 Task: Find a one-way flight from Tyler to Raleigh on Saturday, 5 August for 3 adults in business class with 1 checked bag.
Action: Mouse moved to (265, 131)
Screenshot: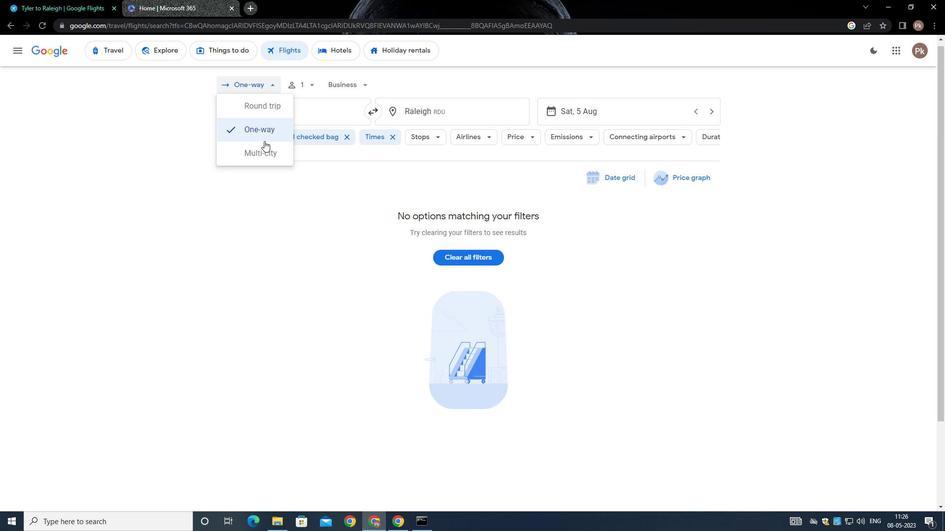 
Action: Mouse pressed left at (265, 131)
Screenshot: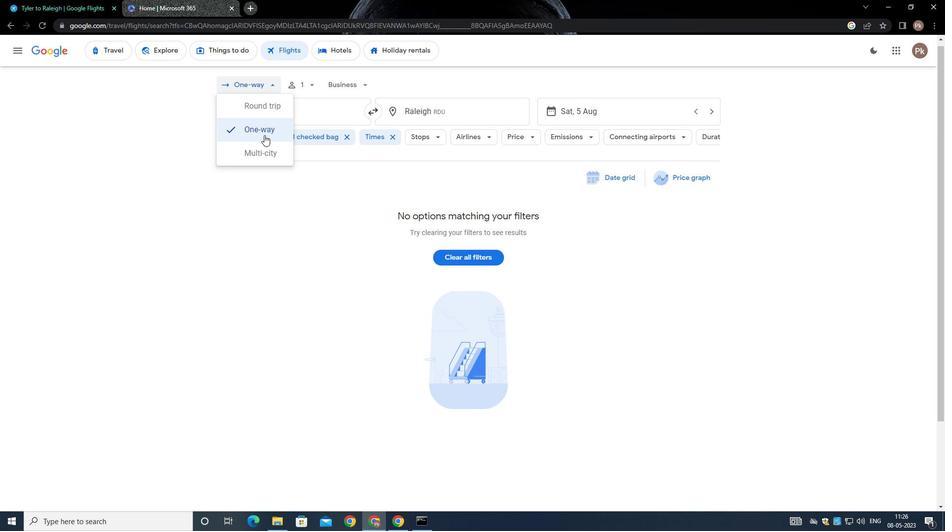 
Action: Mouse moved to (316, 83)
Screenshot: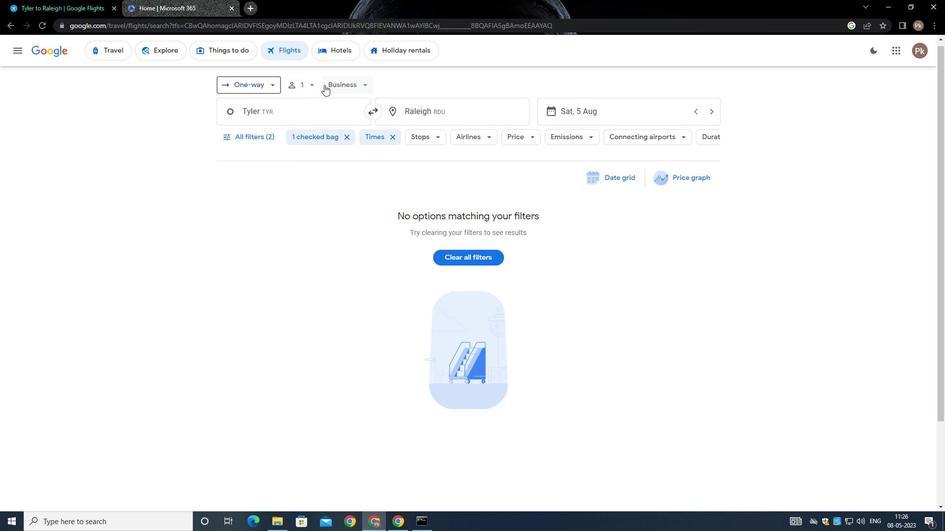
Action: Mouse pressed left at (316, 83)
Screenshot: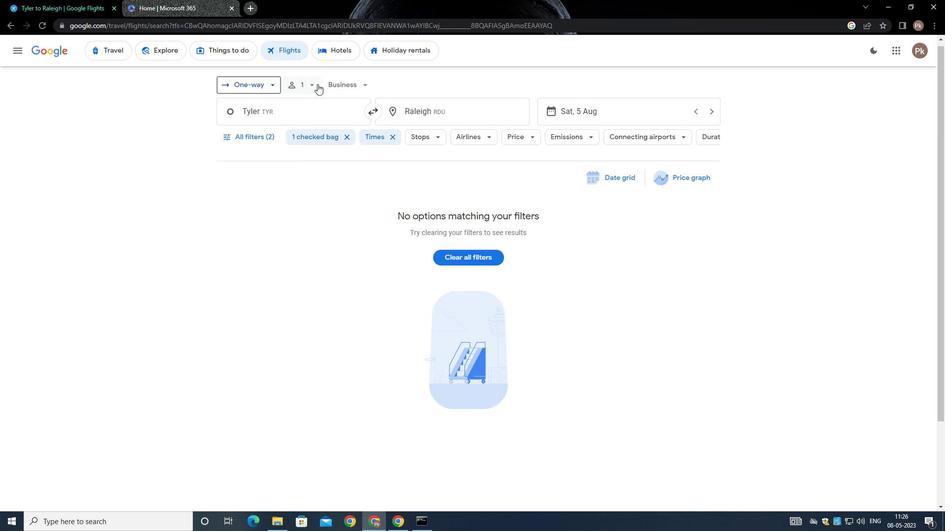 
Action: Mouse moved to (383, 109)
Screenshot: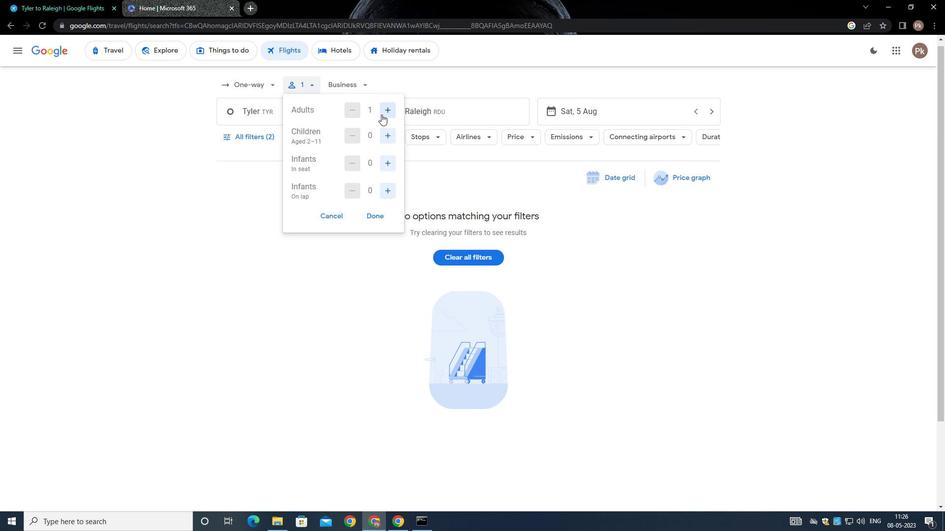 
Action: Mouse pressed left at (383, 109)
Screenshot: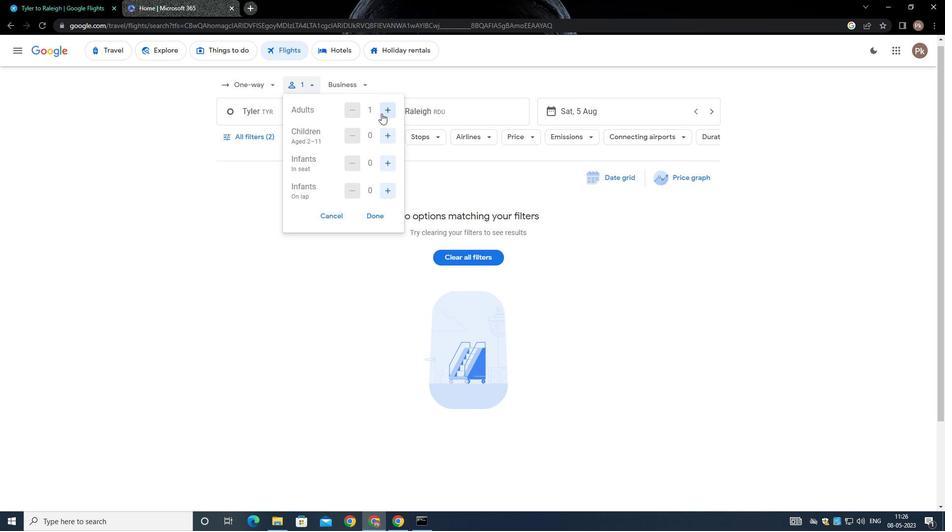 
Action: Mouse moved to (384, 109)
Screenshot: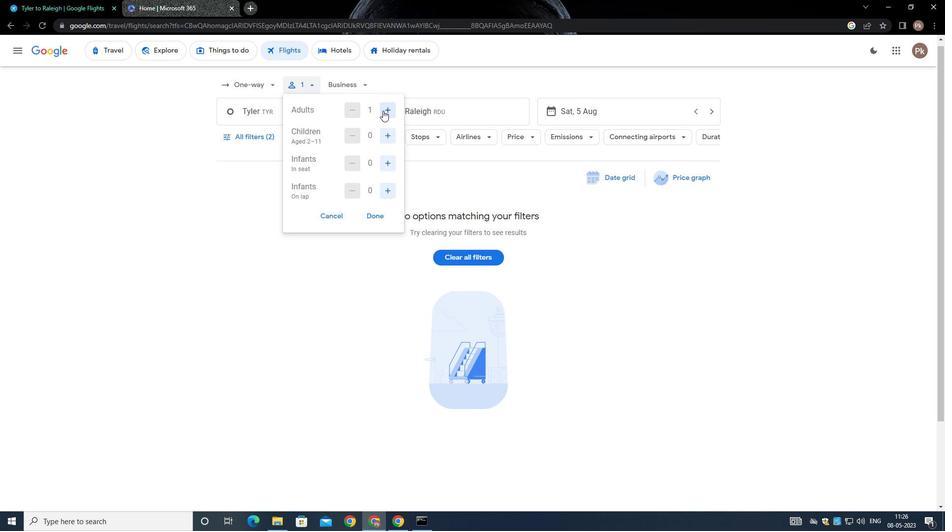 
Action: Mouse pressed left at (384, 109)
Screenshot: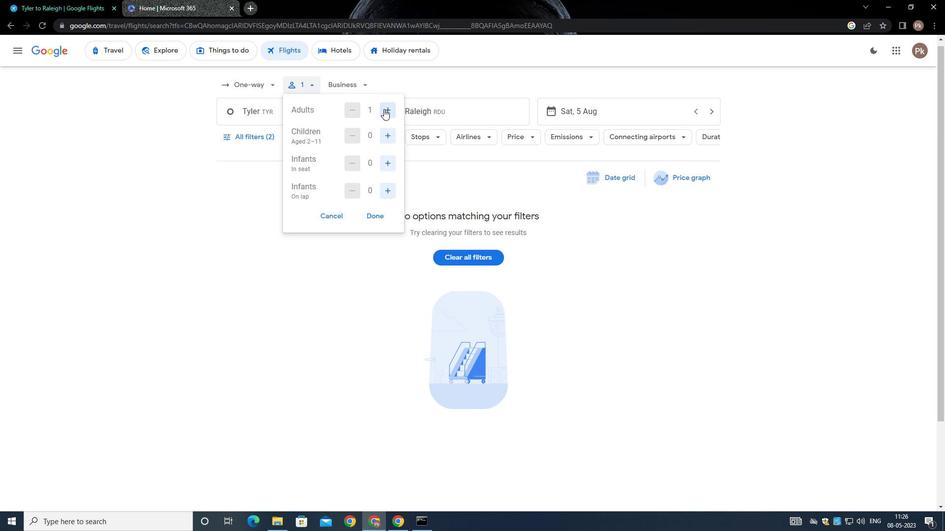 
Action: Mouse moved to (382, 131)
Screenshot: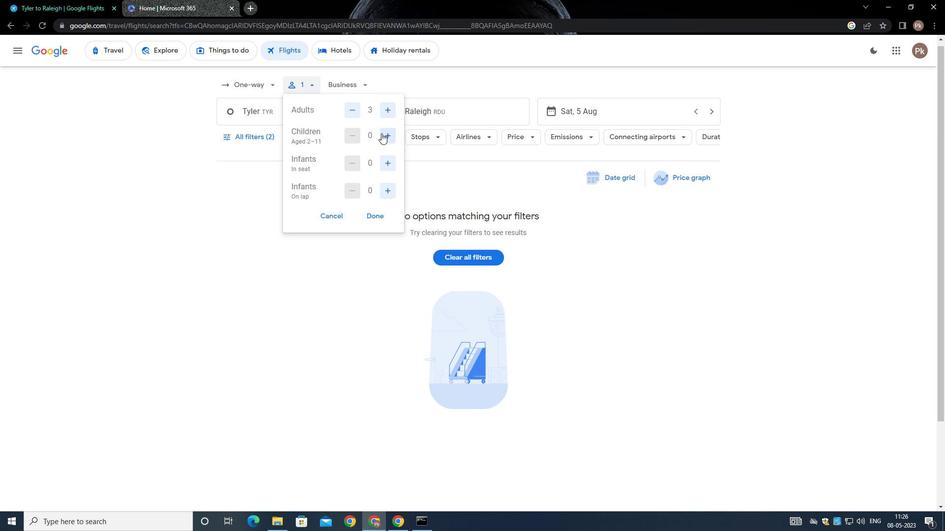 
Action: Mouse pressed left at (382, 131)
Screenshot: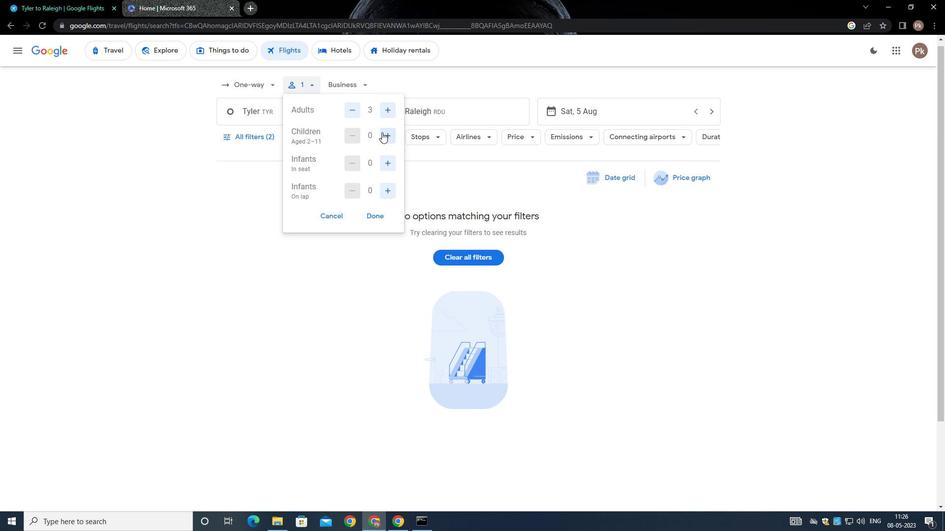 
Action: Mouse moved to (382, 130)
Screenshot: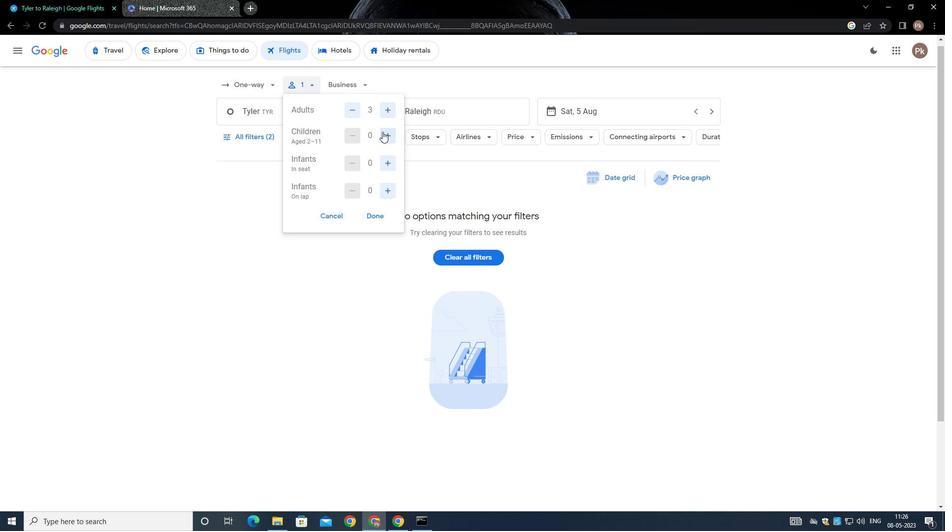 
Action: Mouse pressed left at (382, 130)
Screenshot: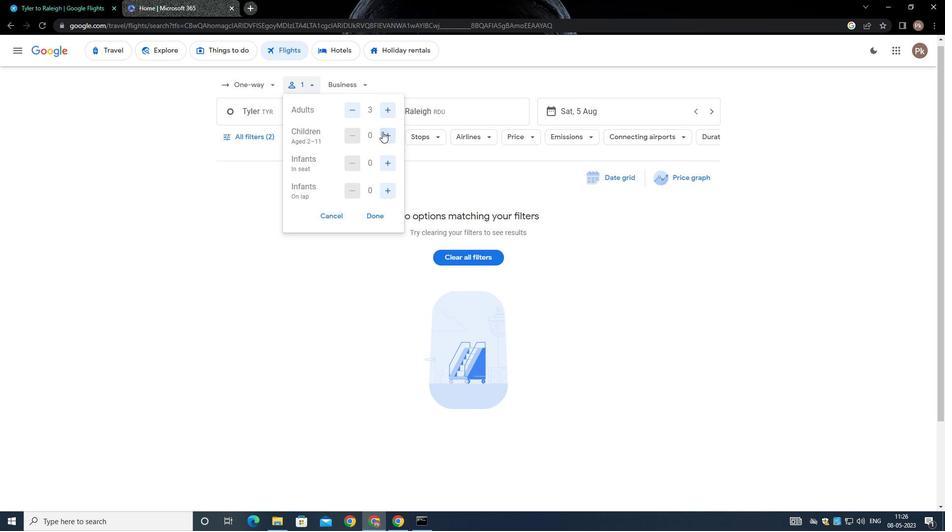 
Action: Mouse moved to (382, 130)
Screenshot: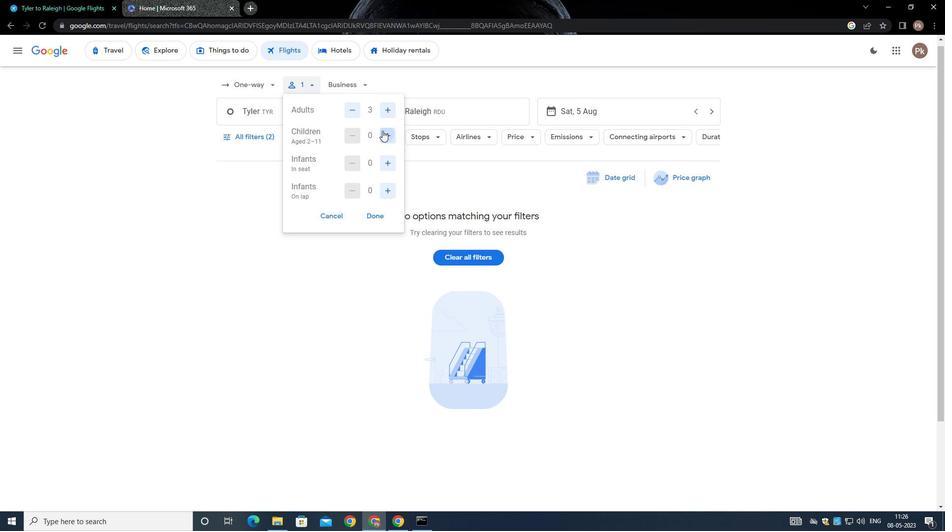 
Action: Mouse pressed left at (382, 130)
Screenshot: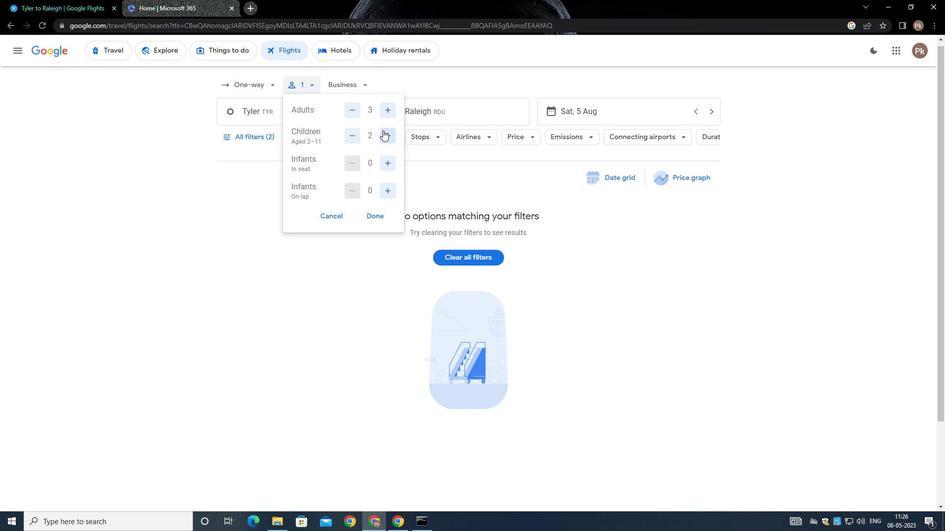 
Action: Mouse moved to (376, 215)
Screenshot: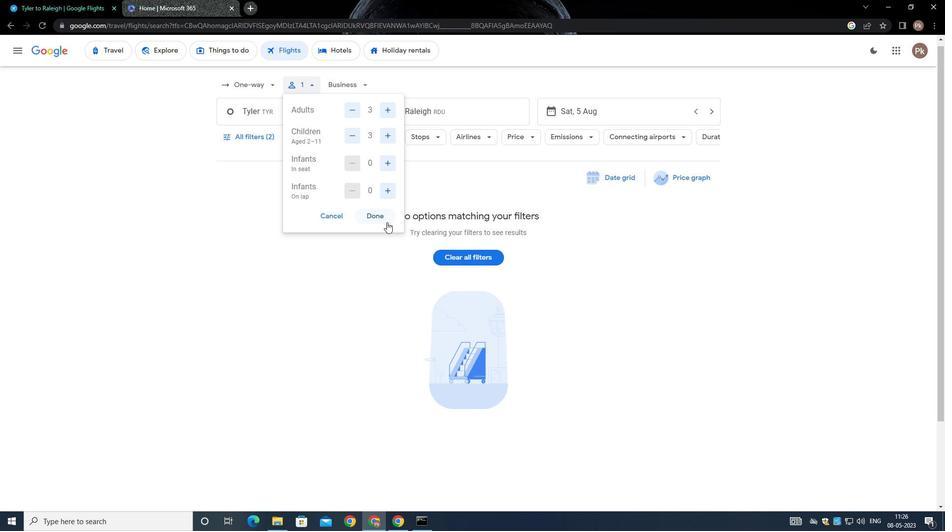 
Action: Mouse pressed left at (376, 215)
Screenshot: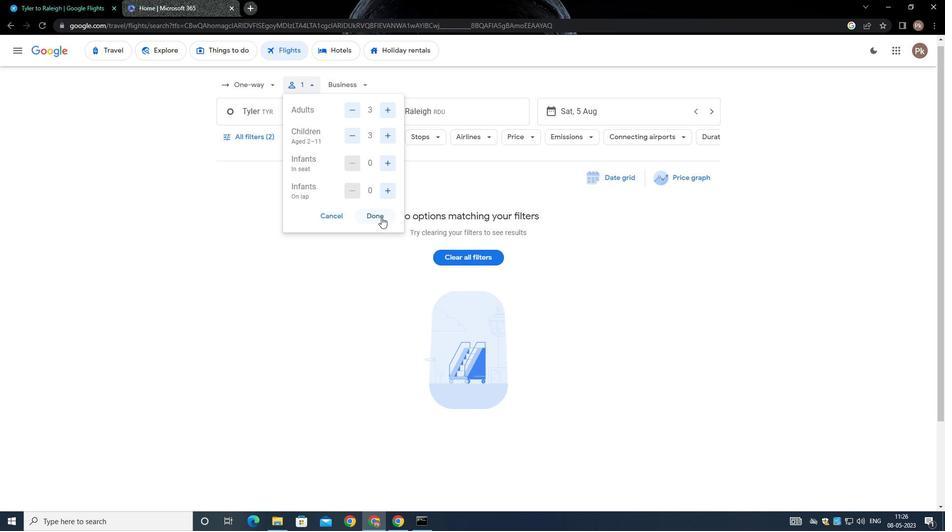 
Action: Mouse moved to (352, 76)
Screenshot: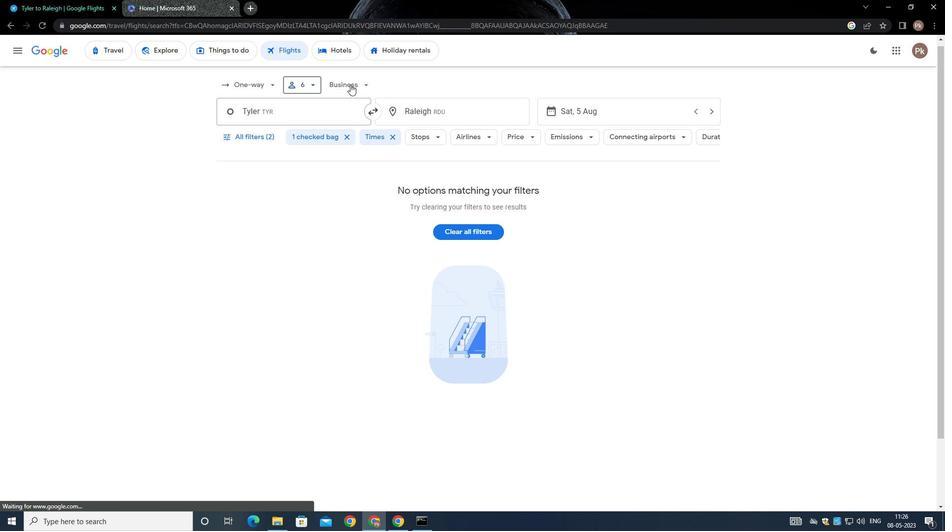
Action: Mouse pressed left at (352, 76)
Screenshot: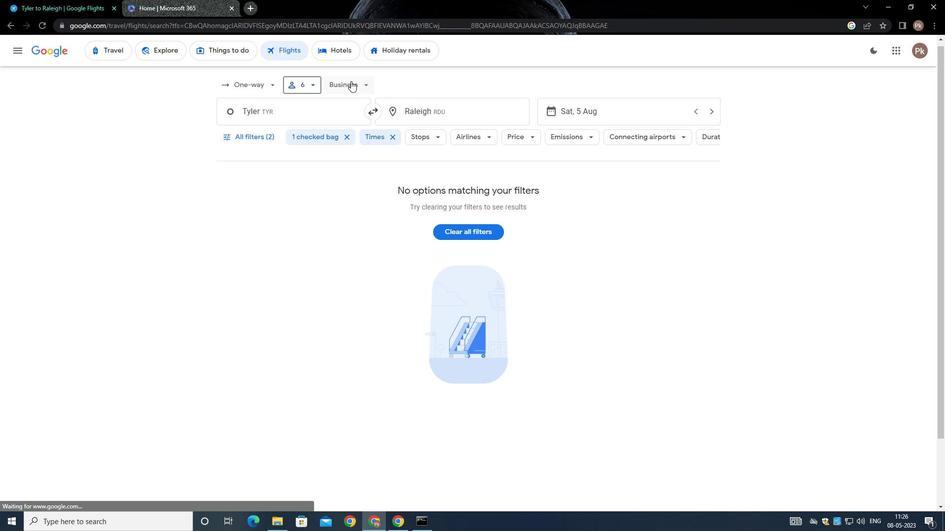 
Action: Mouse moved to (374, 129)
Screenshot: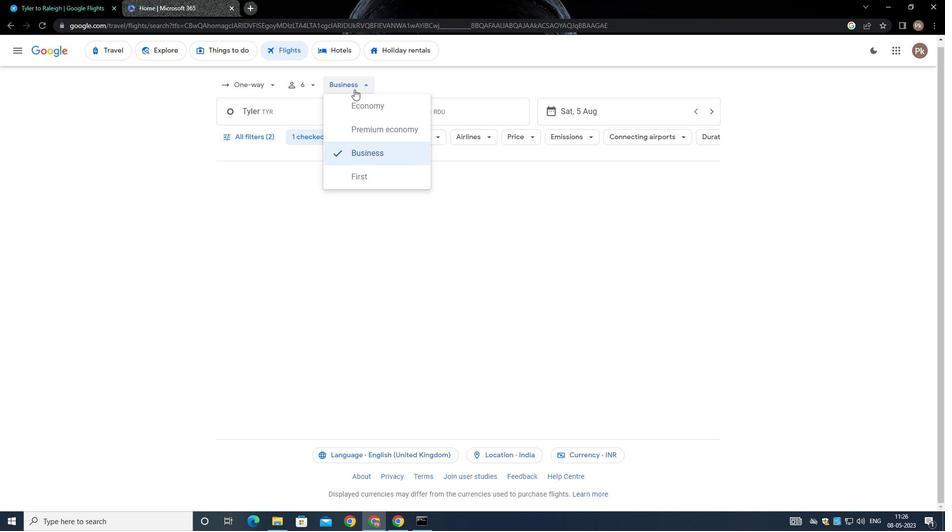 
Action: Mouse pressed left at (374, 129)
Screenshot: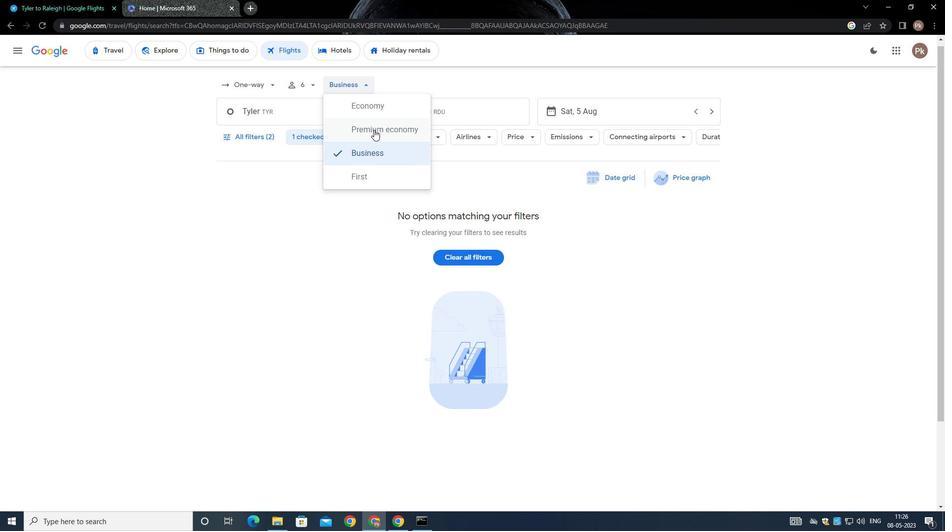 
Action: Mouse moved to (284, 115)
Screenshot: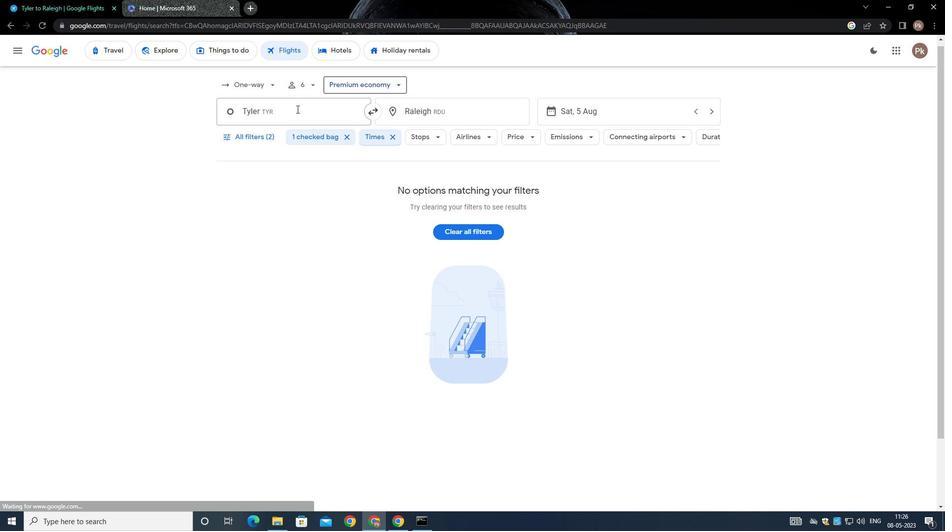 
Action: Mouse pressed left at (284, 115)
Screenshot: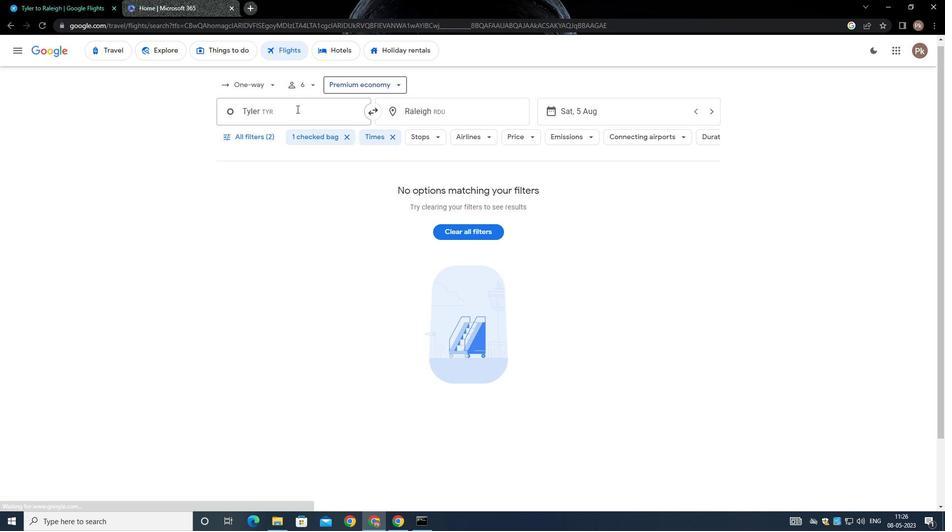 
Action: Mouse moved to (301, 217)
Screenshot: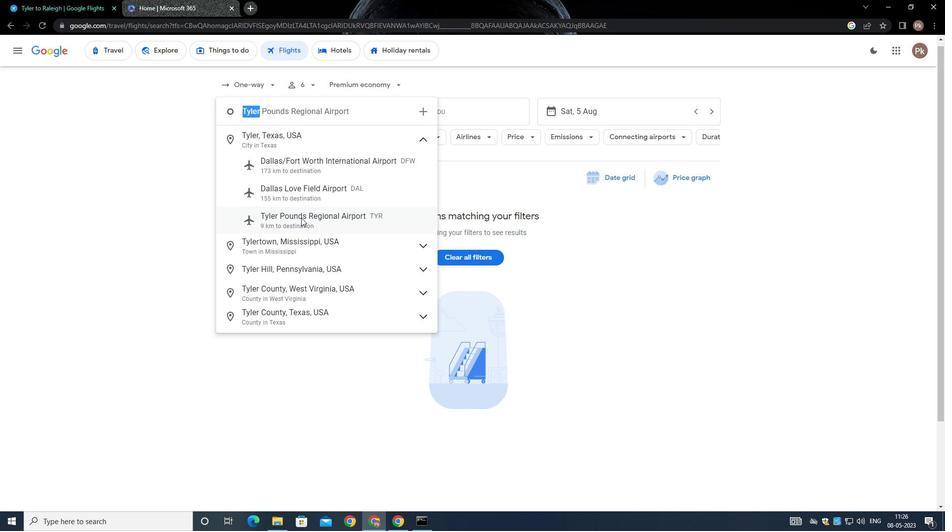 
Action: Mouse pressed left at (301, 217)
Screenshot: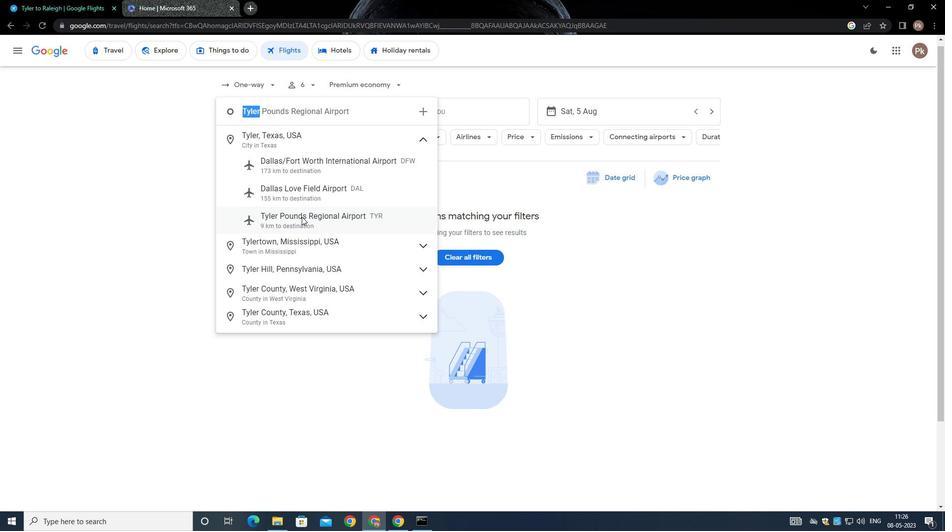 
Action: Mouse moved to (437, 107)
Screenshot: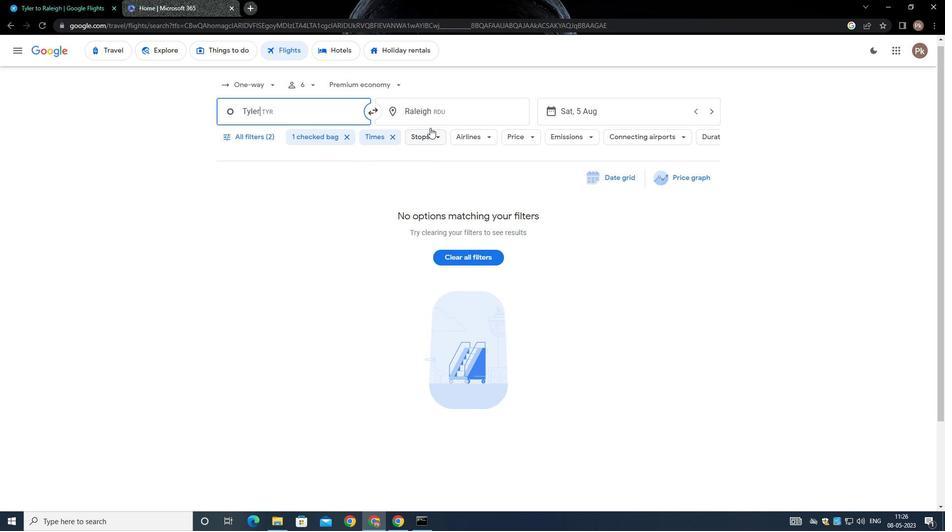 
Action: Mouse pressed left at (437, 107)
Screenshot: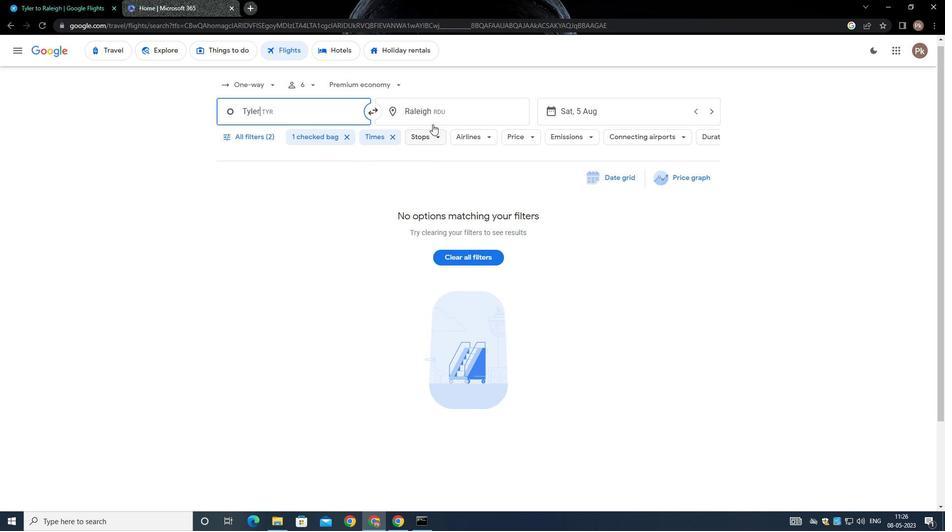 
Action: Mouse moved to (437, 108)
Screenshot: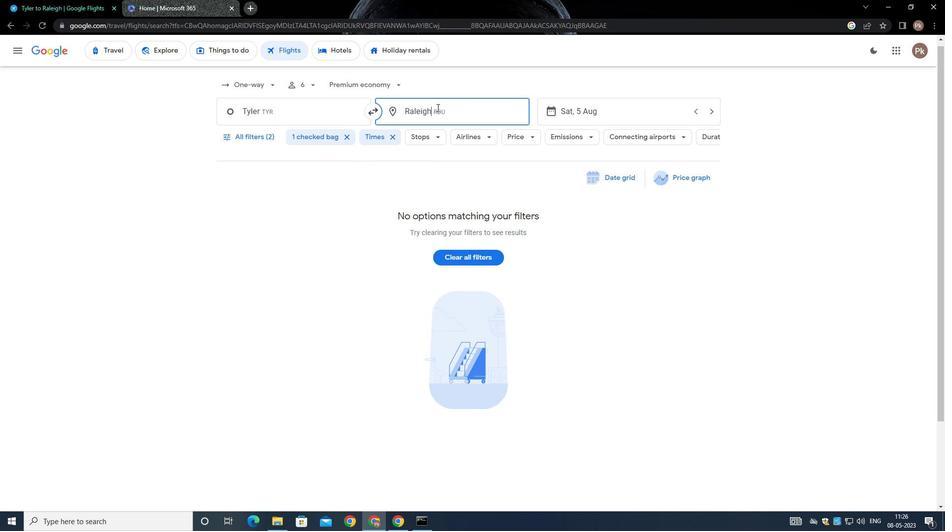 
Action: Key pressed <Key.backspace><Key.shift>SOUTHWEST<Key.space><Key.shift>W
Screenshot: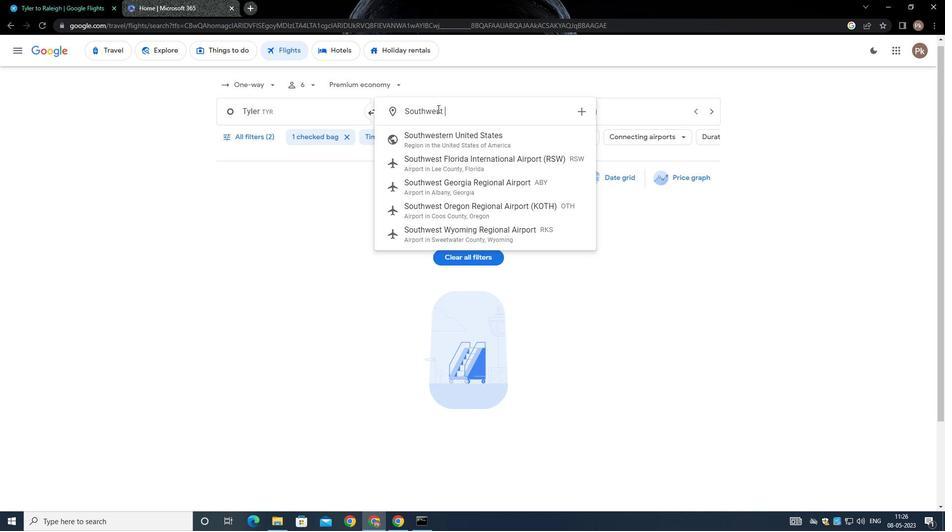 
Action: Mouse moved to (459, 141)
Screenshot: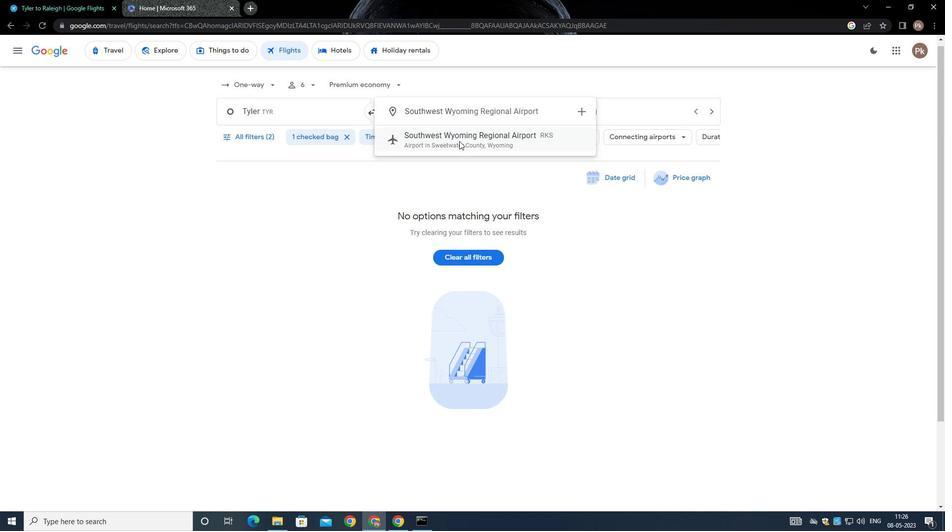 
Action: Mouse pressed left at (459, 141)
Screenshot: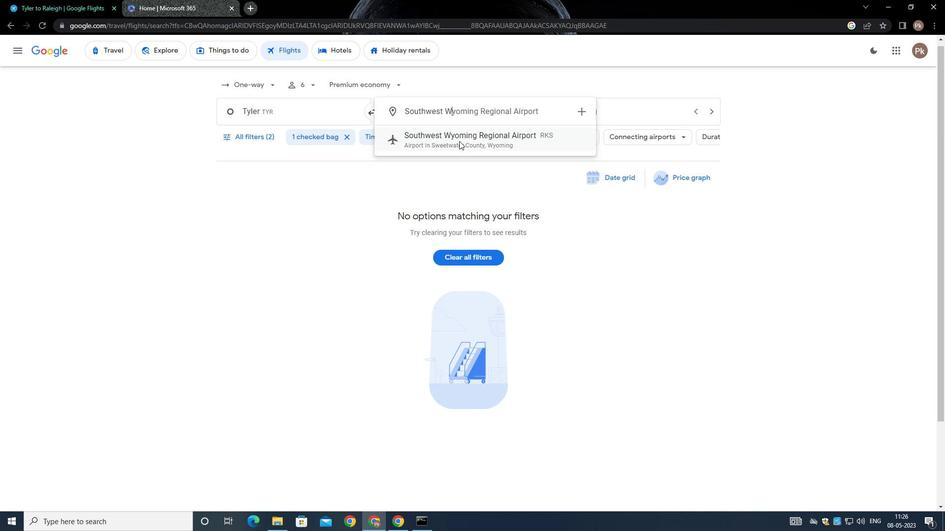 
Action: Mouse moved to (617, 114)
Screenshot: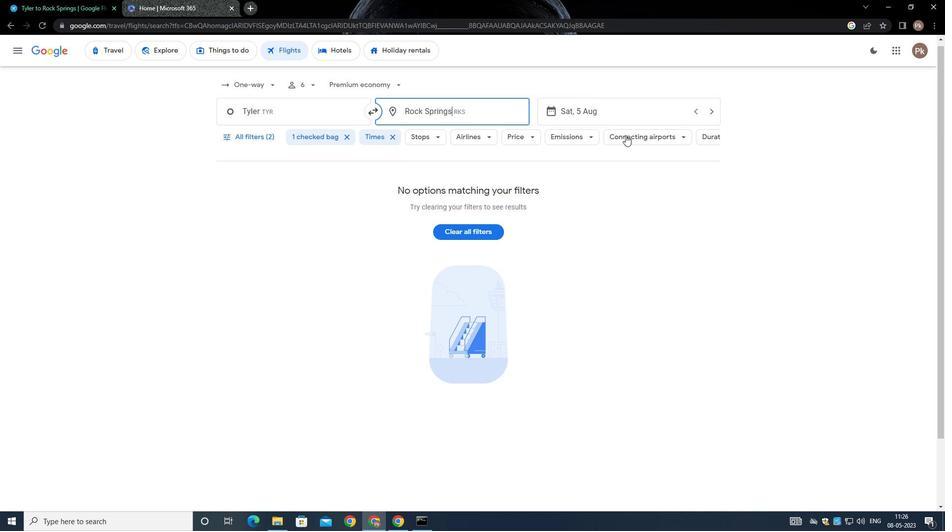 
Action: Mouse pressed left at (617, 114)
Screenshot: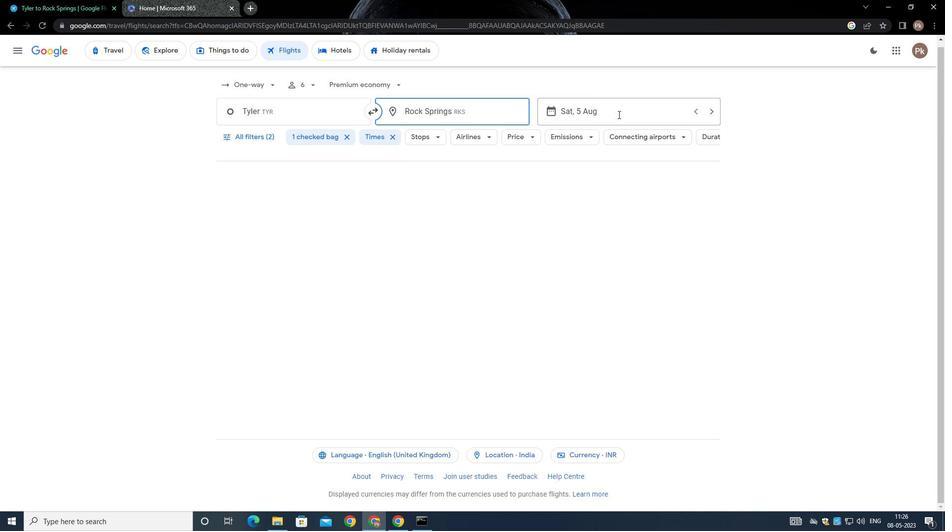 
Action: Mouse moved to (519, 191)
Screenshot: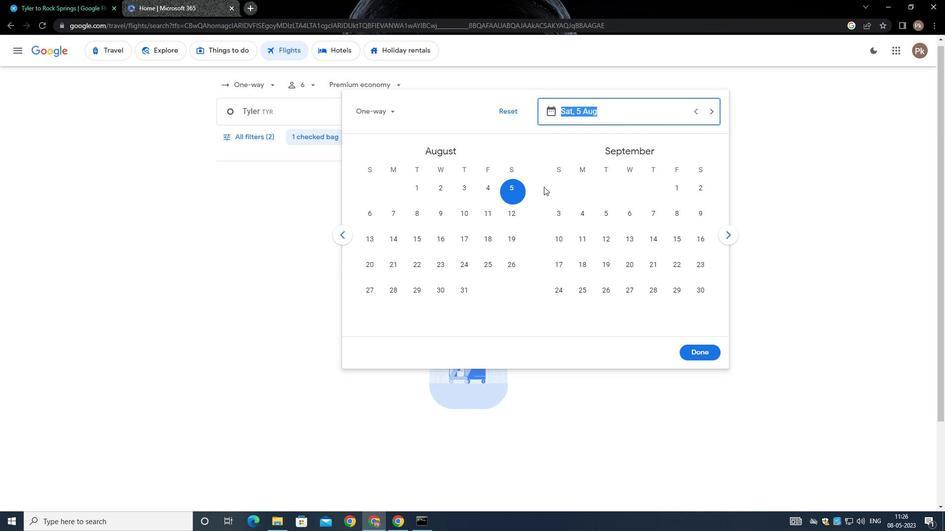 
Action: Mouse pressed left at (519, 191)
Screenshot: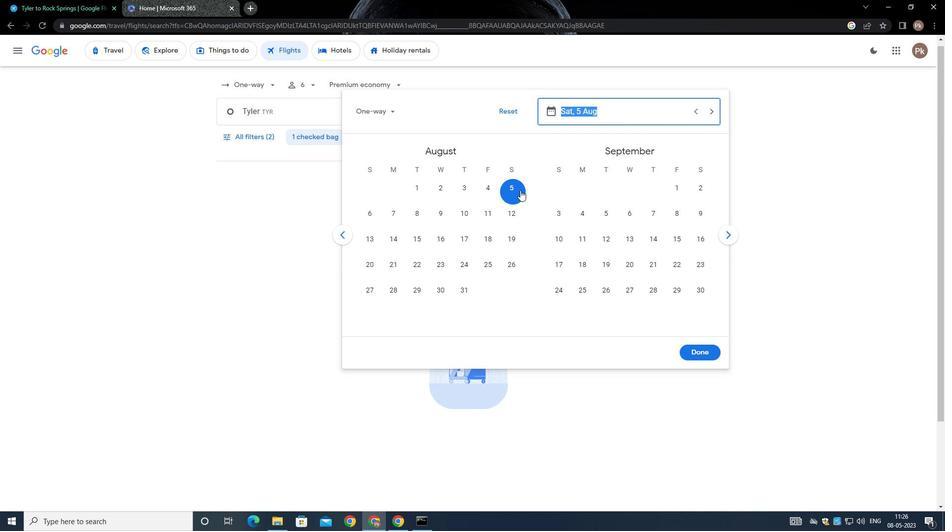 
Action: Mouse moved to (704, 346)
Screenshot: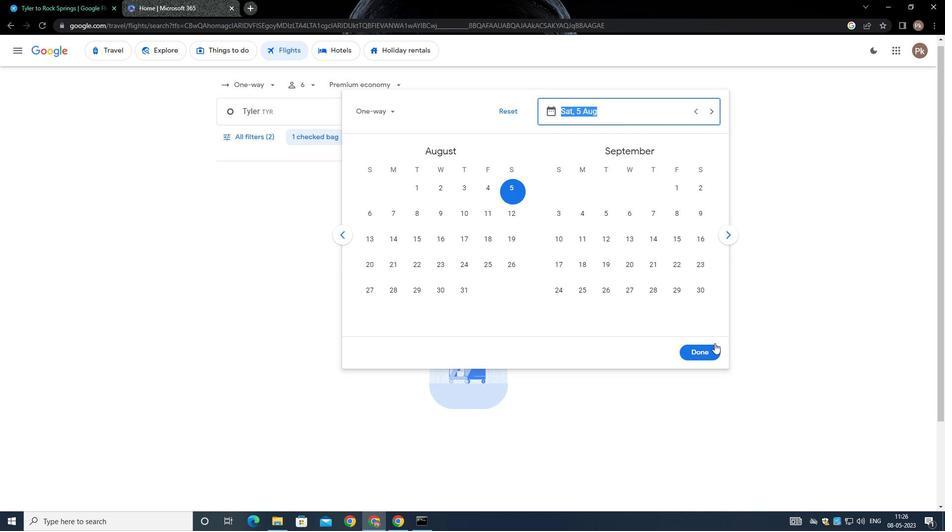 
Action: Mouse pressed left at (704, 346)
Screenshot: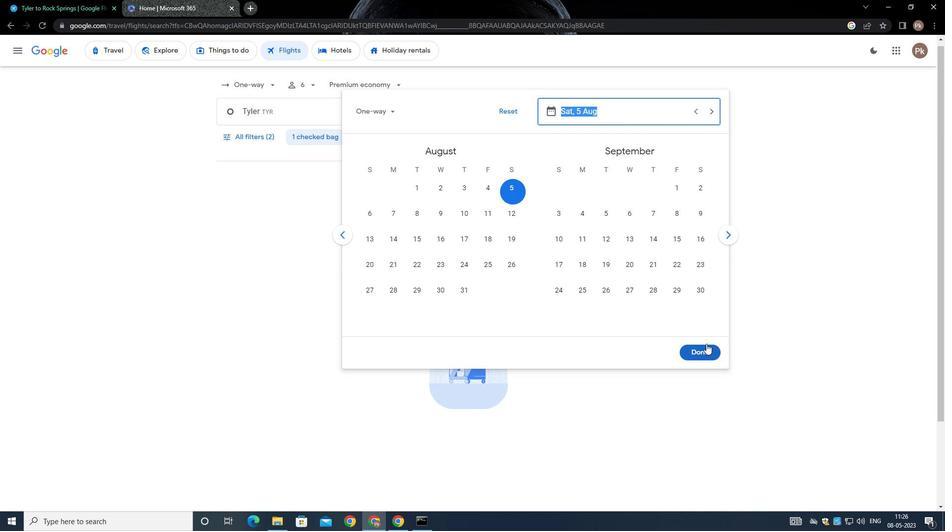 
Action: Mouse moved to (247, 144)
Screenshot: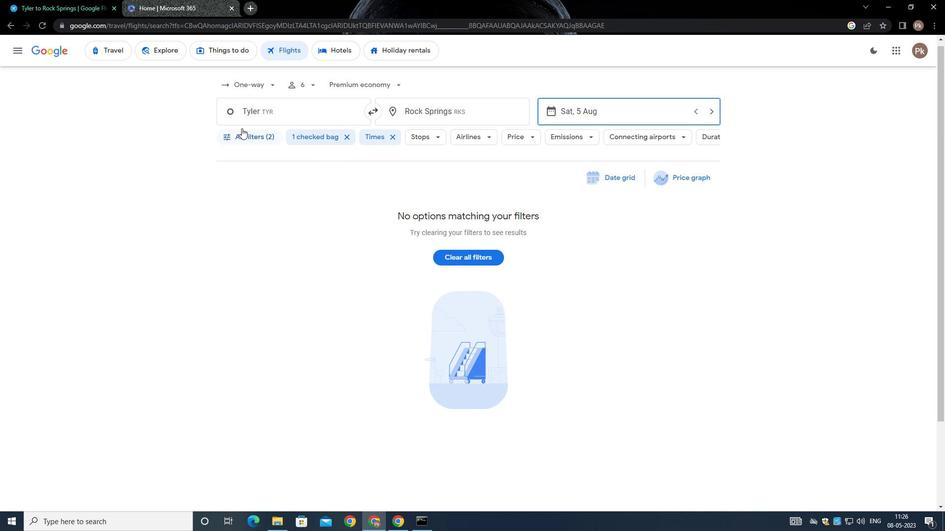 
Action: Mouse pressed left at (247, 144)
Screenshot: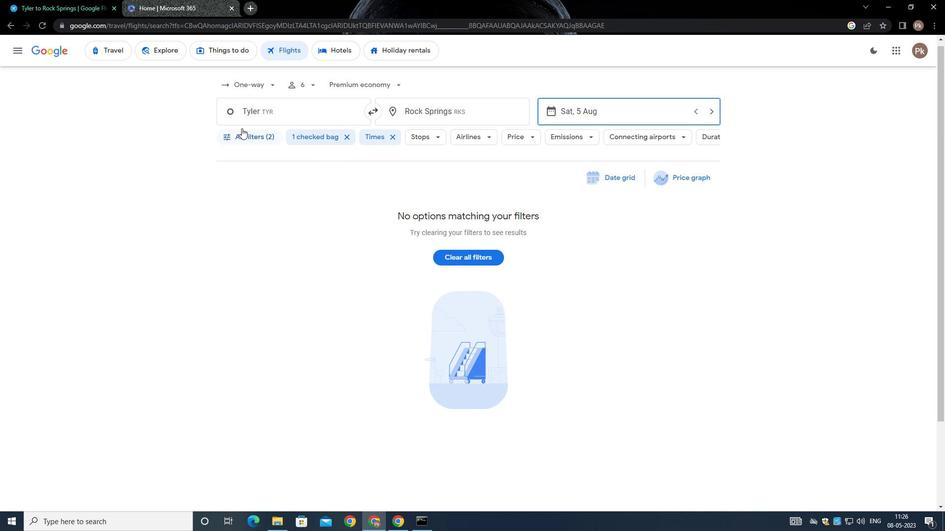 
Action: Mouse moved to (355, 348)
Screenshot: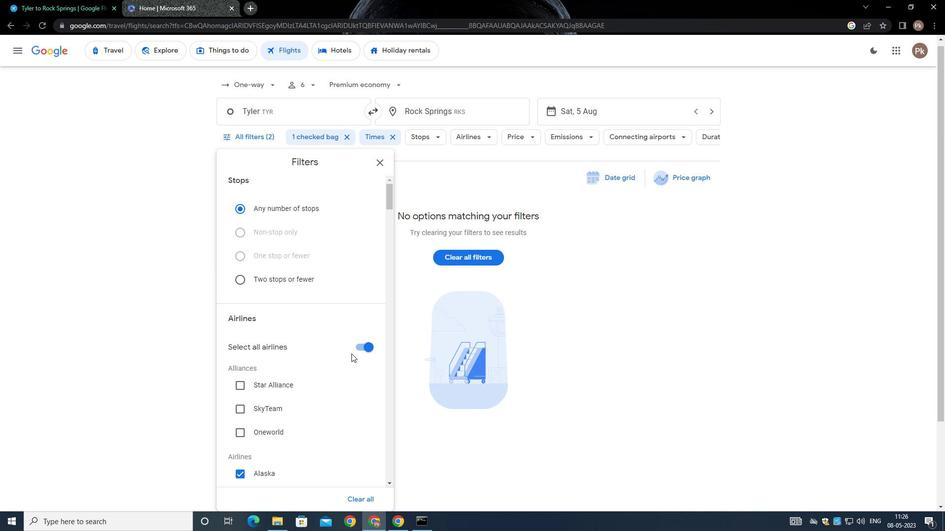 
Action: Mouse pressed left at (355, 348)
Screenshot: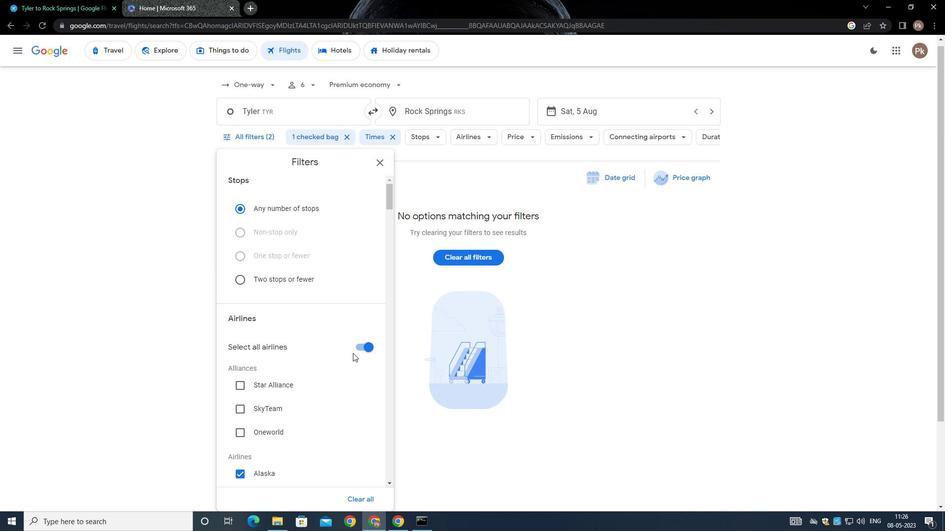 
Action: Mouse moved to (361, 347)
Screenshot: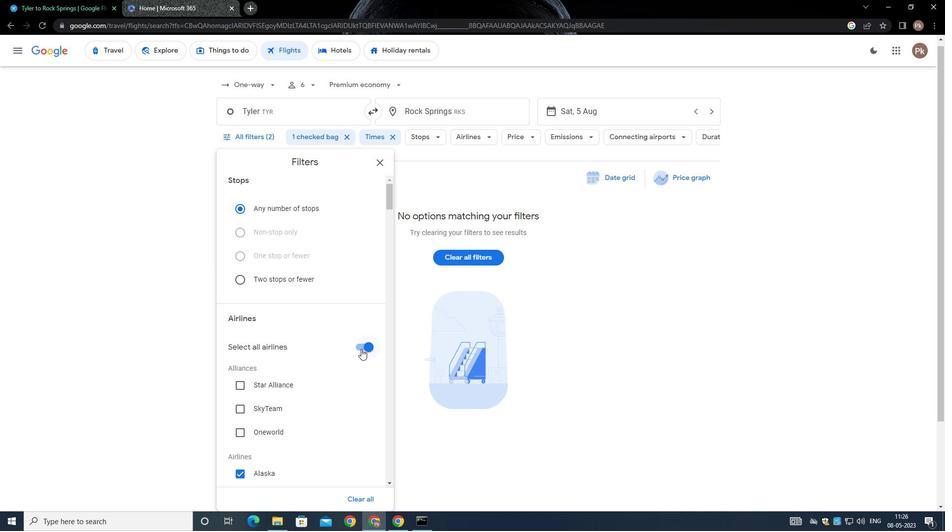 
Action: Mouse pressed left at (361, 347)
Screenshot: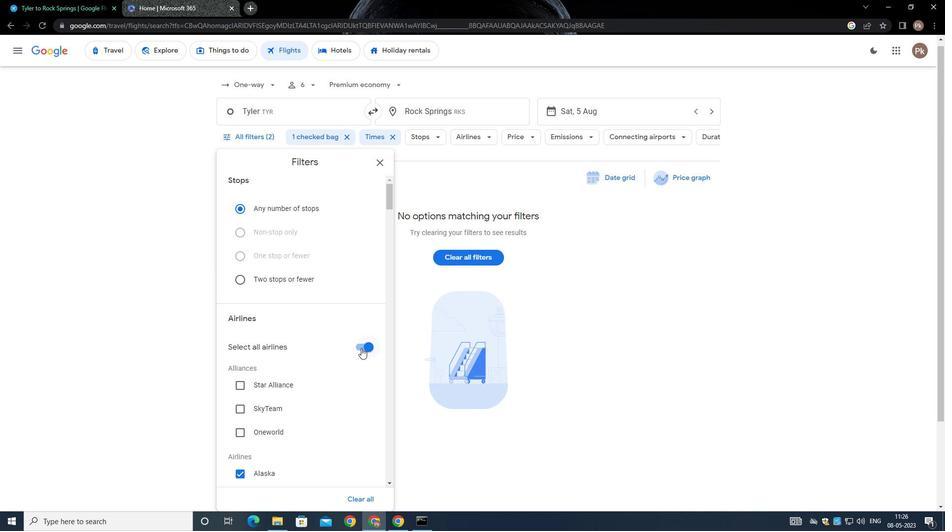 
Action: Mouse moved to (358, 346)
Screenshot: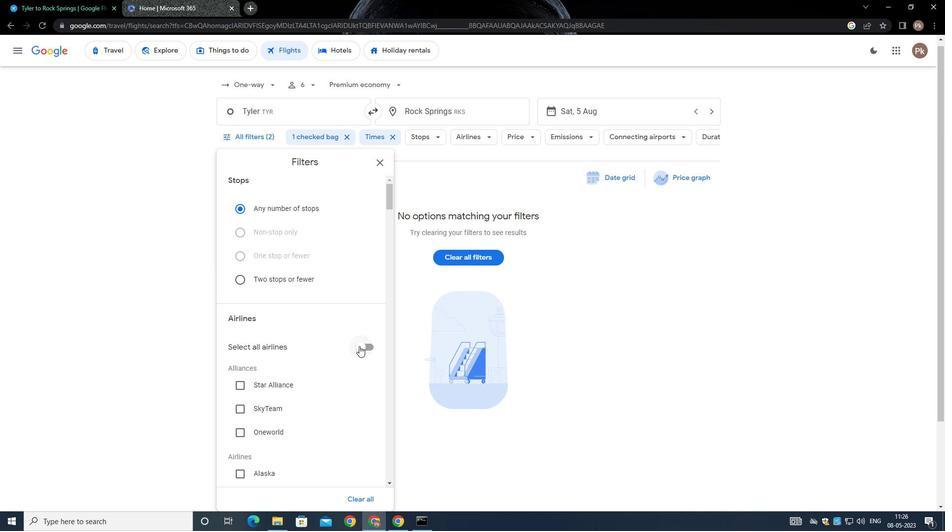 
Action: Mouse scrolled (358, 346) with delta (0, 0)
Screenshot: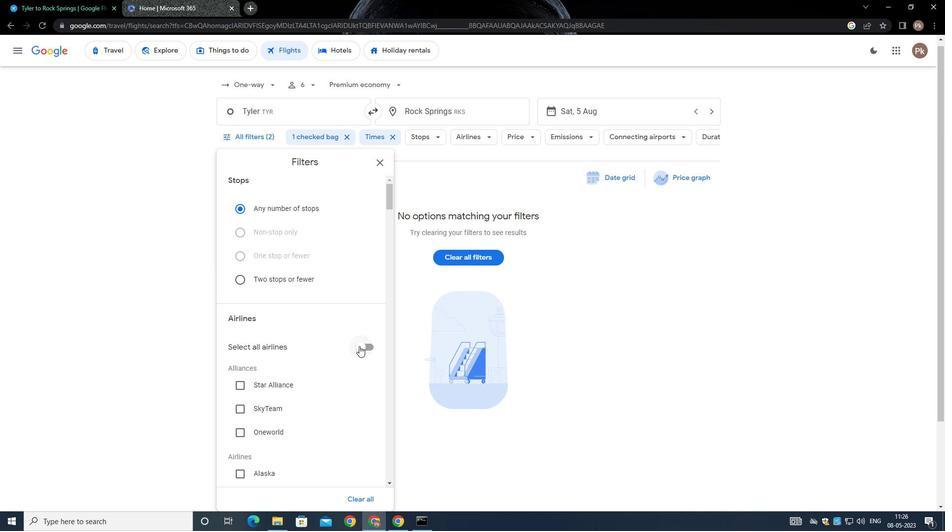 
Action: Mouse moved to (357, 347)
Screenshot: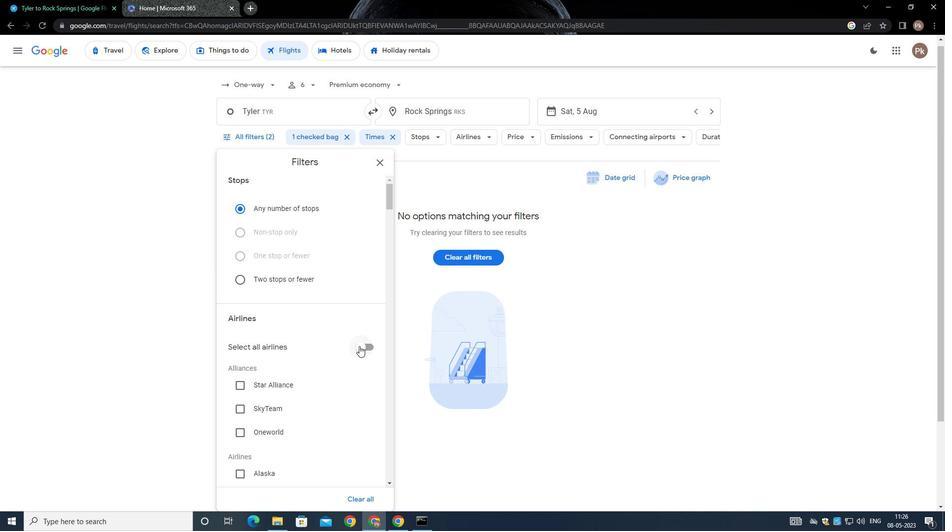 
Action: Mouse scrolled (357, 346) with delta (0, 0)
Screenshot: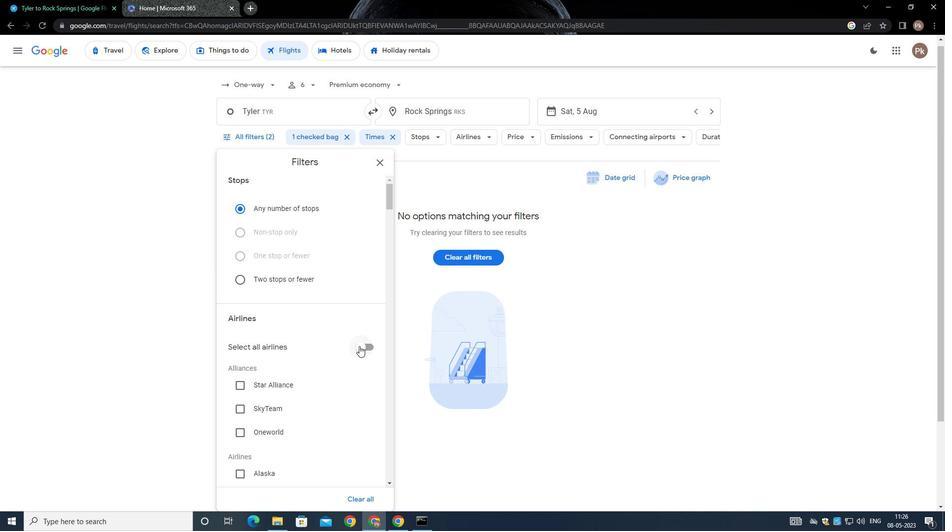 
Action: Mouse scrolled (357, 346) with delta (0, 0)
Screenshot: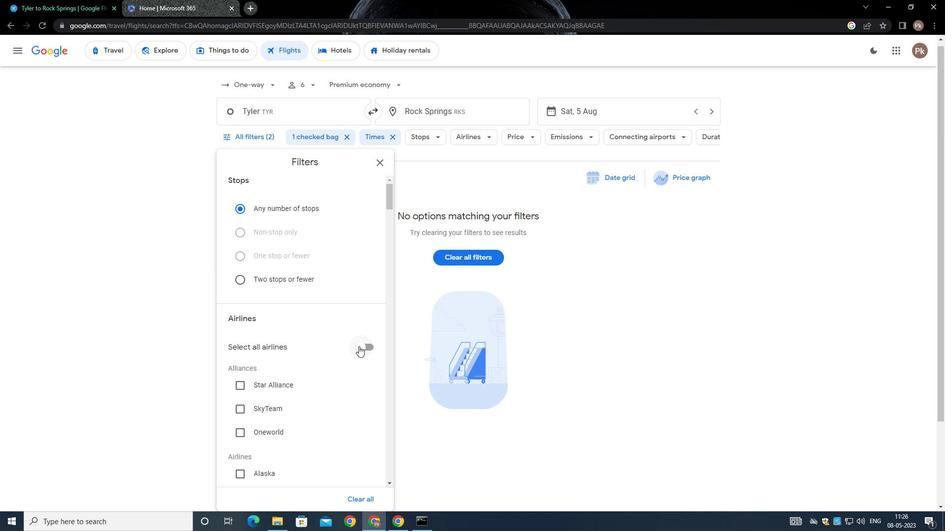 
Action: Mouse scrolled (357, 346) with delta (0, 0)
Screenshot: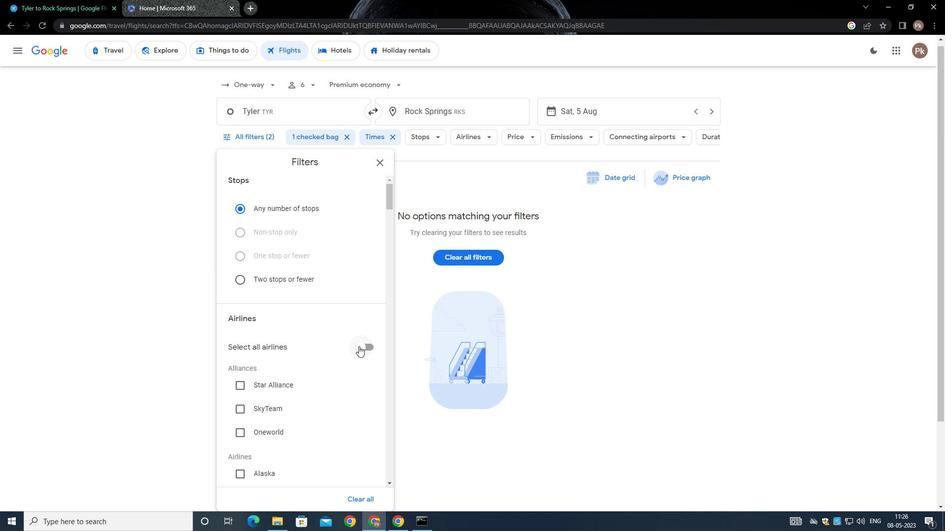 
Action: Mouse scrolled (357, 346) with delta (0, 0)
Screenshot: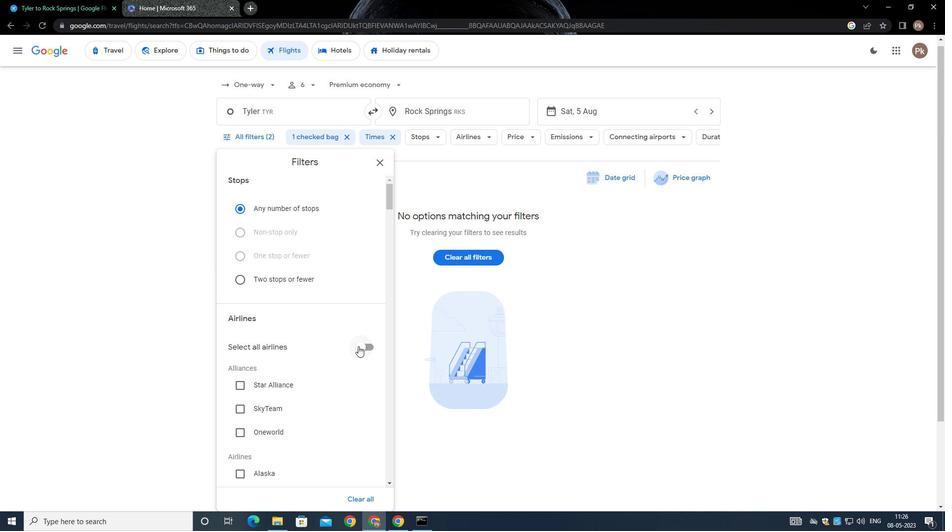 
Action: Mouse scrolled (357, 346) with delta (0, 0)
Screenshot: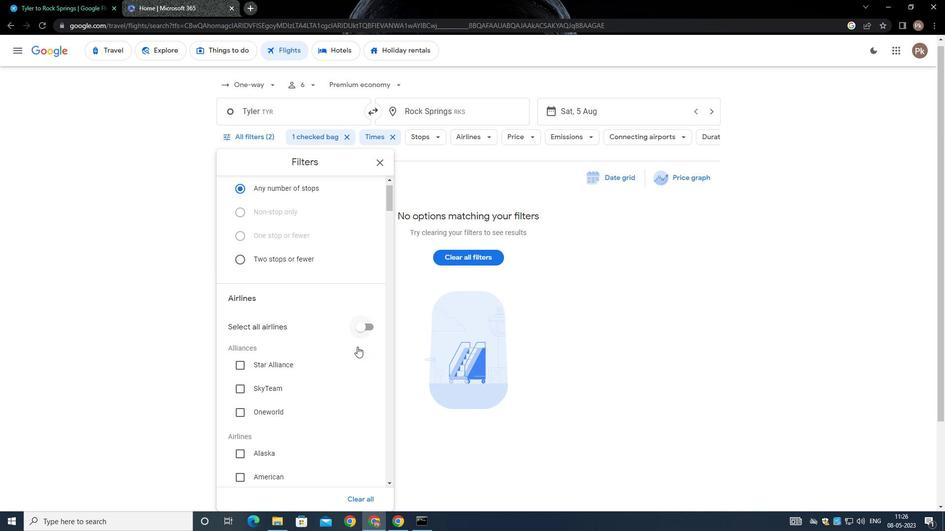 
Action: Mouse moved to (365, 383)
Screenshot: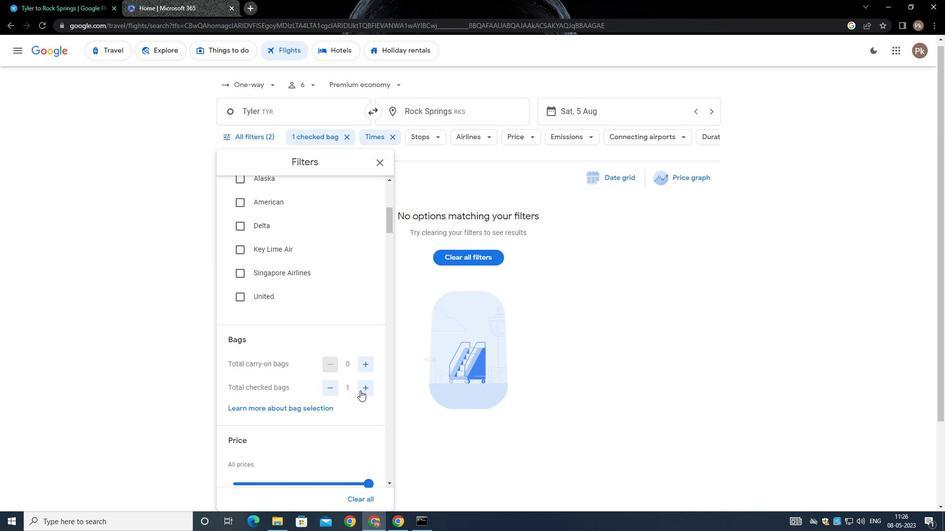 
Action: Mouse pressed left at (365, 383)
Screenshot: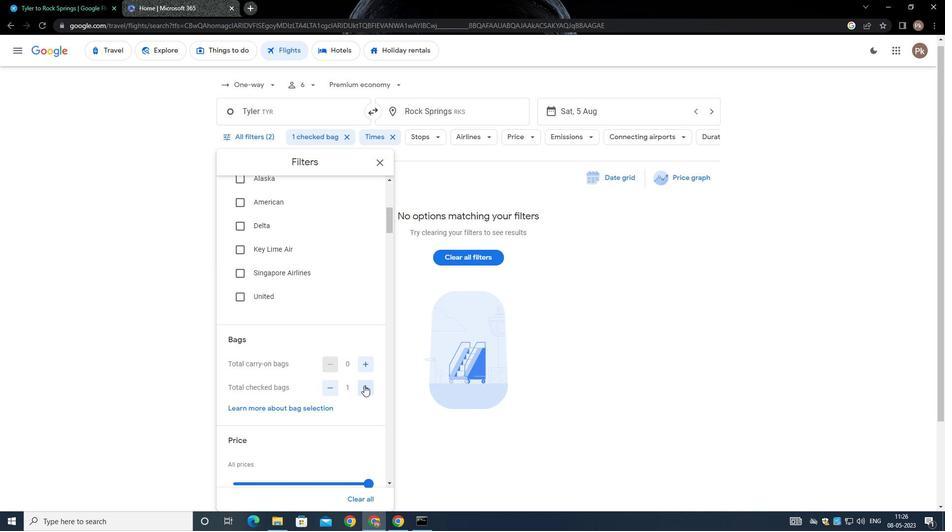 
Action: Mouse pressed left at (365, 383)
Screenshot: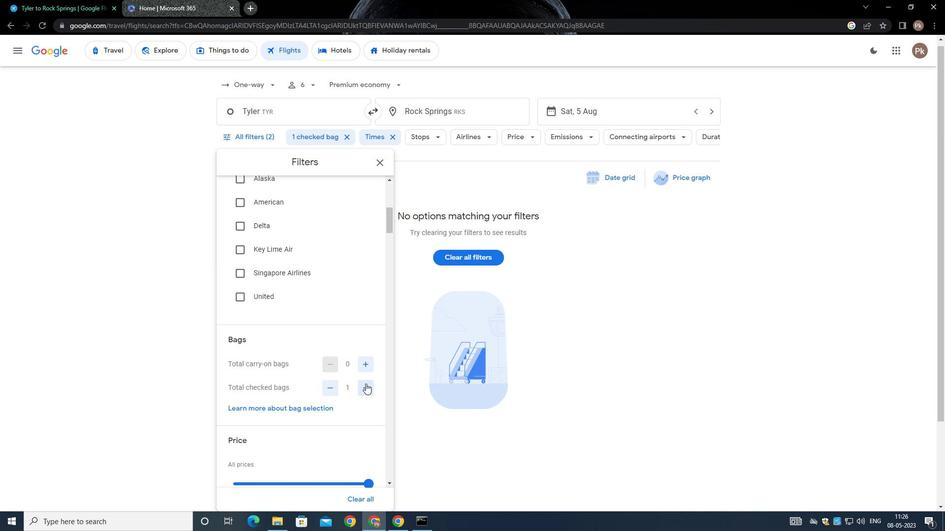 
Action: Mouse pressed left at (365, 383)
Screenshot: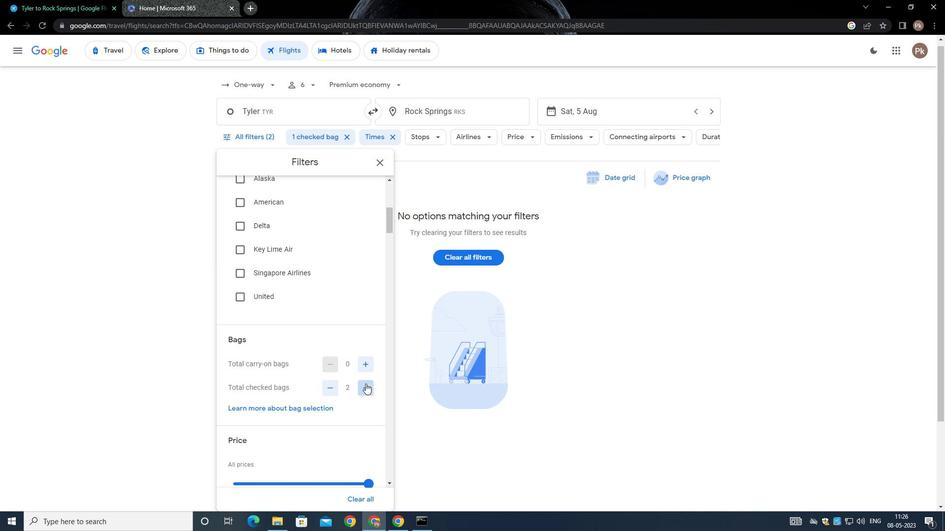 
Action: Mouse pressed left at (365, 383)
Screenshot: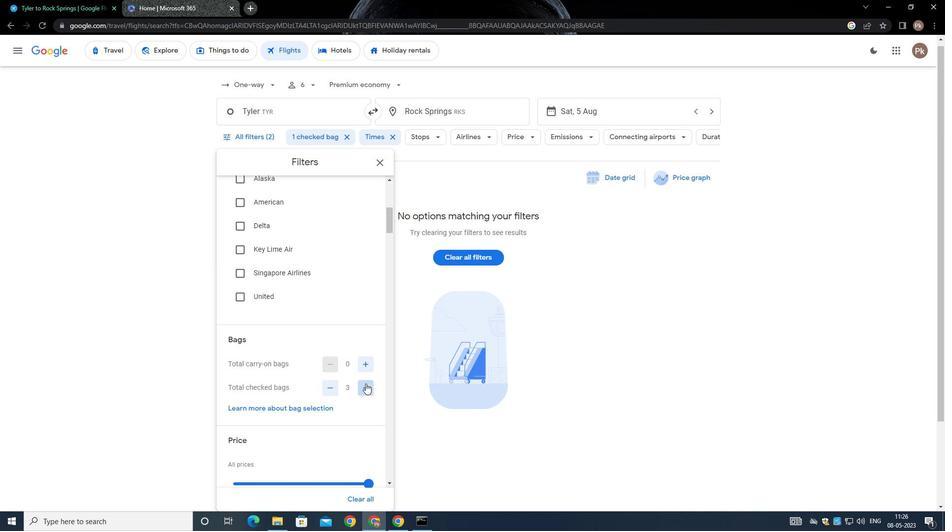 
Action: Mouse pressed left at (365, 383)
Screenshot: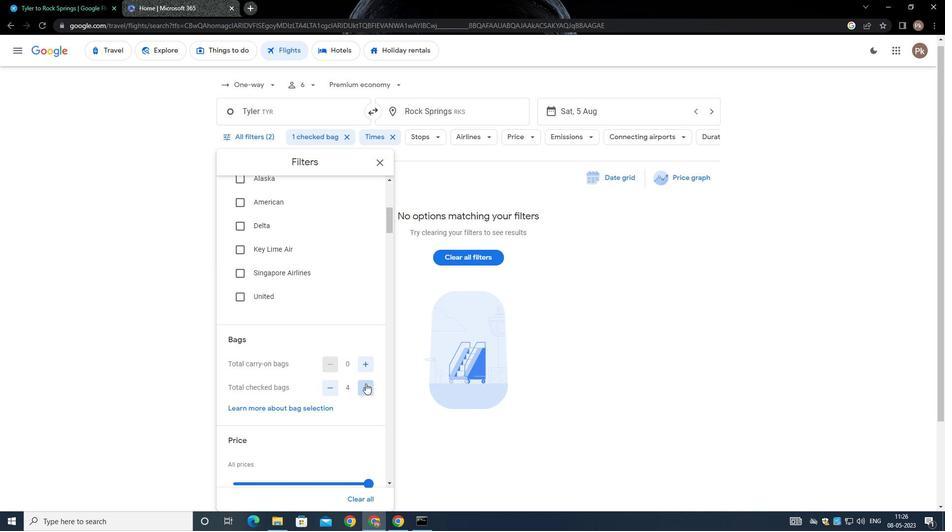 
Action: Mouse moved to (345, 406)
Screenshot: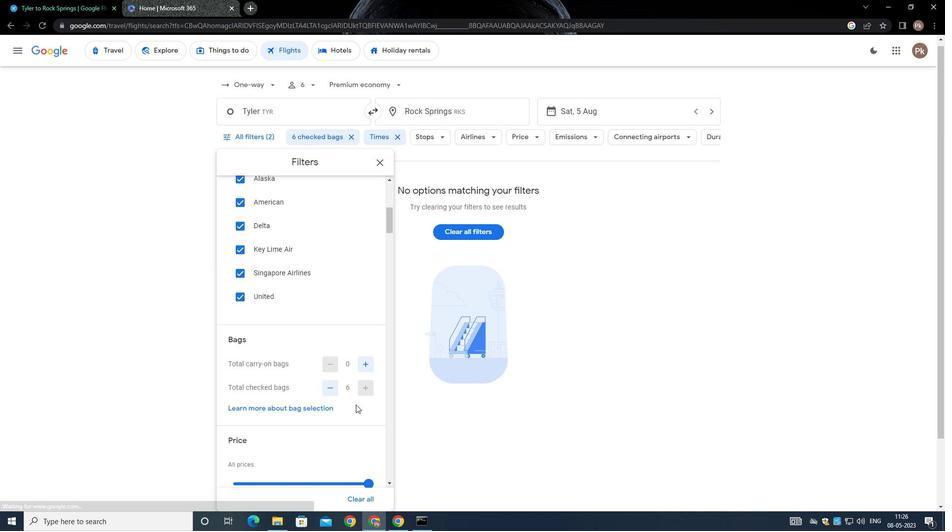 
Action: Mouse scrolled (345, 405) with delta (0, 0)
Screenshot: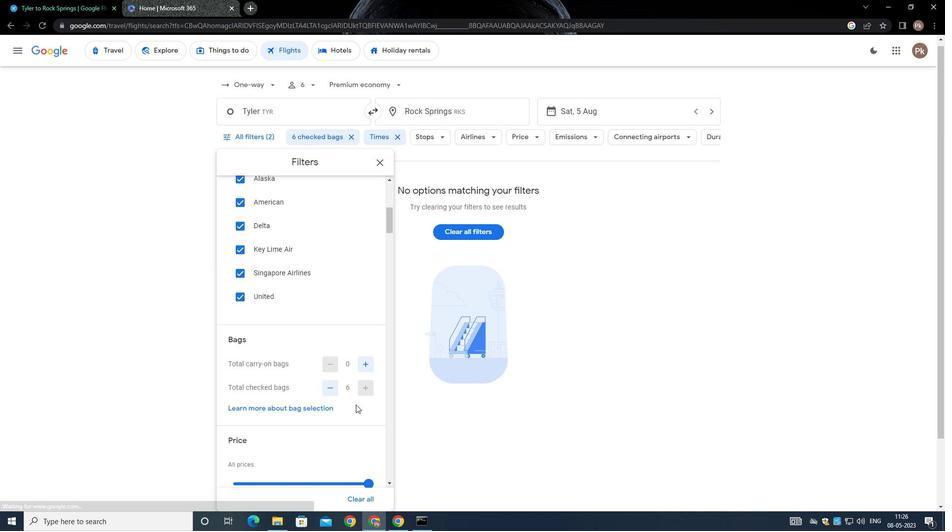
Action: Mouse scrolled (345, 405) with delta (0, 0)
Screenshot: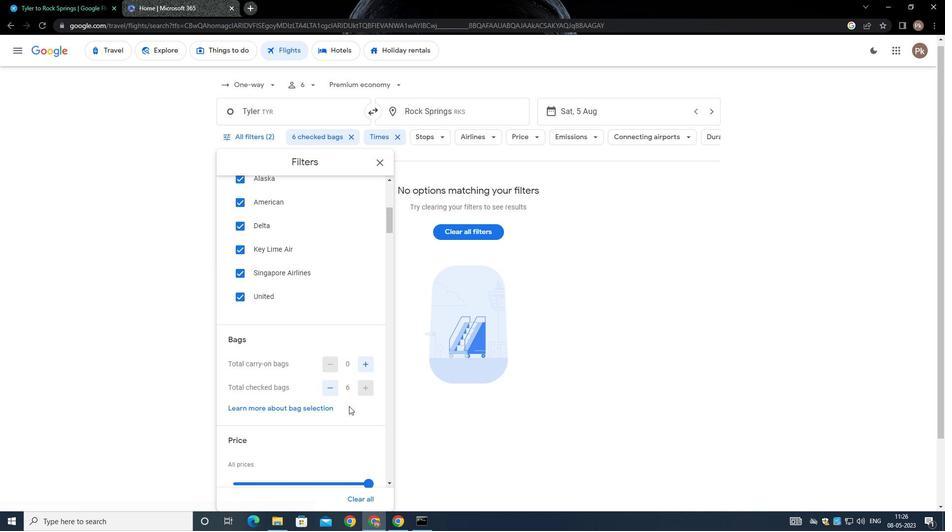 
Action: Mouse moved to (370, 388)
Screenshot: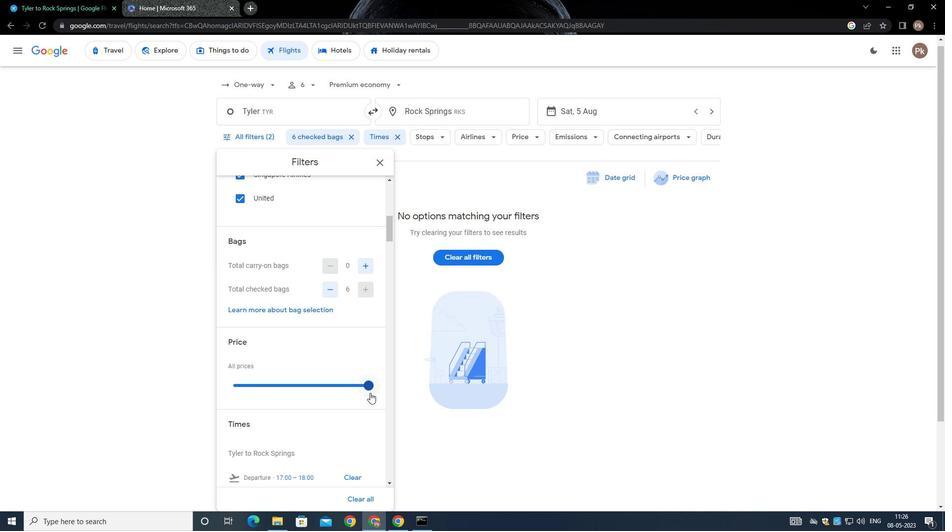 
Action: Mouse pressed left at (370, 388)
Screenshot: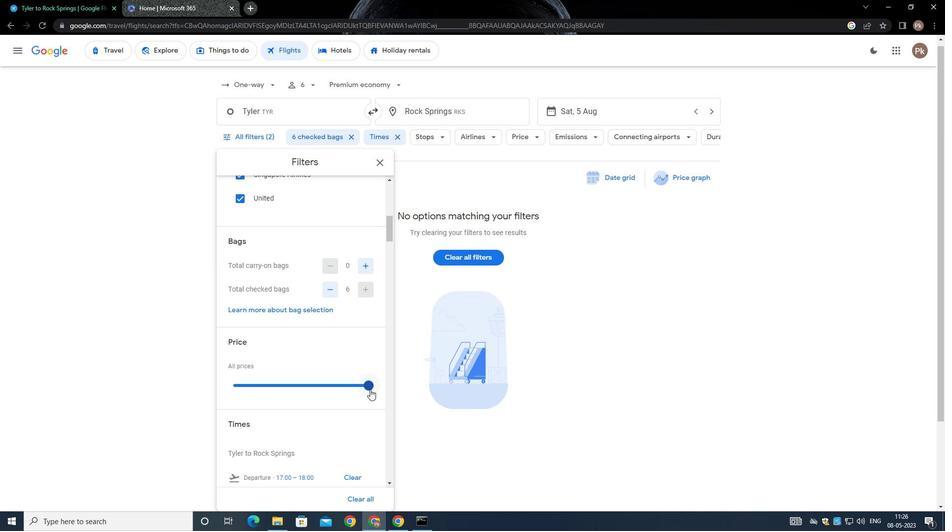 
Action: Mouse moved to (346, 388)
Screenshot: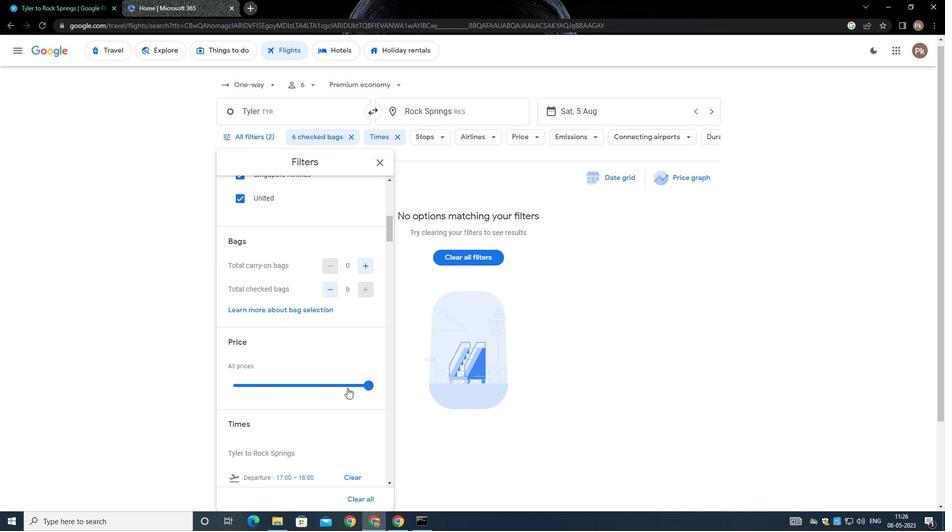 
Action: Mouse scrolled (346, 387) with delta (0, 0)
Screenshot: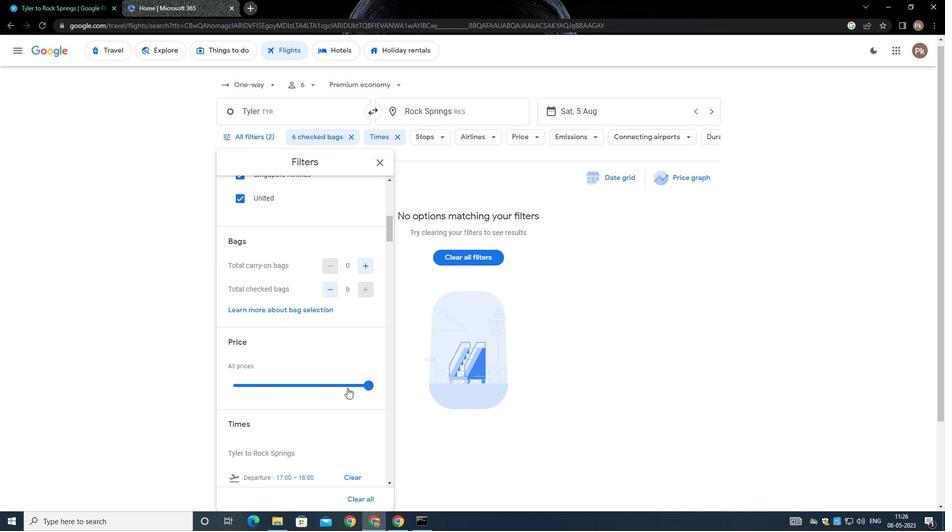 
Action: Mouse moved to (345, 388)
Screenshot: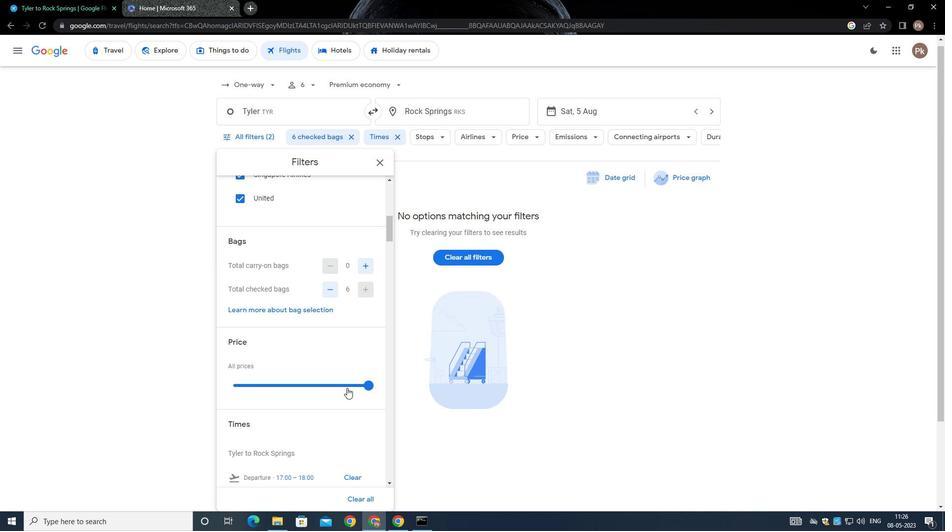 
Action: Mouse scrolled (345, 388) with delta (0, 0)
Screenshot: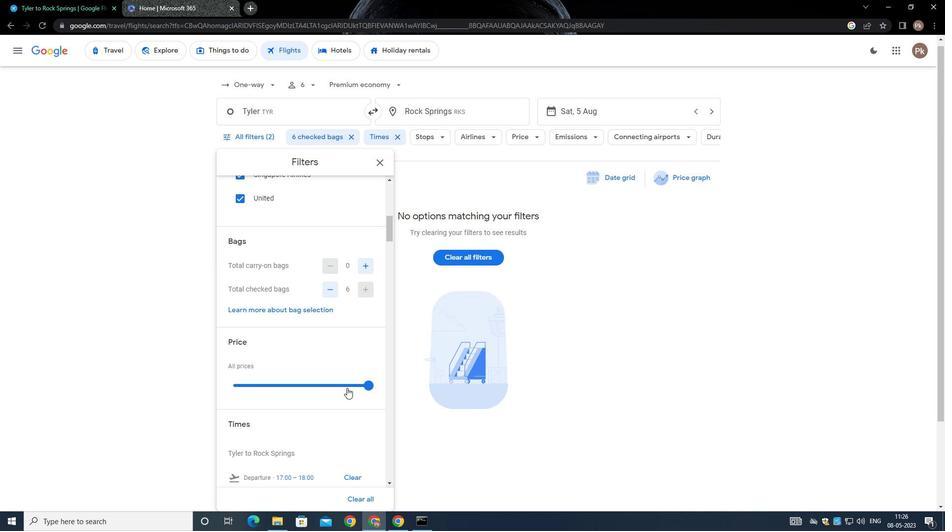 
Action: Mouse moved to (344, 388)
Screenshot: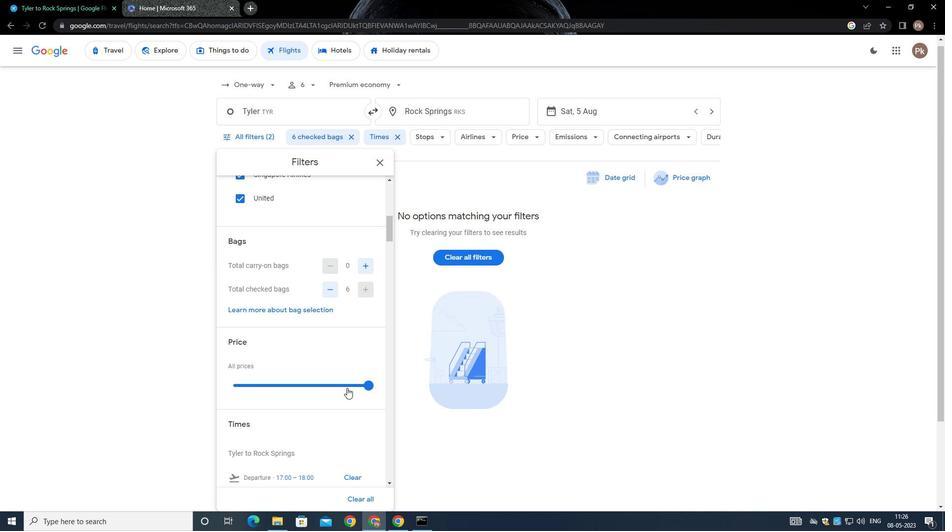 
Action: Mouse scrolled (344, 388) with delta (0, 0)
Screenshot: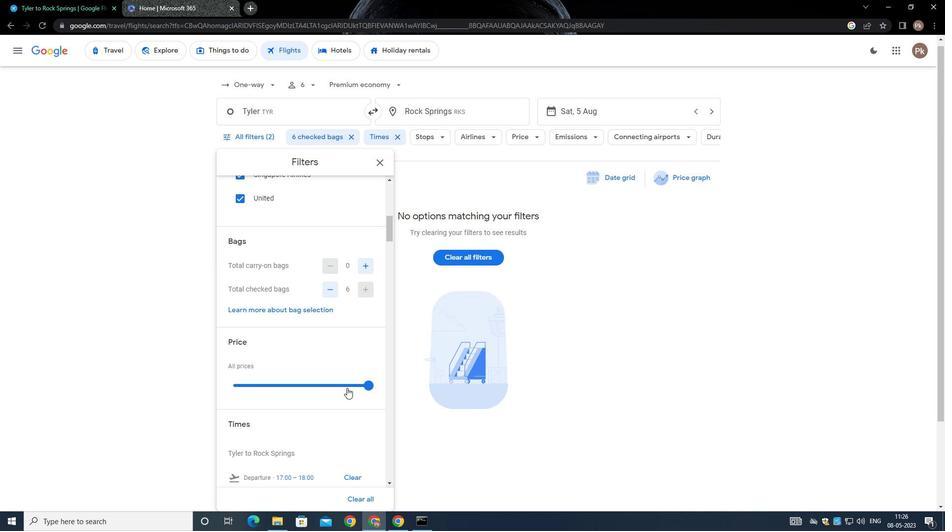 
Action: Mouse moved to (343, 388)
Screenshot: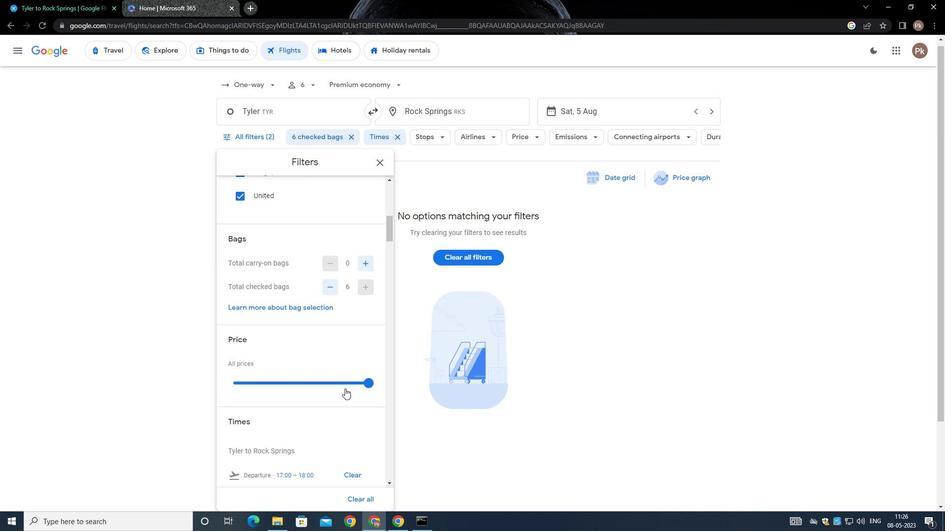 
Action: Mouse scrolled (343, 388) with delta (0, 0)
Screenshot: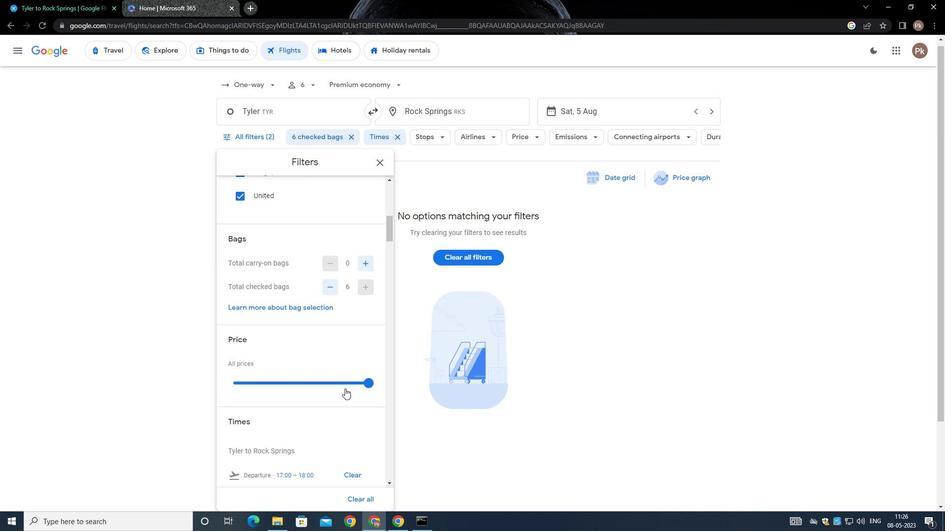 
Action: Mouse moved to (342, 388)
Screenshot: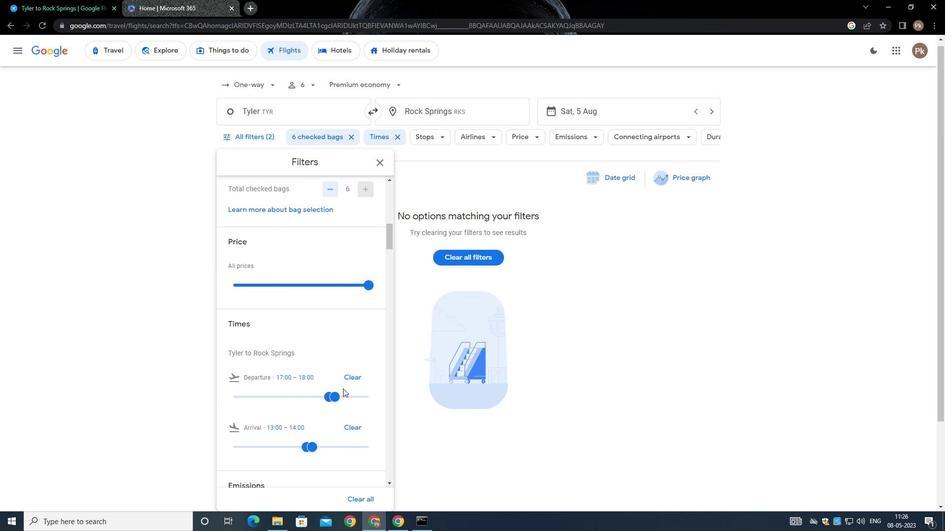 
Action: Mouse scrolled (342, 388) with delta (0, 0)
Screenshot: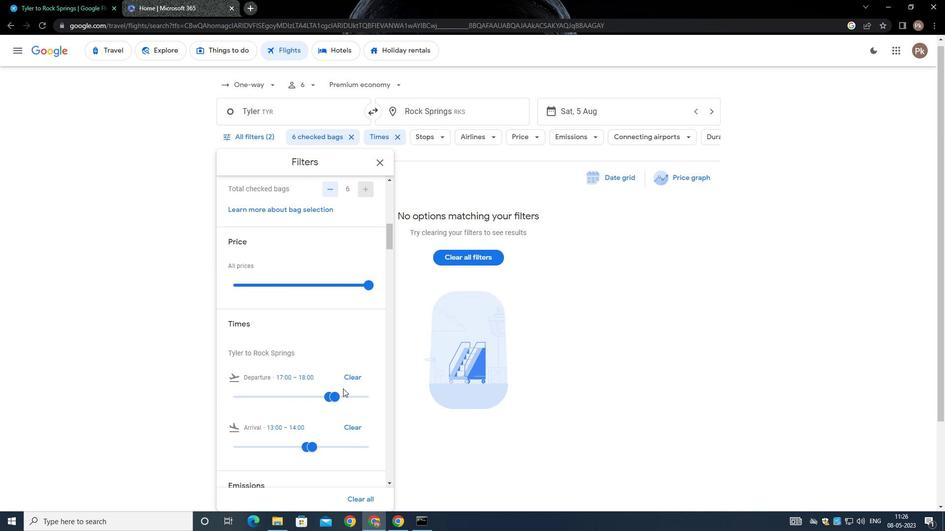 
Action: Mouse moved to (347, 253)
Screenshot: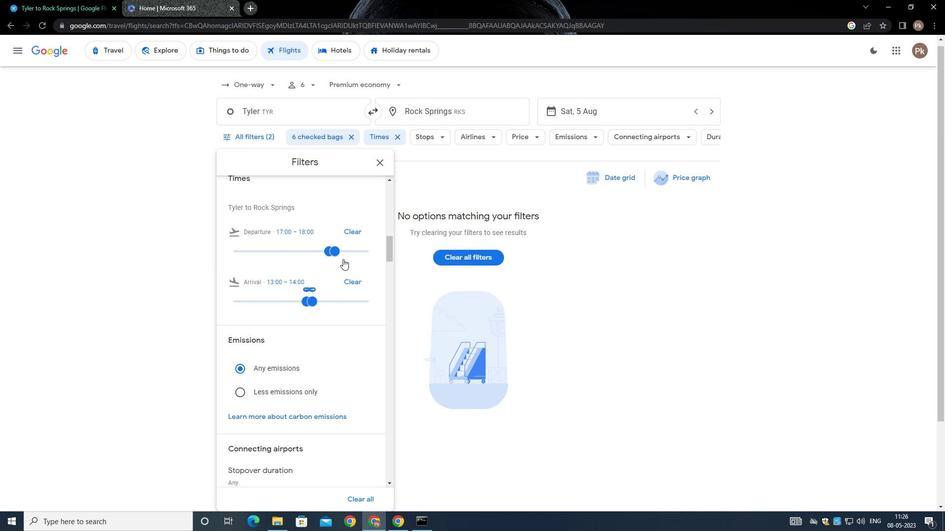 
Action: Mouse pressed left at (347, 253)
Screenshot: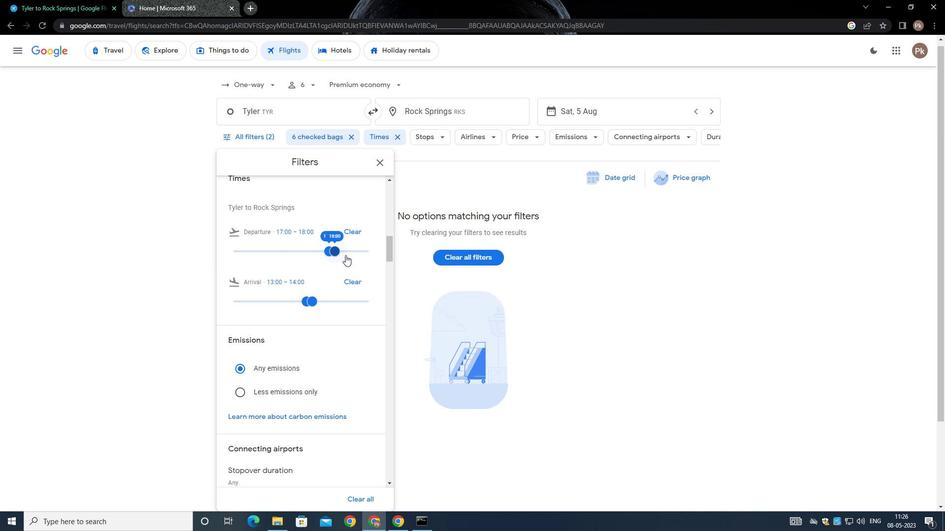 
Action: Mouse moved to (326, 248)
Screenshot: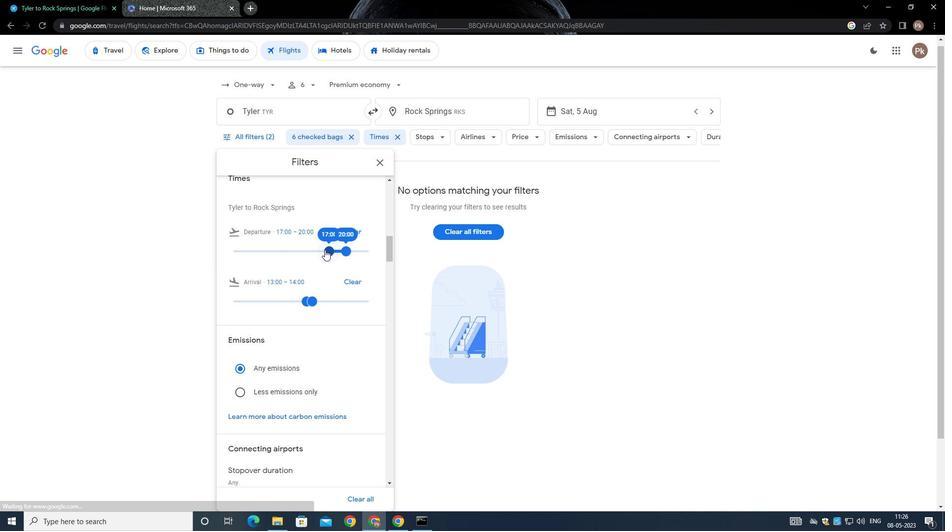 
Action: Mouse pressed left at (326, 248)
Screenshot: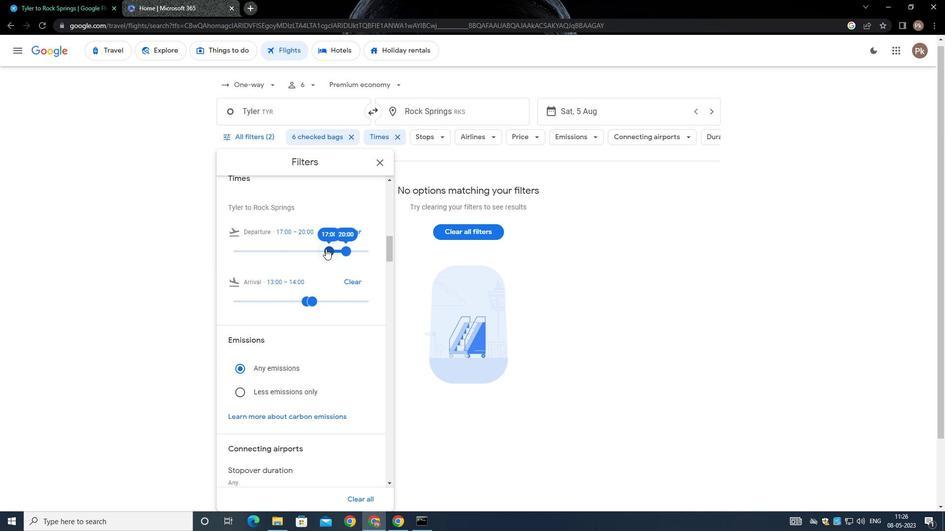
Action: Mouse moved to (348, 250)
Screenshot: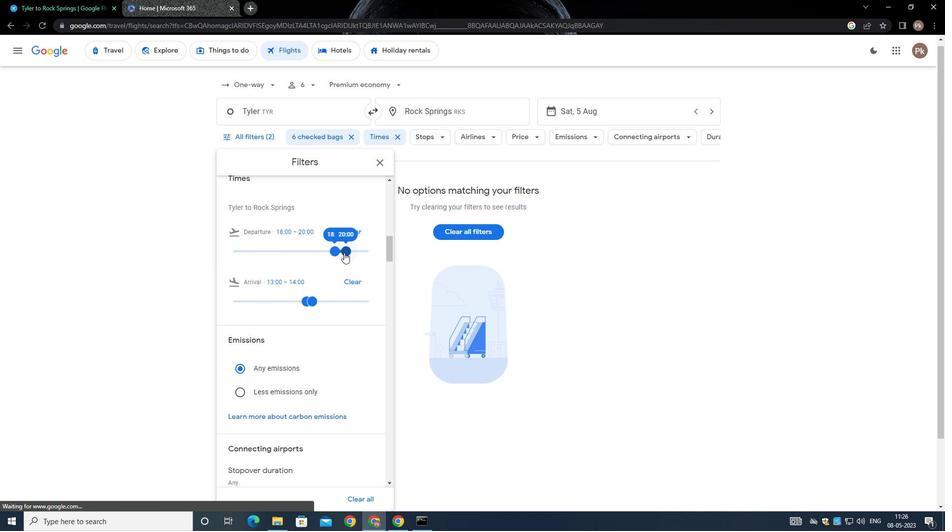 
Action: Mouse pressed left at (348, 250)
Screenshot: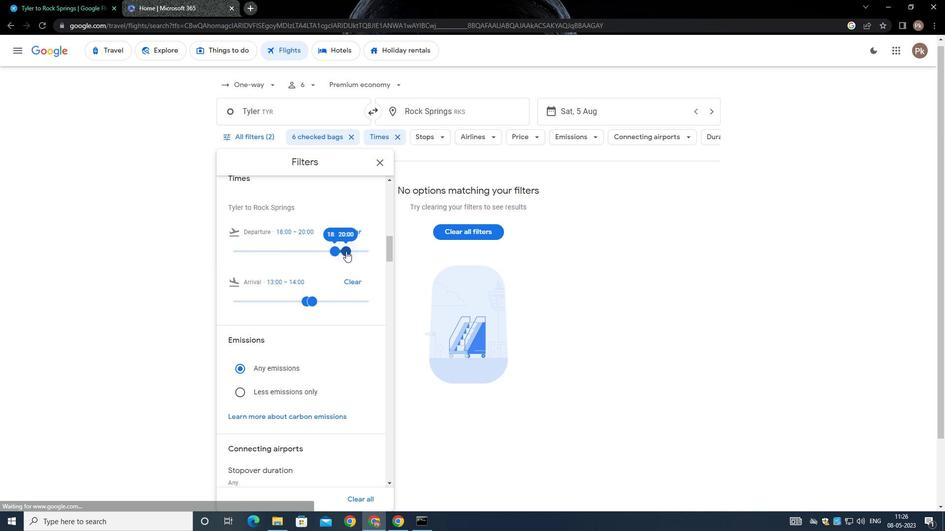 
Action: Mouse moved to (327, 292)
Screenshot: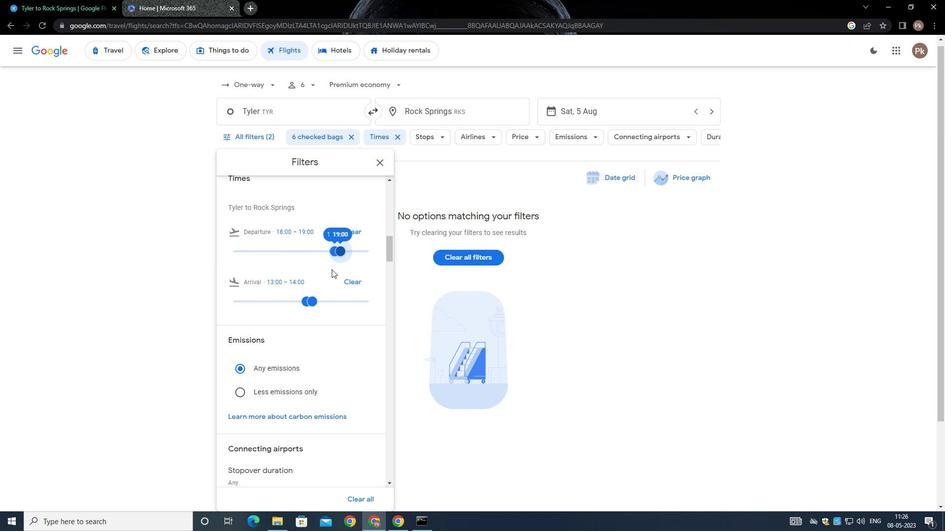 
Action: Mouse scrolled (327, 292) with delta (0, 0)
Screenshot: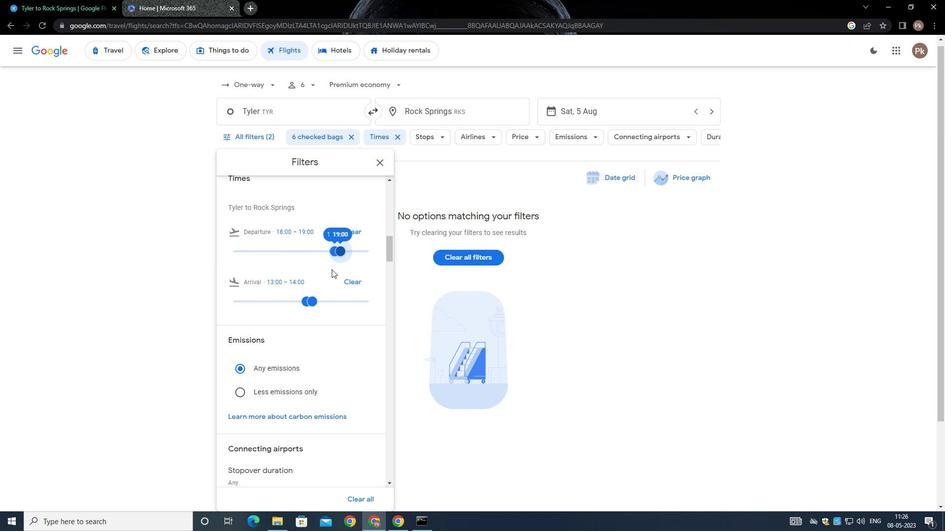 
Action: Mouse moved to (320, 315)
Screenshot: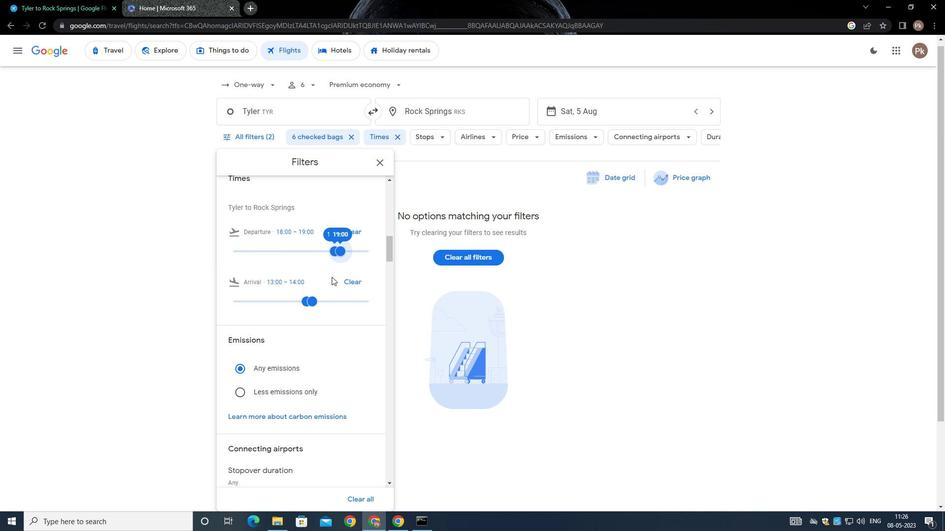 
Action: Mouse scrolled (320, 314) with delta (0, 0)
Screenshot: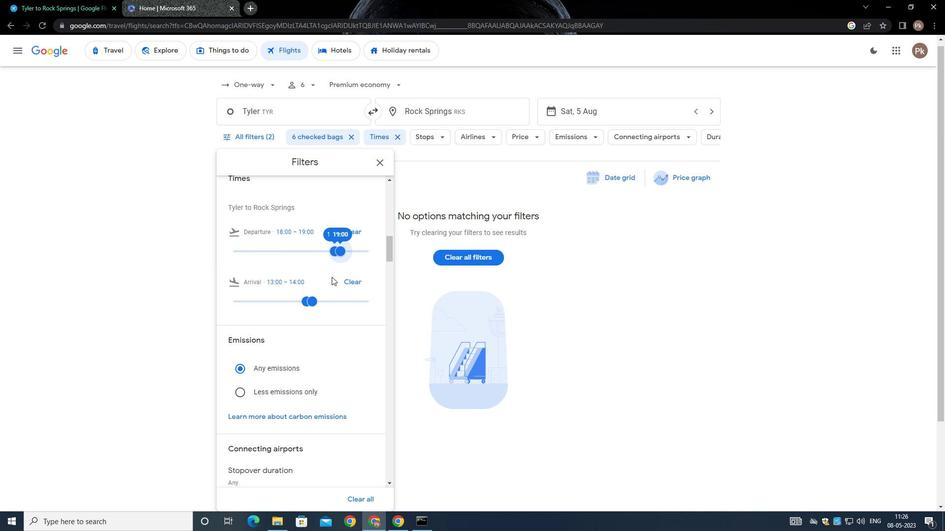 
Action: Mouse moved to (318, 319)
Screenshot: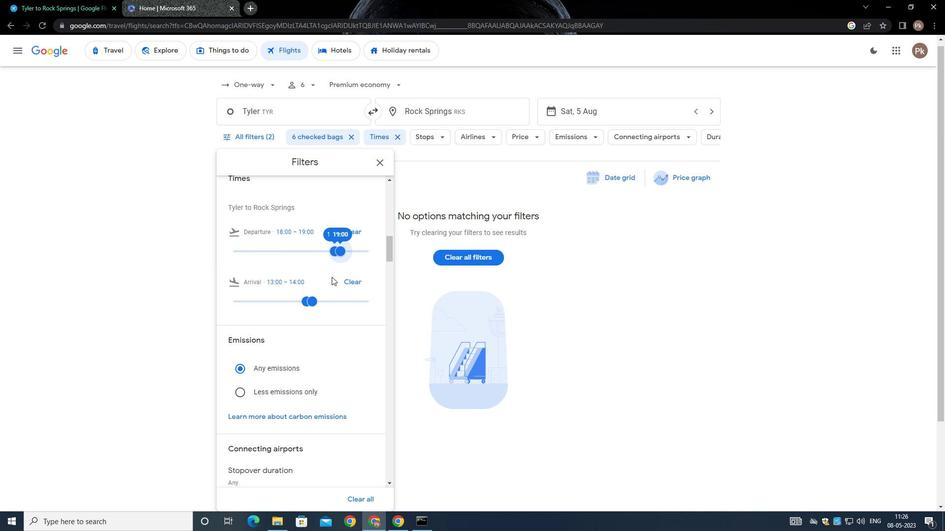 
Action: Mouse scrolled (318, 319) with delta (0, 0)
Screenshot: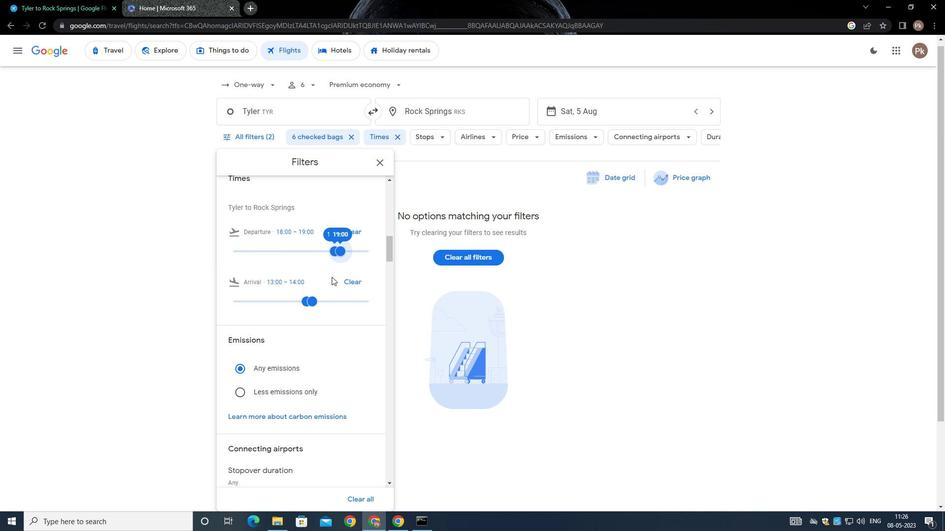 
Action: Mouse moved to (317, 323)
Screenshot: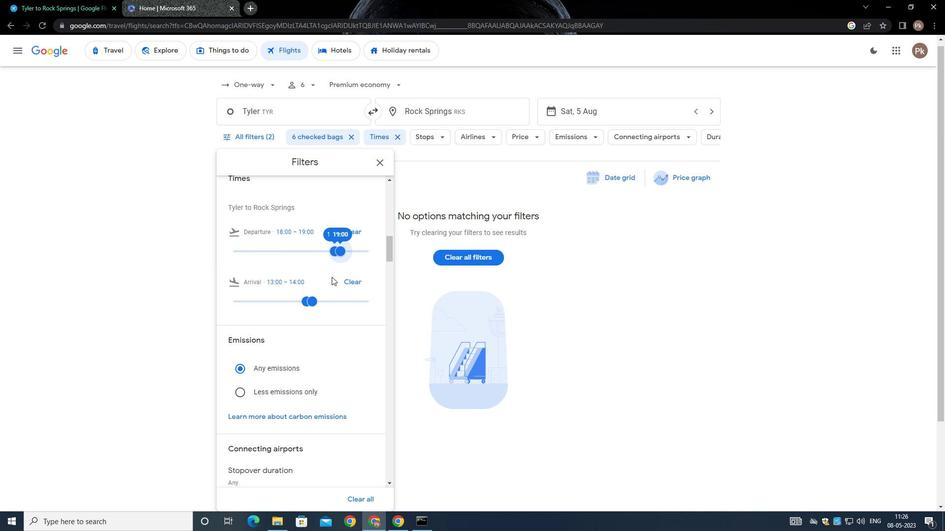 
Action: Mouse scrolled (317, 323) with delta (0, 0)
Screenshot: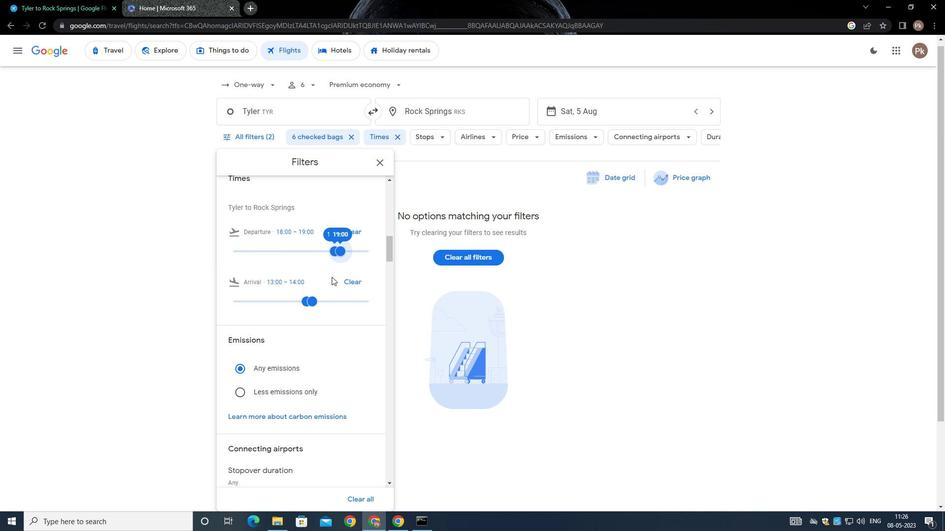 
Action: Mouse moved to (316, 325)
Screenshot: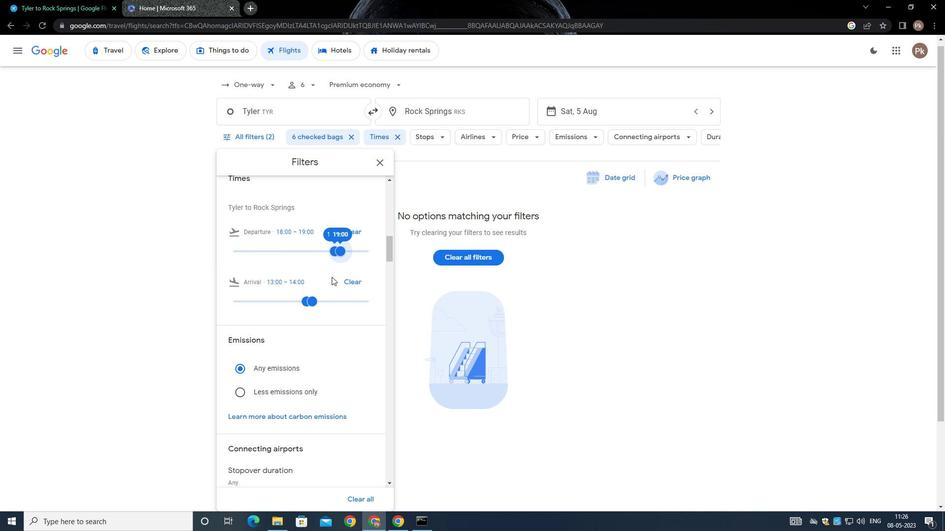 
Action: Mouse scrolled (316, 324) with delta (0, 0)
Screenshot: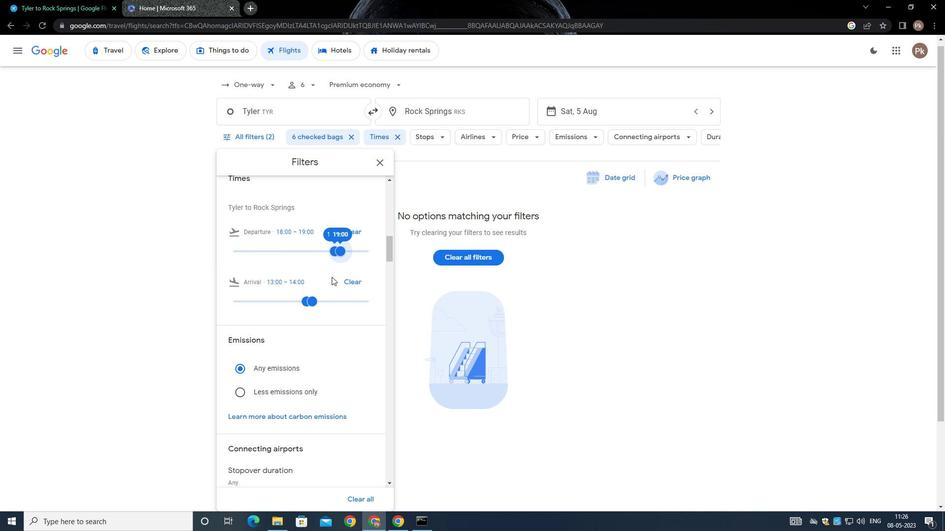 
Action: Mouse moved to (315, 326)
Screenshot: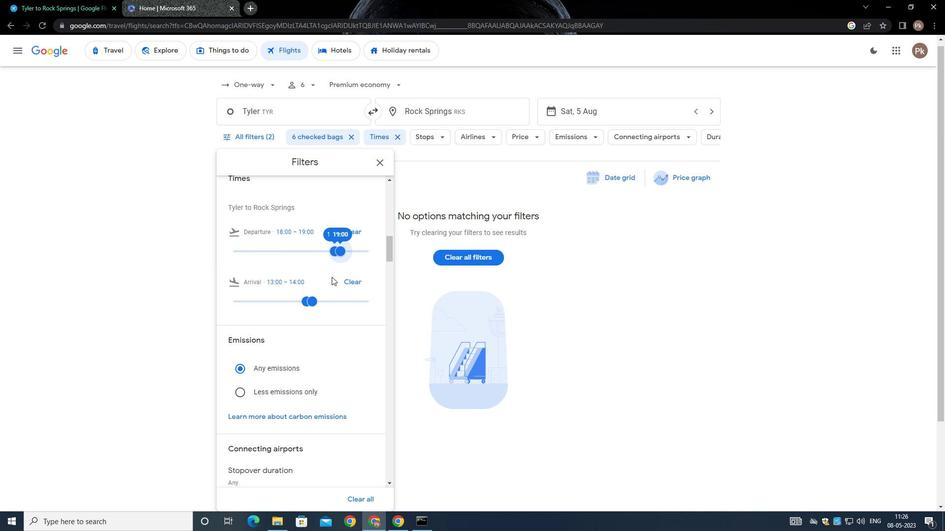 
Action: Mouse scrolled (315, 325) with delta (0, 0)
Screenshot: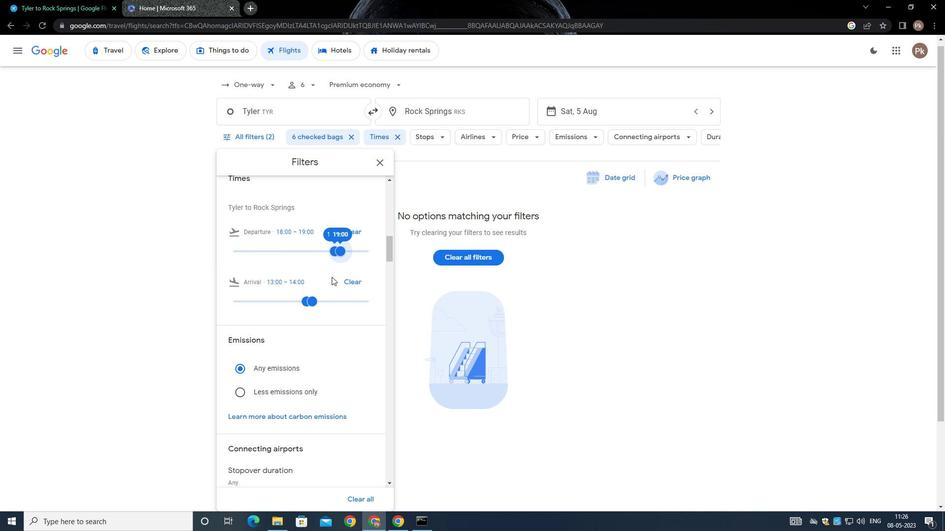 
Action: Mouse moved to (315, 327)
Screenshot: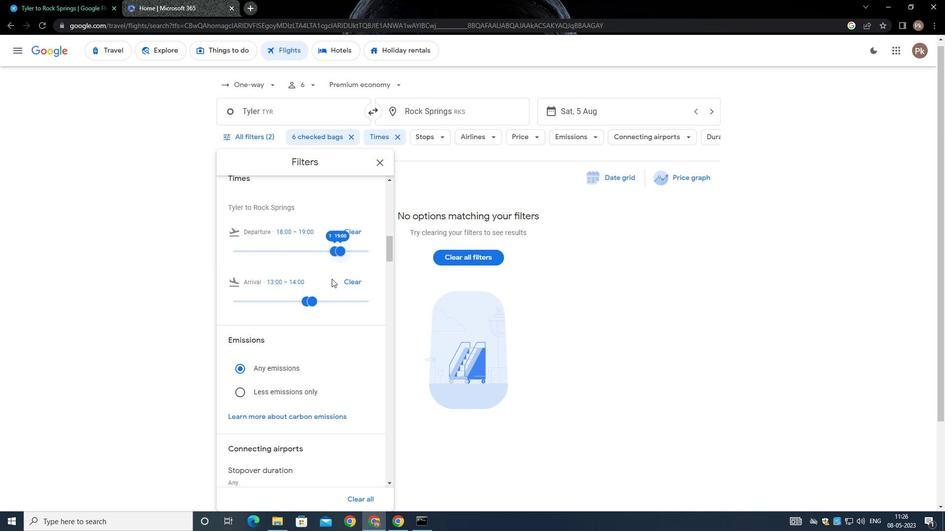 
Action: Mouse scrolled (315, 326) with delta (0, 0)
Screenshot: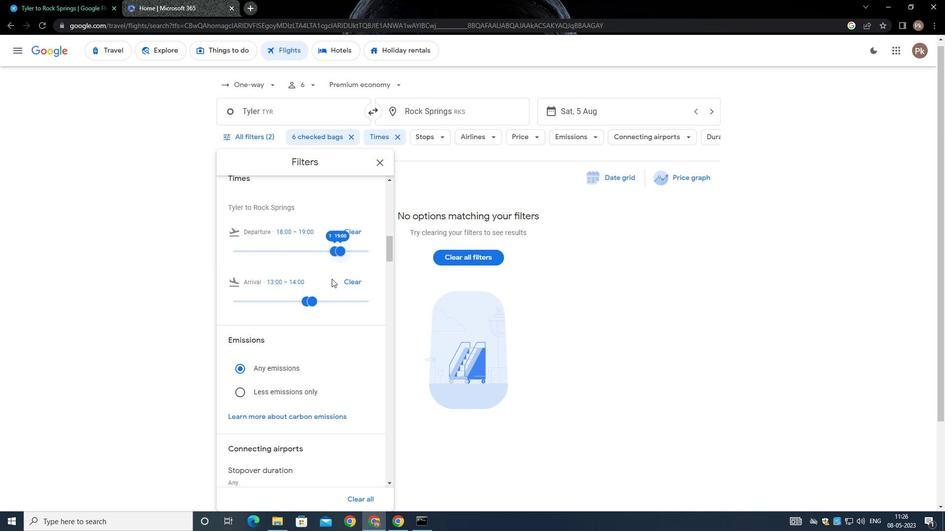 
Action: Mouse moved to (294, 341)
Screenshot: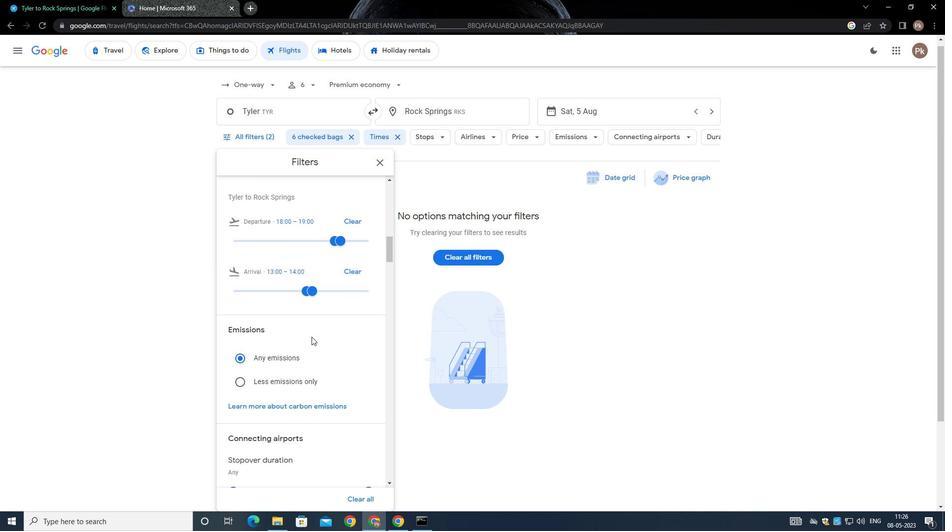 
Action: Mouse scrolled (294, 341) with delta (0, 0)
Screenshot: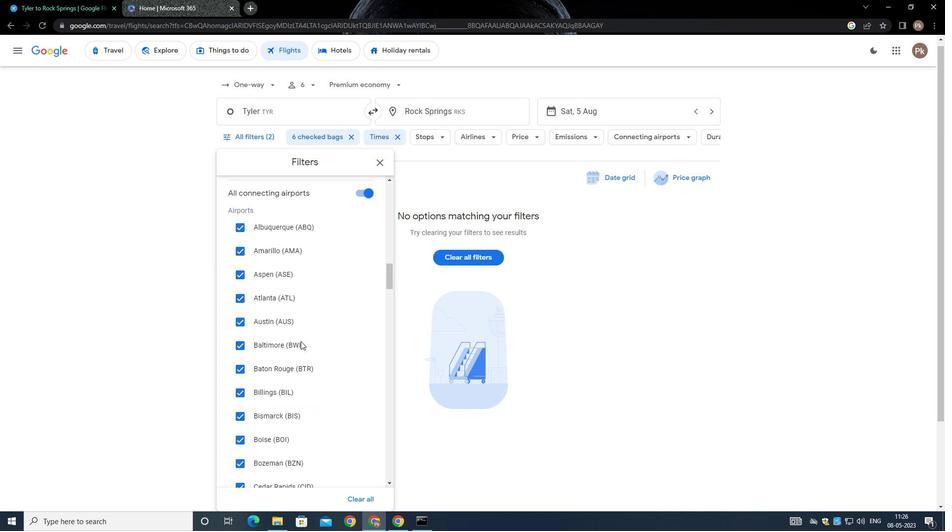 
Action: Mouse moved to (294, 343)
Screenshot: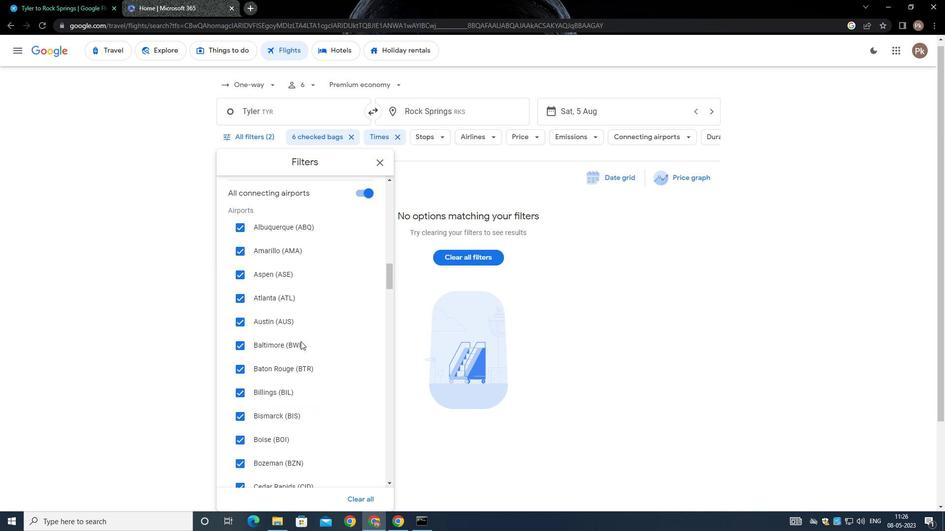 
Action: Mouse scrolled (294, 342) with delta (0, 0)
Screenshot: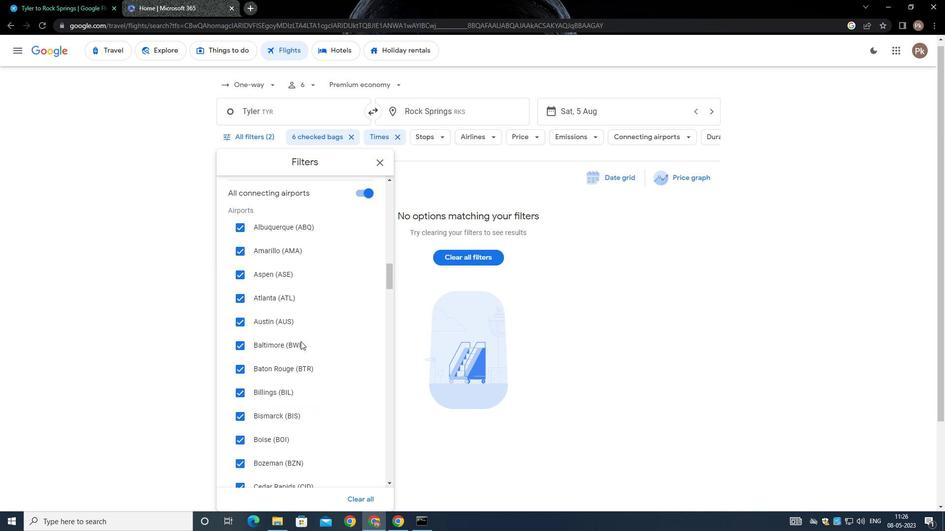 
Action: Mouse moved to (293, 344)
Screenshot: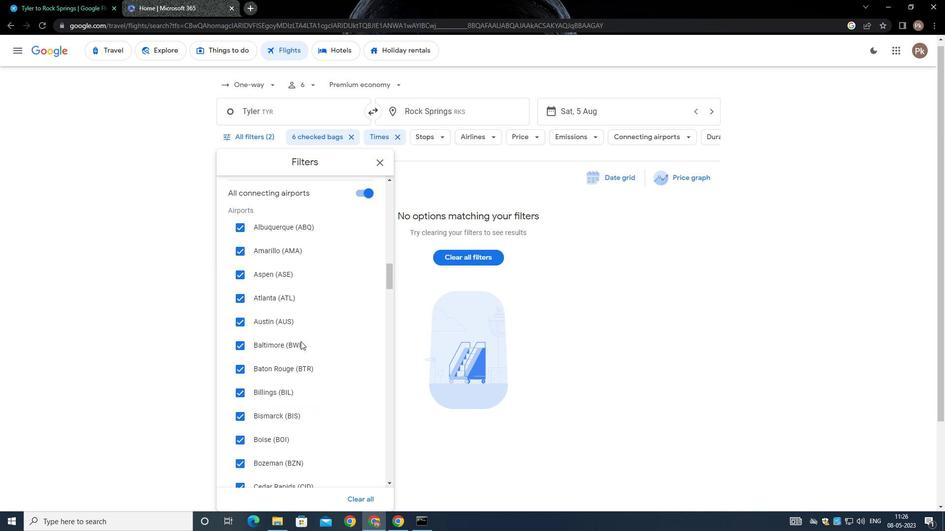 
Action: Mouse scrolled (293, 344) with delta (0, 0)
Screenshot: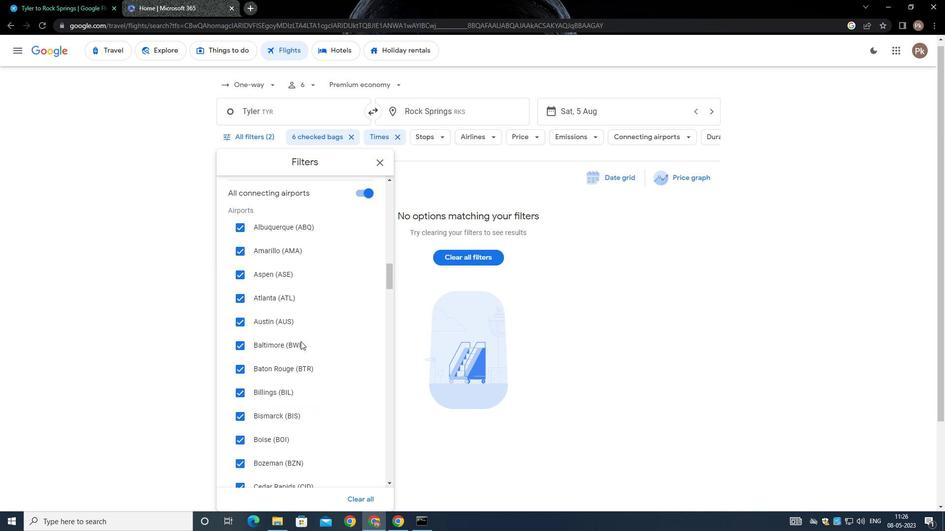
Action: Mouse moved to (293, 345)
Screenshot: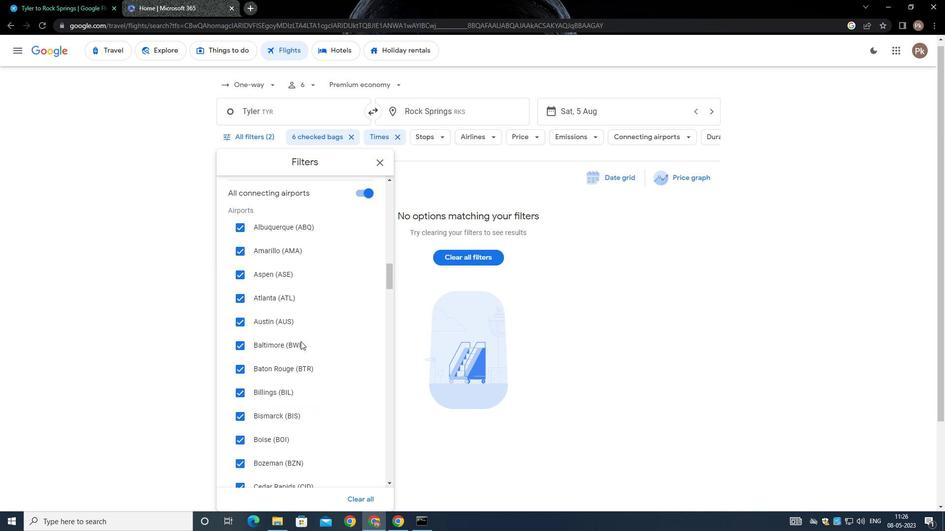 
Action: Mouse scrolled (293, 344) with delta (0, 0)
Screenshot: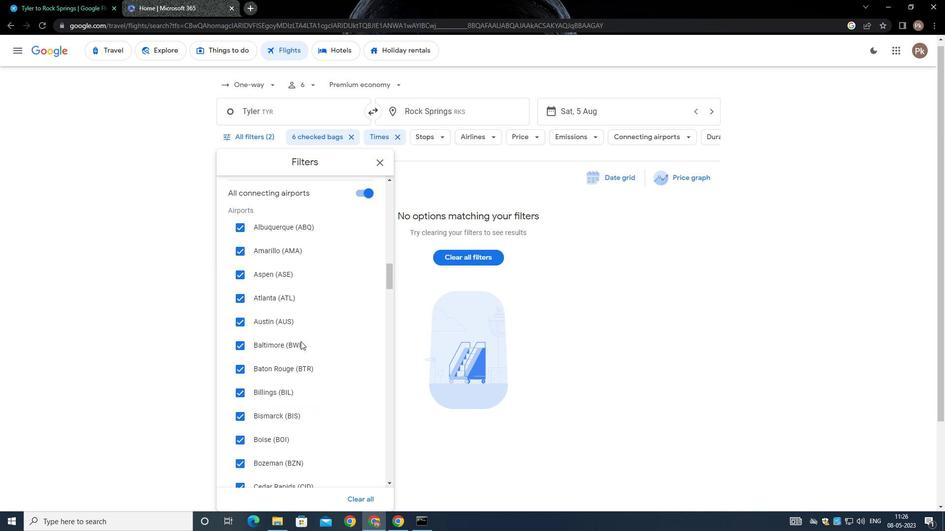 
Action: Mouse moved to (292, 345)
Screenshot: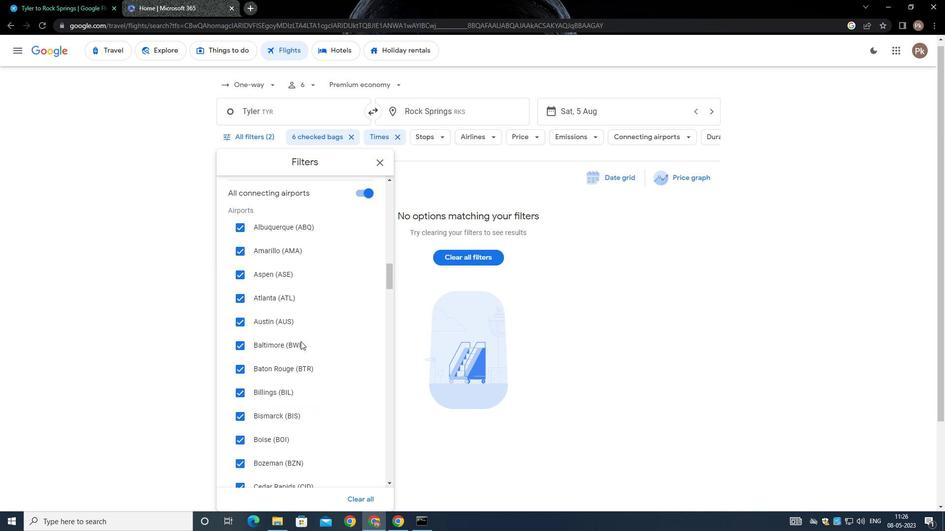 
Action: Mouse scrolled (292, 344) with delta (0, 0)
Screenshot: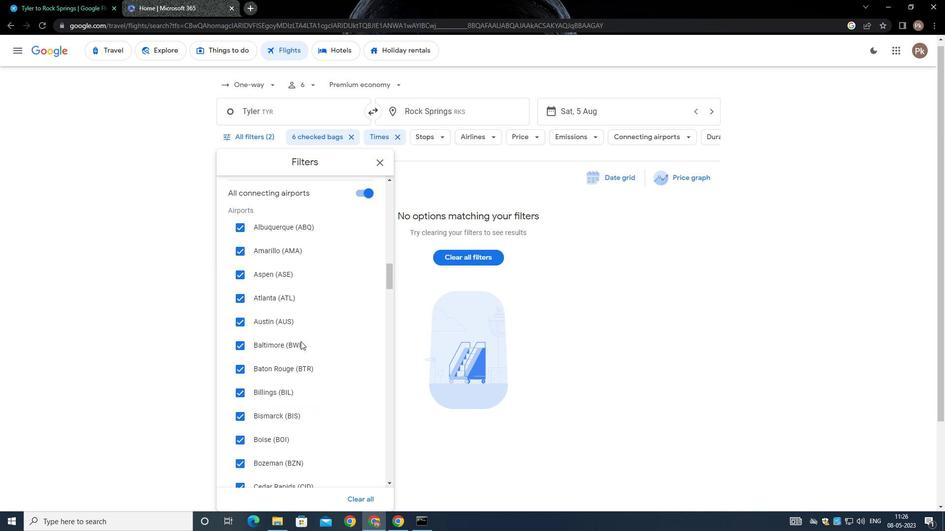 
Action: Mouse moved to (292, 346)
Screenshot: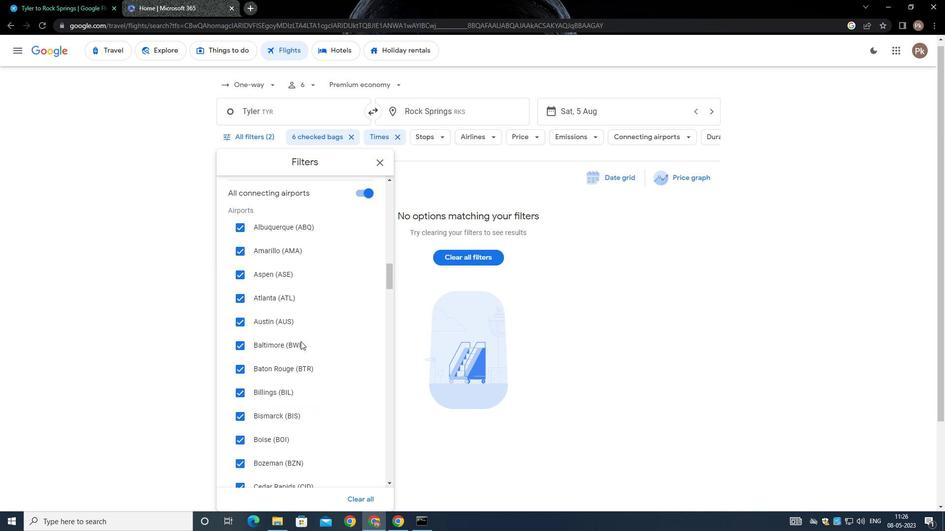 
Action: Mouse scrolled (292, 345) with delta (0, 0)
Screenshot: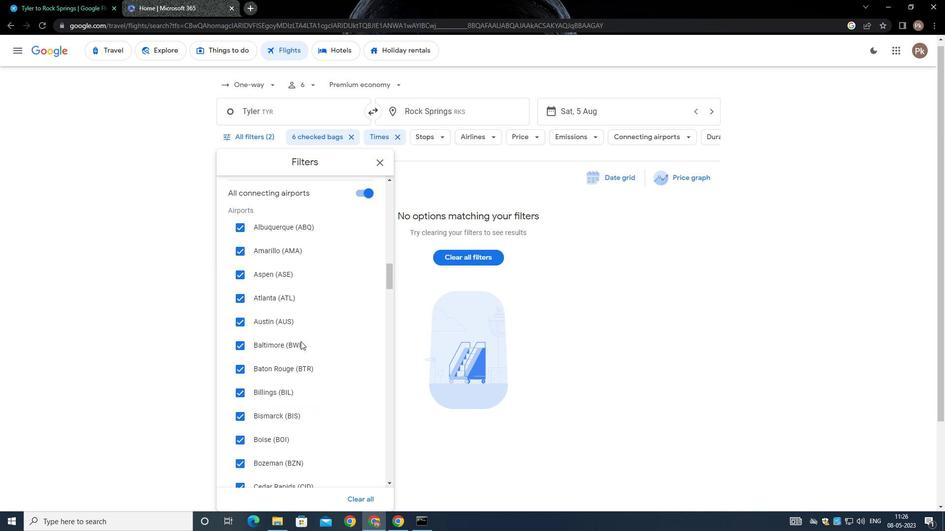 
Action: Mouse moved to (271, 352)
Screenshot: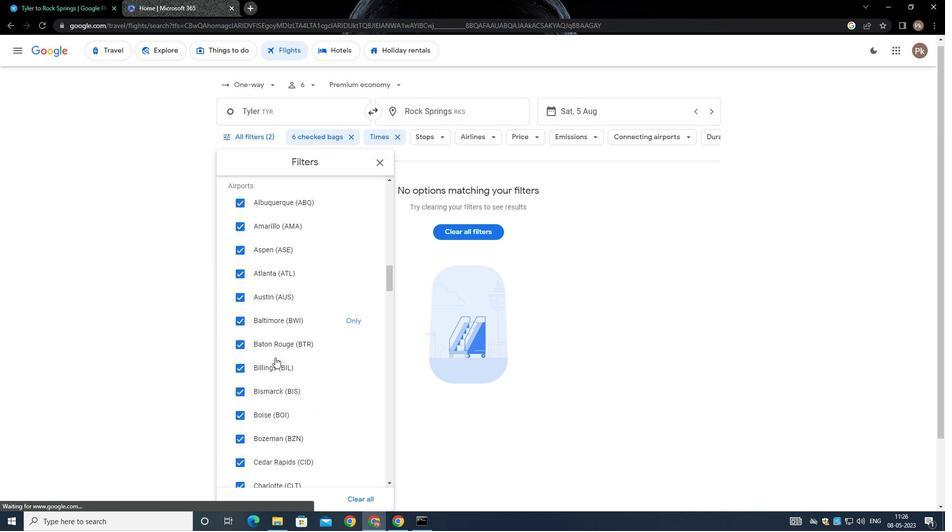 
Action: Mouse scrolled (271, 352) with delta (0, 0)
Screenshot: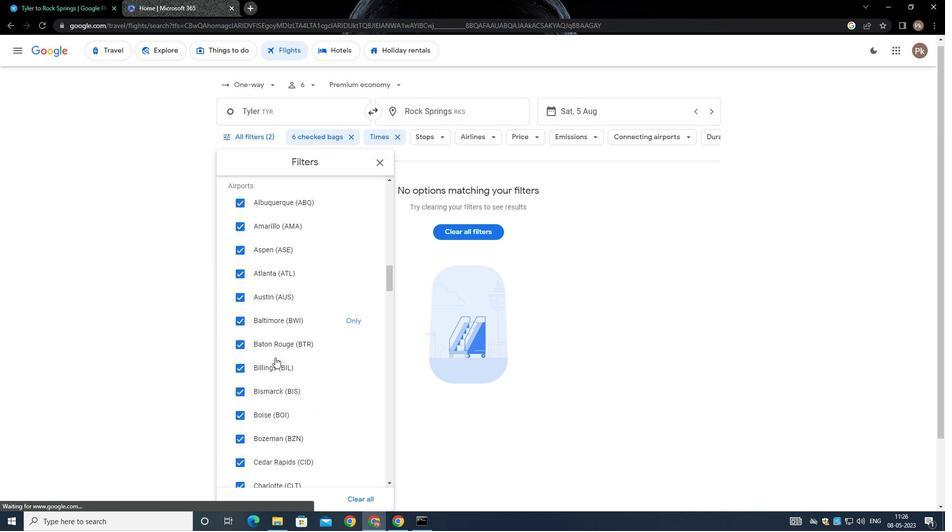 
Action: Mouse scrolled (271, 352) with delta (0, 0)
Screenshot: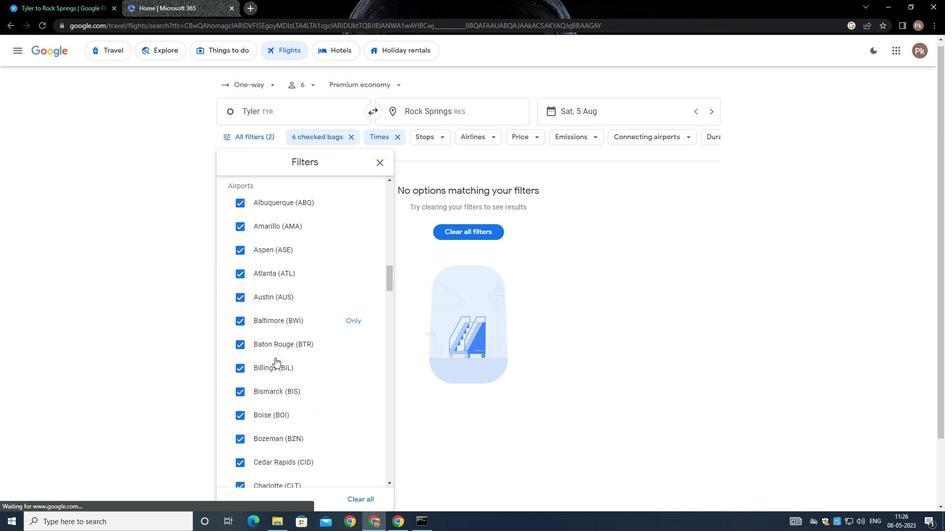 
Action: Mouse scrolled (271, 352) with delta (0, 0)
Screenshot: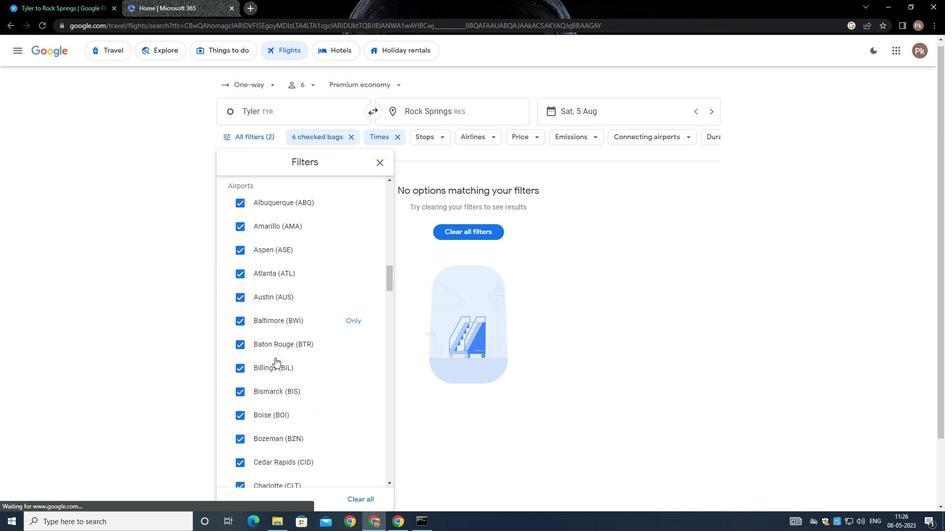 
Action: Mouse moved to (271, 352)
Screenshot: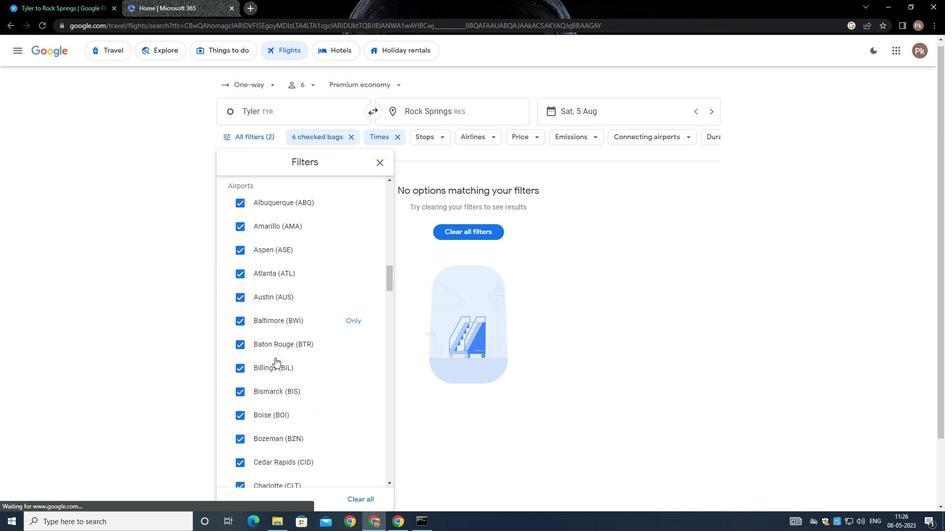 
Action: Mouse scrolled (271, 352) with delta (0, 0)
Screenshot: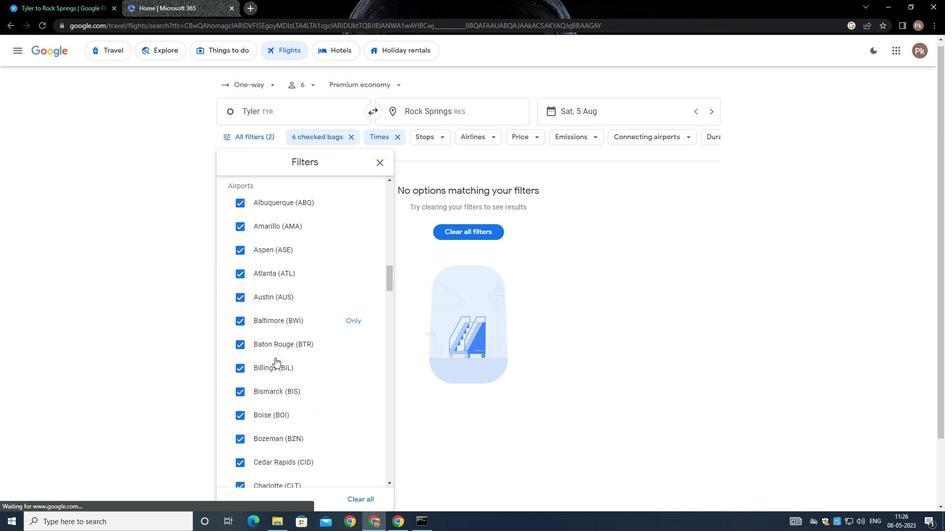 
Action: Mouse scrolled (271, 351) with delta (0, 0)
Screenshot: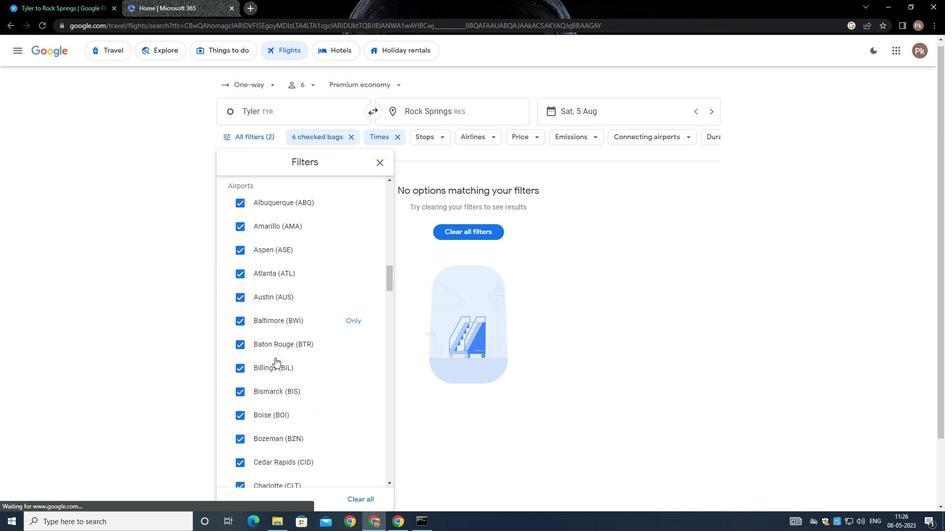 
Action: Mouse moved to (271, 352)
Screenshot: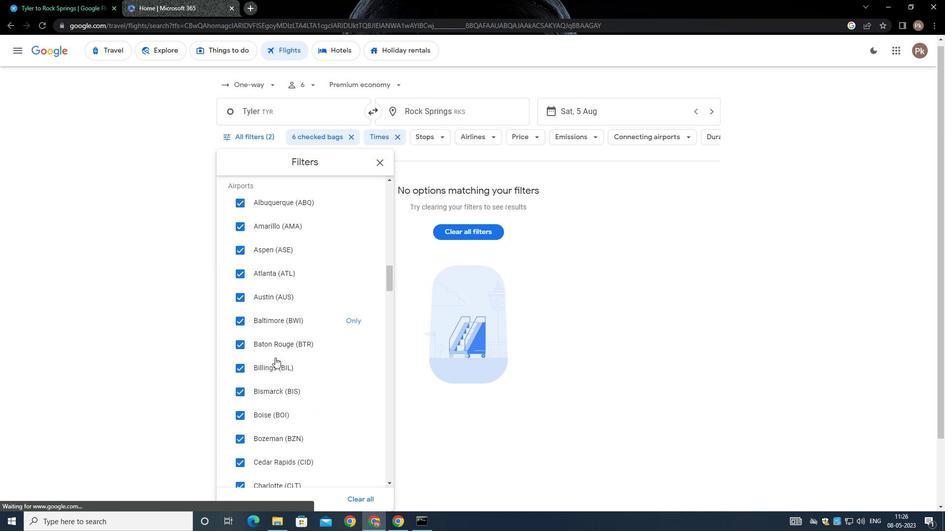 
Action: Mouse scrolled (271, 352) with delta (0, 0)
Screenshot: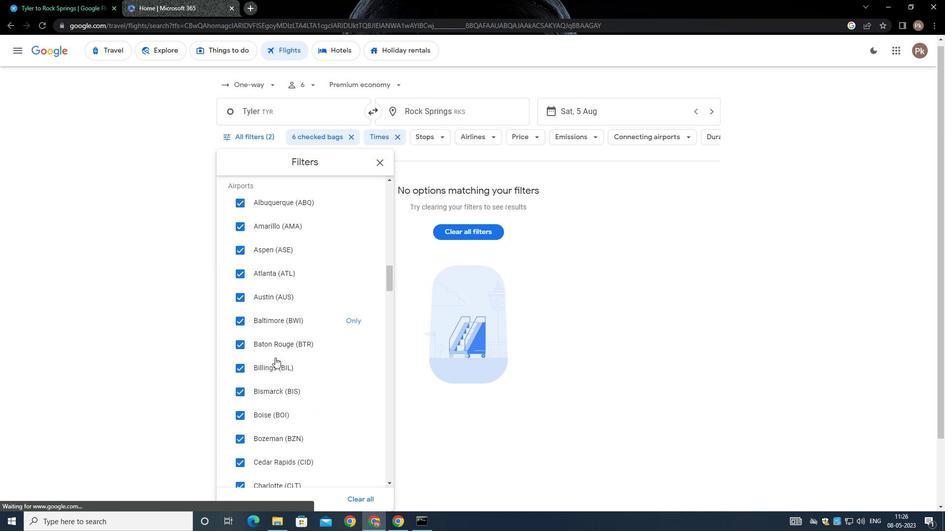 
Action: Mouse moved to (271, 350)
Screenshot: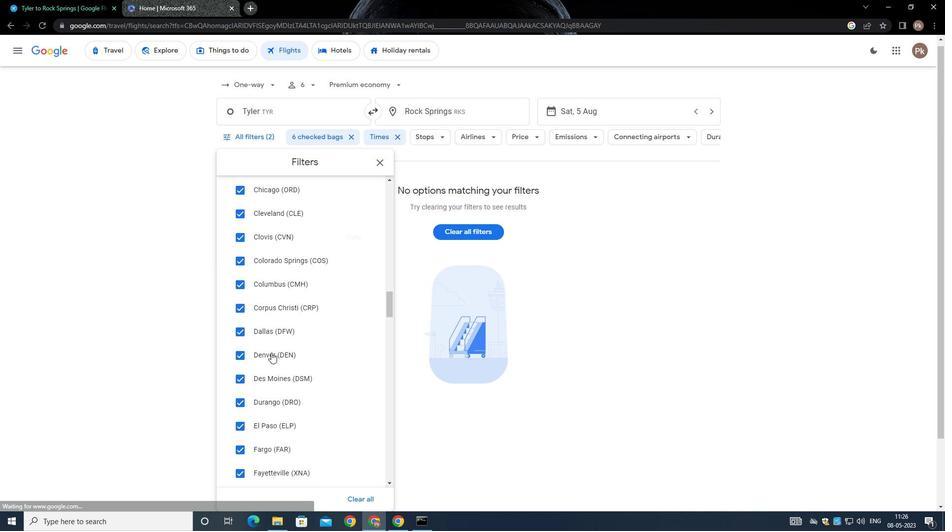 
Action: Mouse scrolled (271, 350) with delta (0, 0)
Screenshot: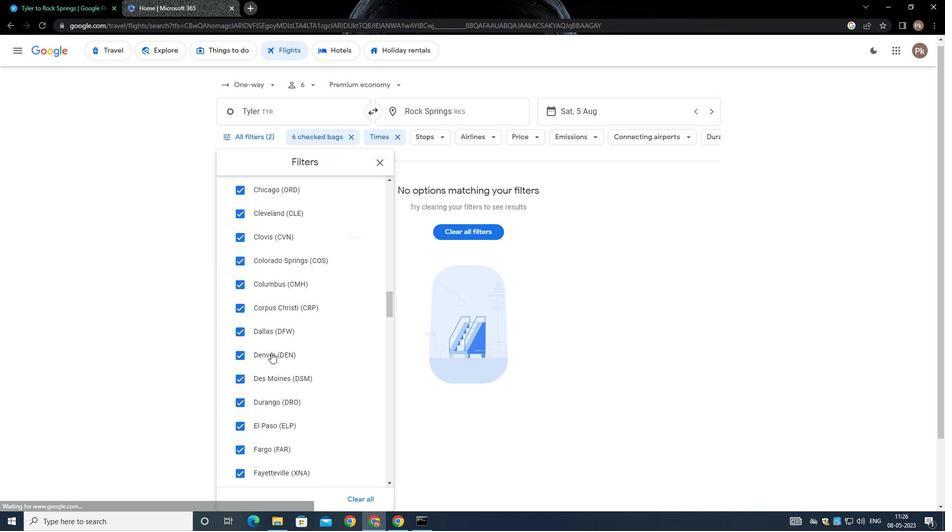 
Action: Mouse scrolled (271, 350) with delta (0, 0)
Screenshot: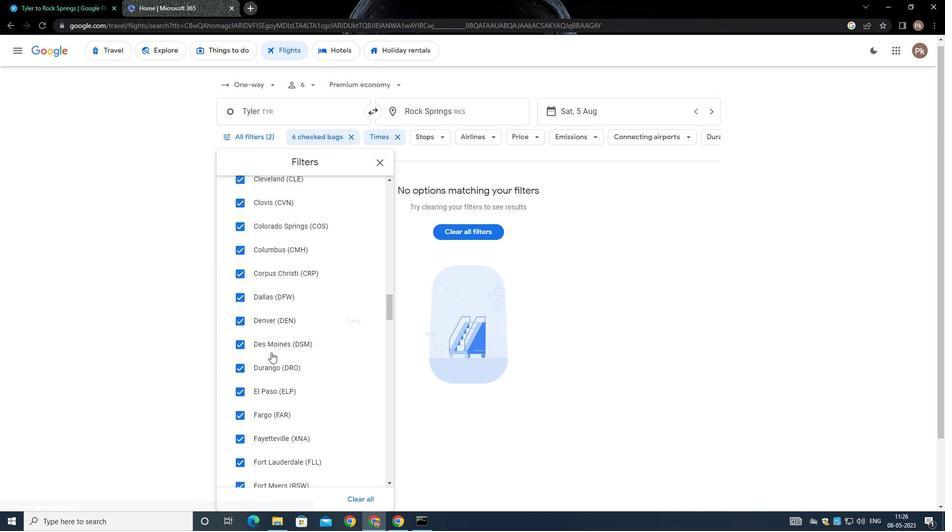 
Action: Mouse scrolled (271, 350) with delta (0, 0)
Screenshot: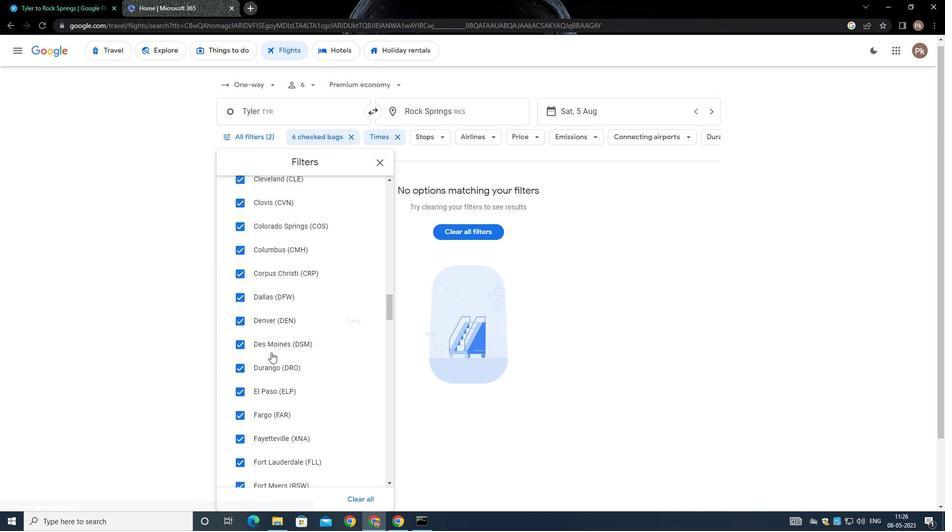 
Action: Mouse scrolled (271, 350) with delta (0, 0)
Screenshot: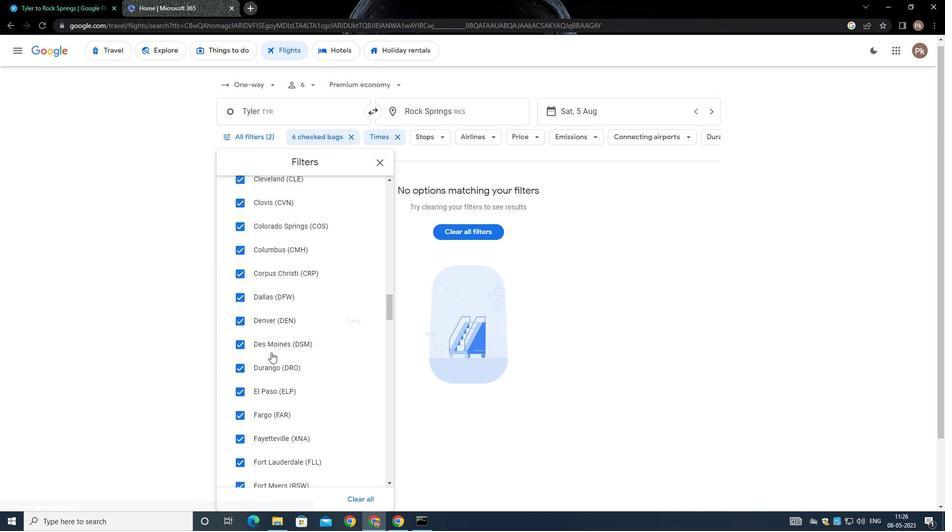 
Action: Mouse scrolled (271, 350) with delta (0, 0)
Screenshot: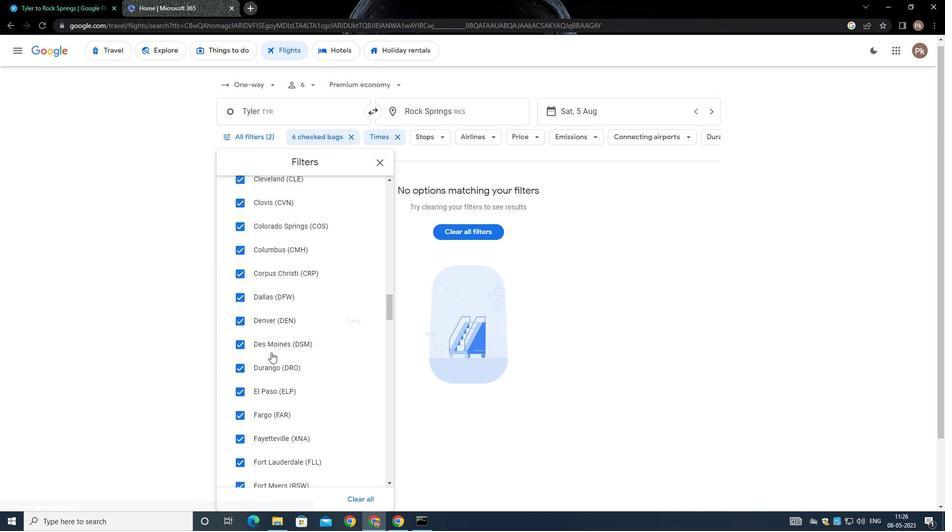 
Action: Mouse scrolled (271, 350) with delta (0, 0)
Screenshot: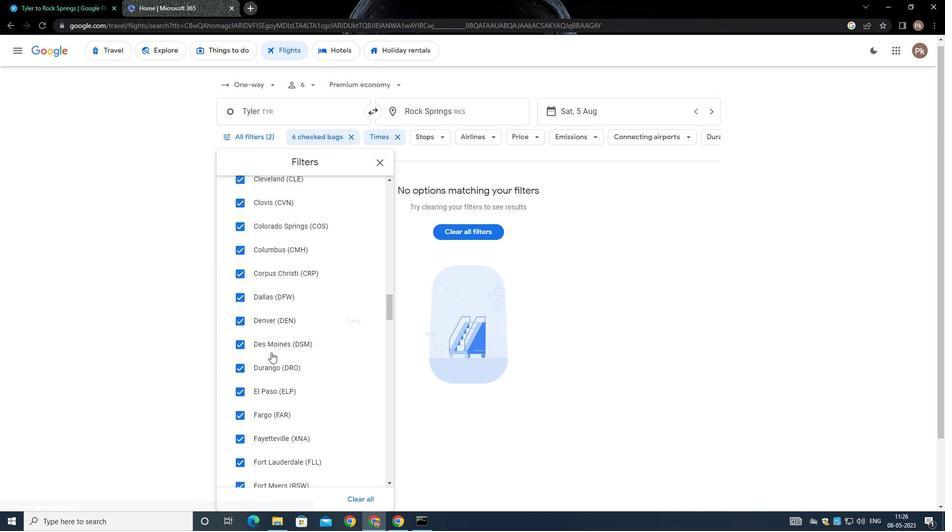 
Action: Mouse moved to (271, 348)
Screenshot: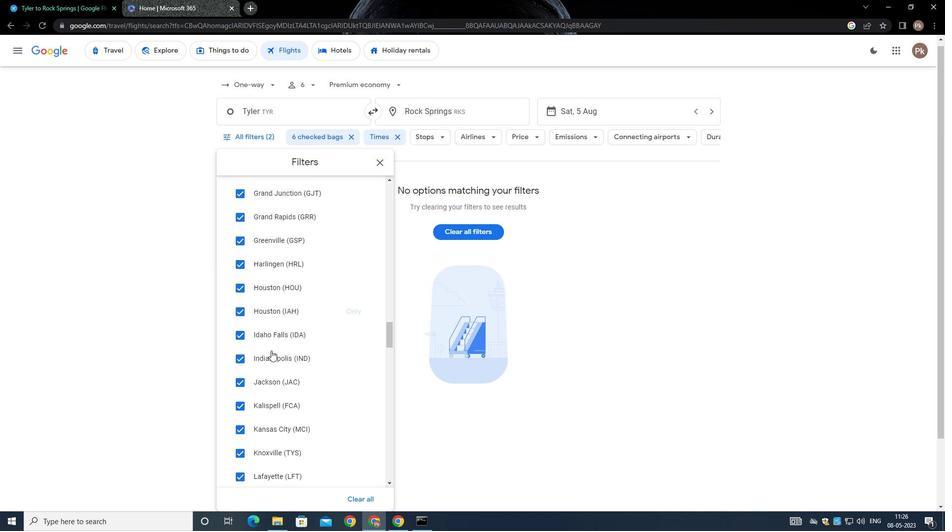 
Action: Mouse scrolled (271, 347) with delta (0, 0)
Screenshot: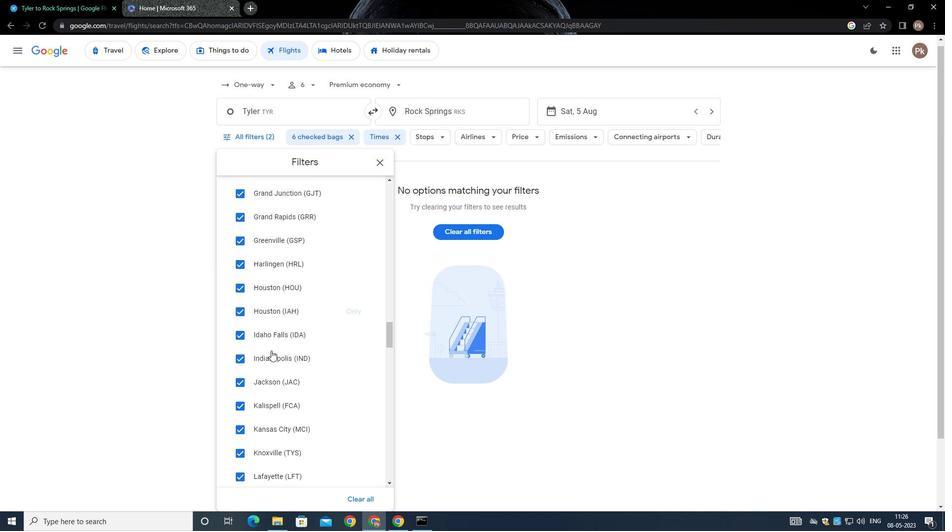 
Action: Mouse scrolled (271, 347) with delta (0, 0)
Screenshot: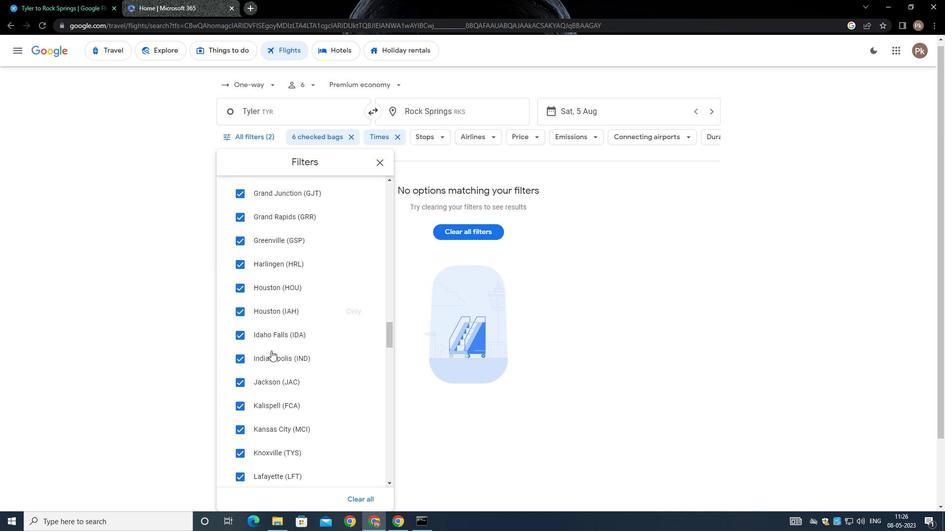 
Action: Mouse scrolled (271, 347) with delta (0, 0)
Screenshot: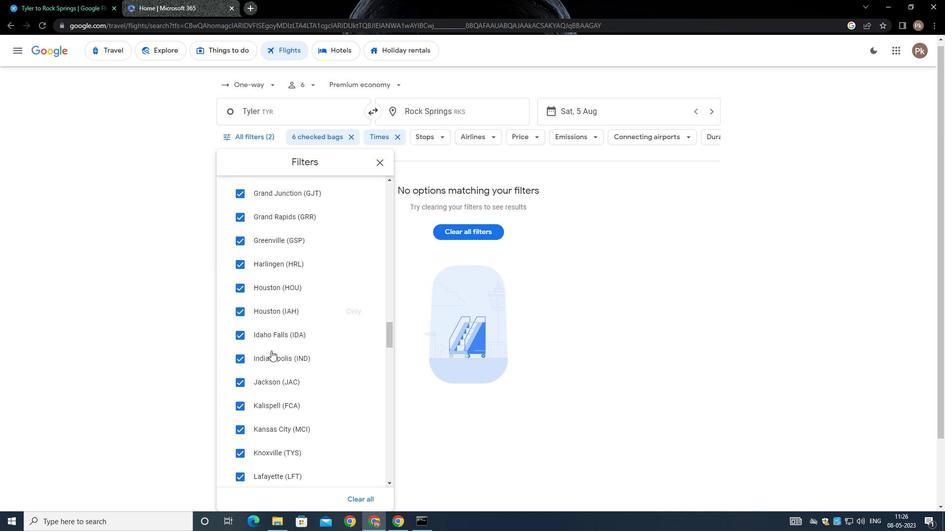 
Action: Mouse scrolled (271, 347) with delta (0, 0)
Screenshot: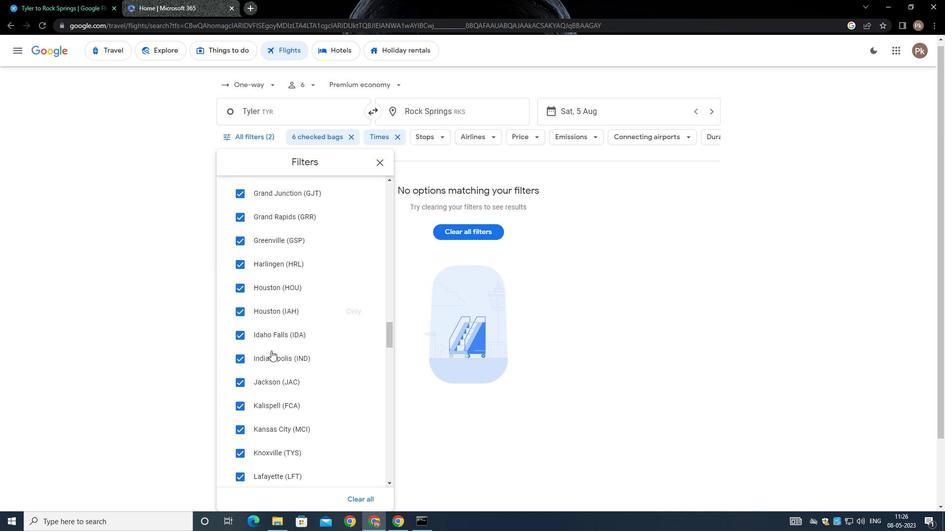 
Action: Mouse scrolled (271, 347) with delta (0, 0)
Screenshot: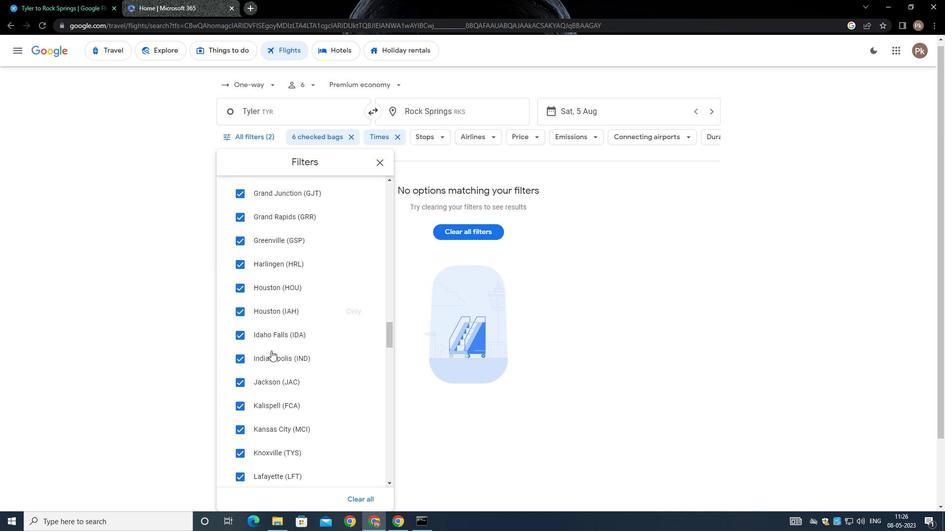 
Action: Mouse scrolled (271, 347) with delta (0, 0)
Screenshot: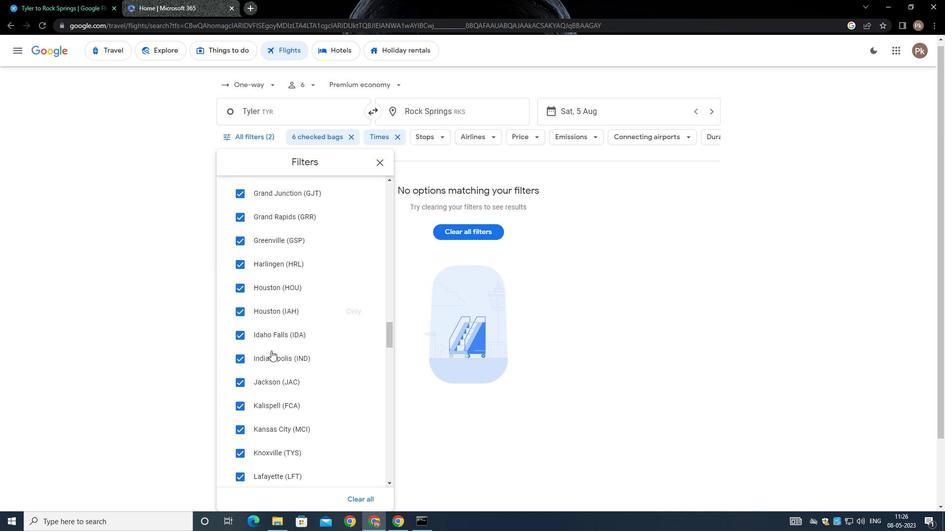 
Action: Mouse scrolled (271, 347) with delta (0, 0)
Screenshot: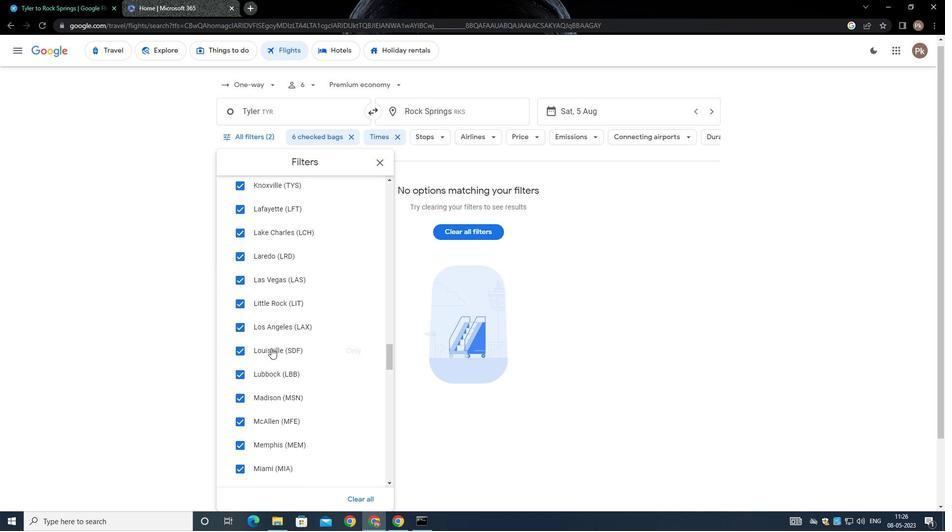 
Action: Mouse scrolled (271, 347) with delta (0, 0)
Screenshot: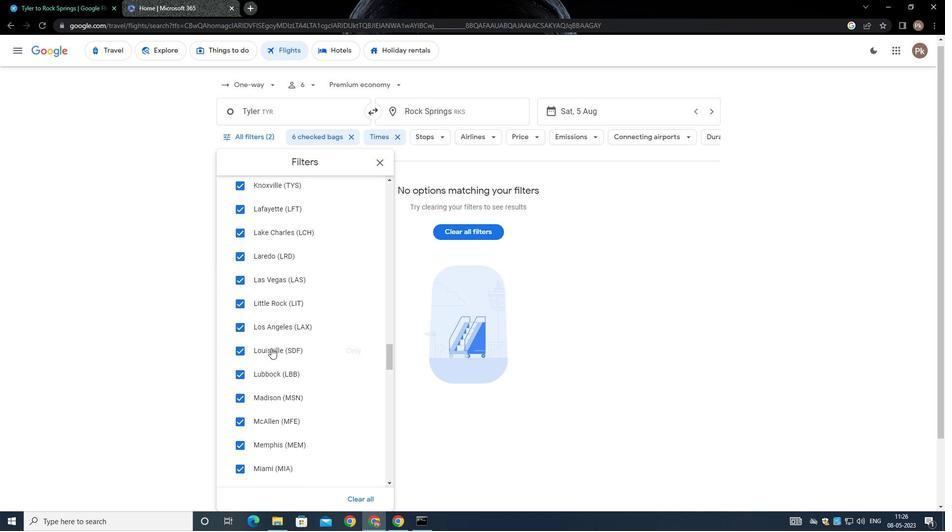 
Action: Mouse scrolled (271, 347) with delta (0, 0)
Screenshot: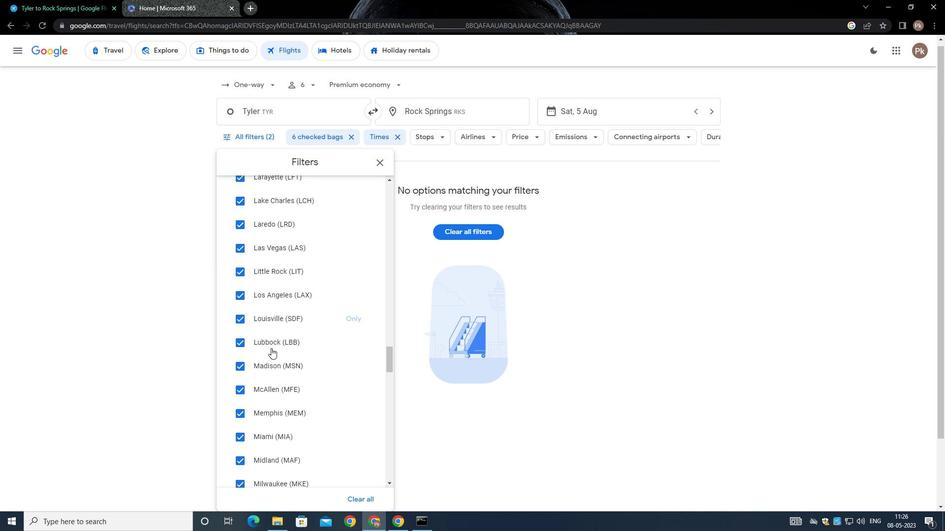 
Action: Mouse scrolled (271, 347) with delta (0, 0)
Screenshot: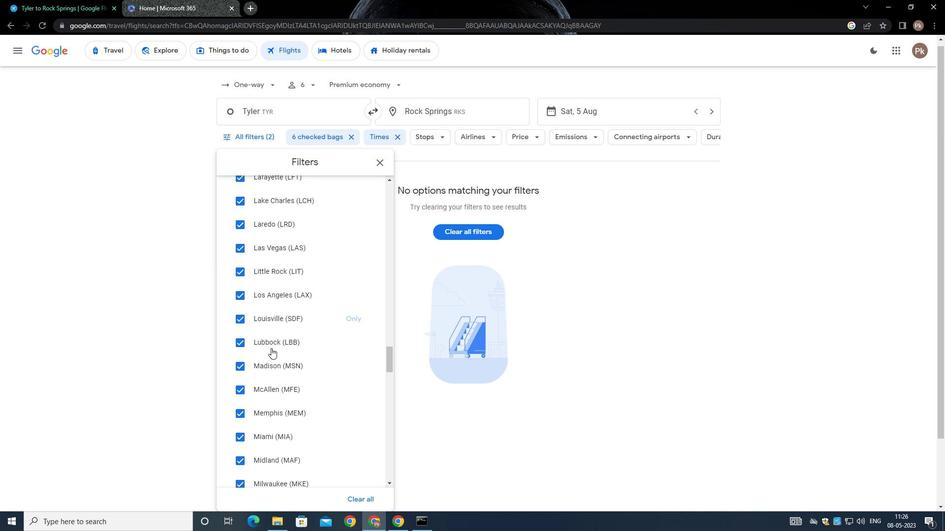 
Action: Mouse scrolled (271, 347) with delta (0, 0)
Screenshot: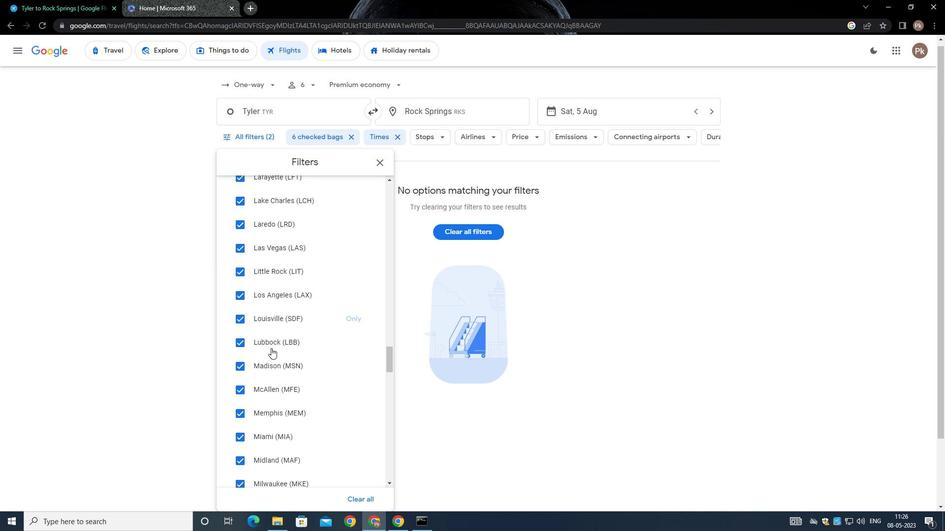 
Action: Mouse moved to (270, 347)
Screenshot: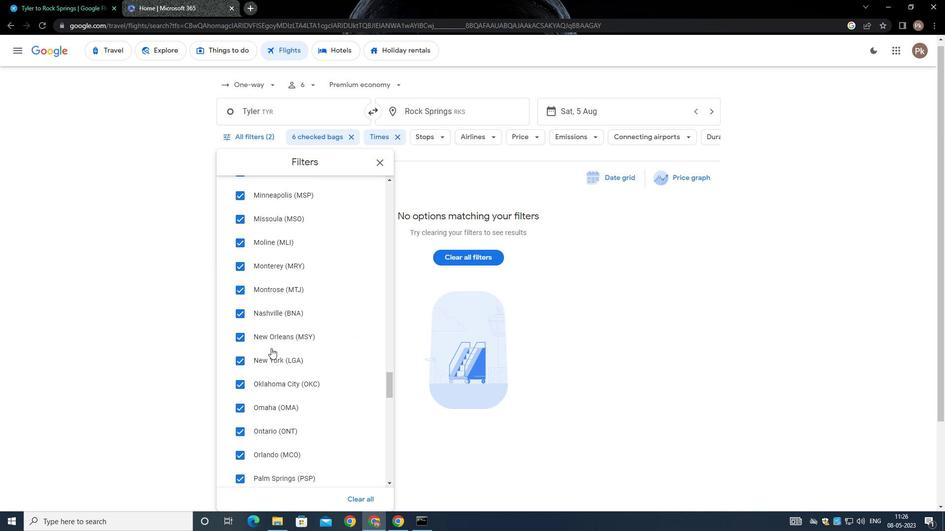 
Action: Mouse scrolled (270, 346) with delta (0, 0)
Screenshot: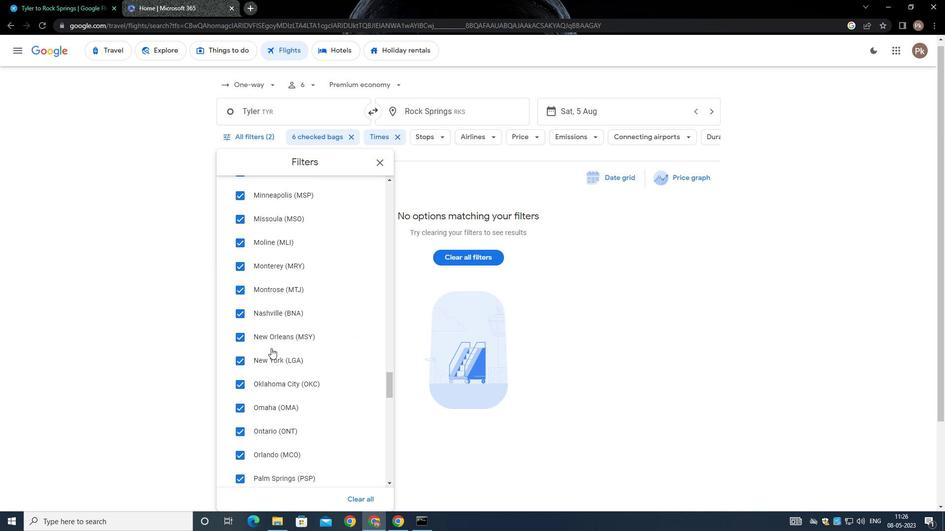 
Action: Mouse scrolled (270, 346) with delta (0, 0)
Screenshot: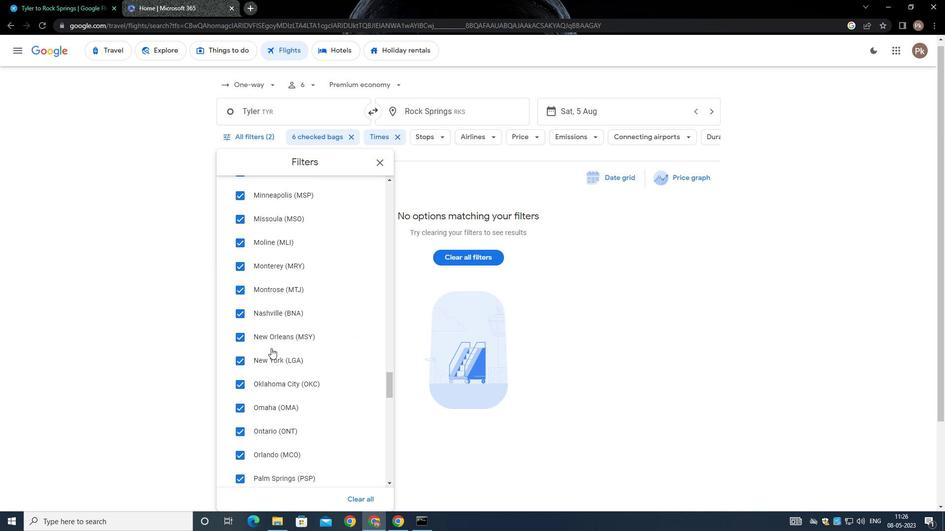 
Action: Mouse moved to (270, 347)
Screenshot: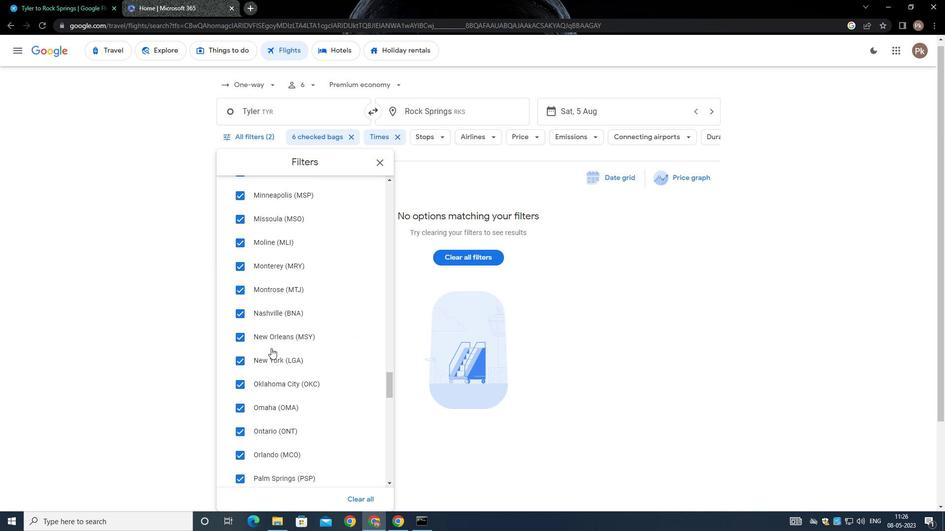 
Action: Mouse scrolled (270, 346) with delta (0, 0)
Screenshot: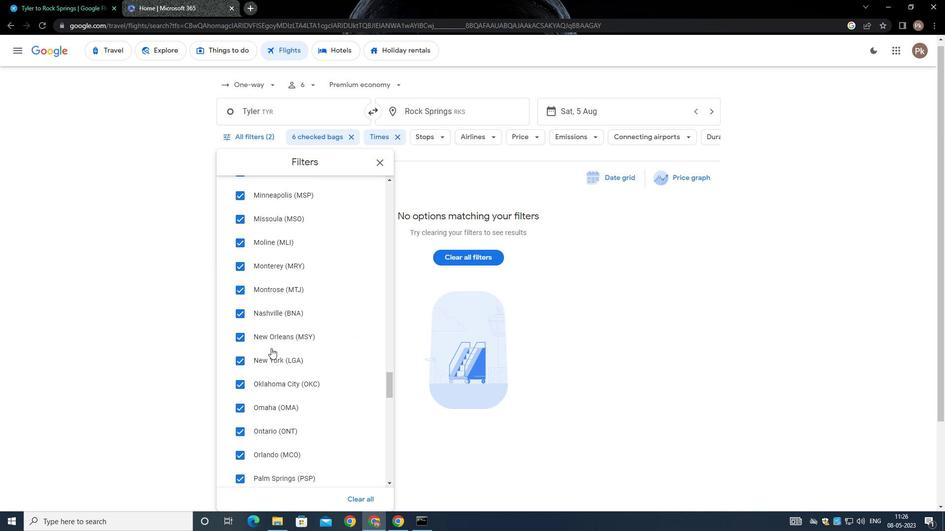 
Action: Mouse scrolled (270, 346) with delta (0, 0)
Screenshot: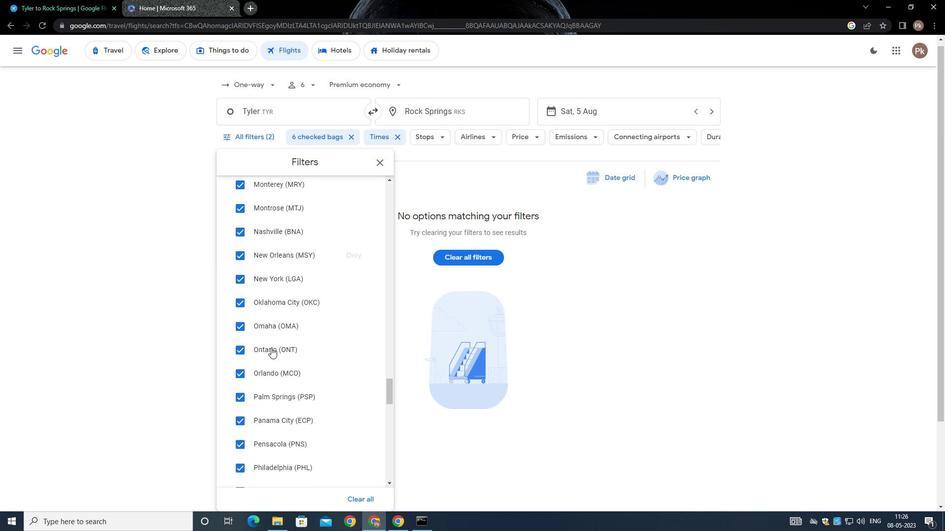 
Action: Mouse scrolled (270, 346) with delta (0, 0)
Screenshot: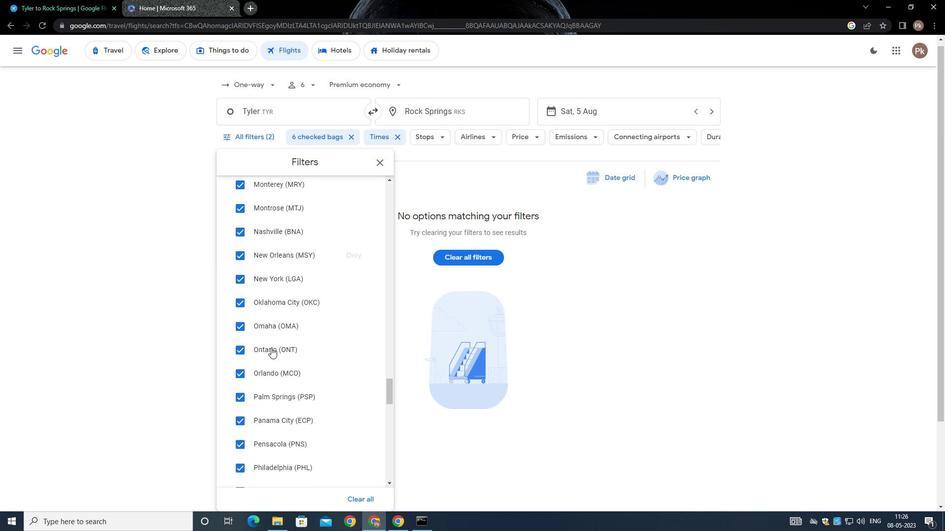 
Action: Mouse moved to (270, 346)
Screenshot: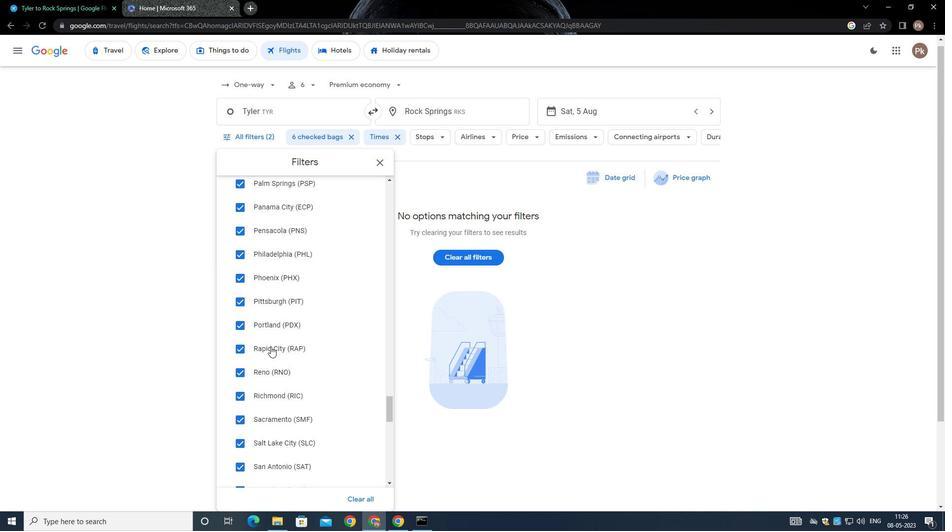 
Action: Mouse scrolled (270, 347) with delta (0, 0)
Screenshot: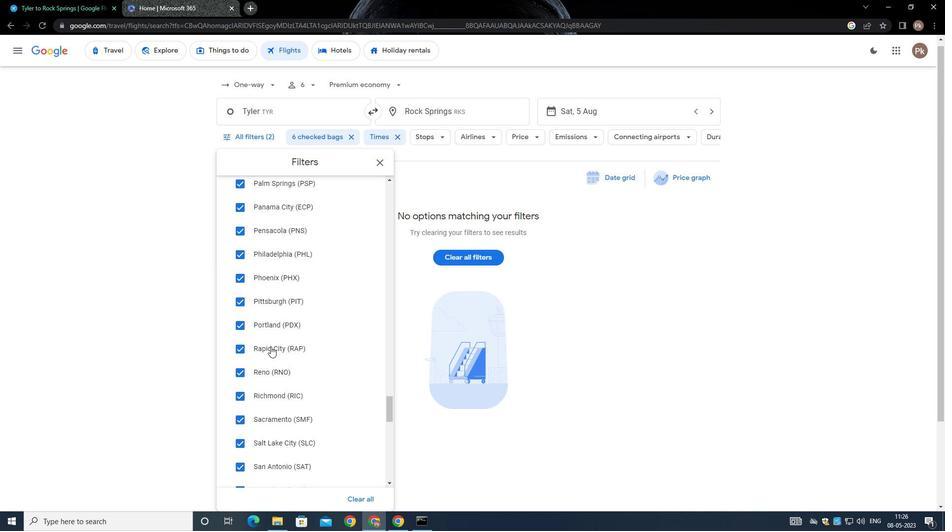 
Action: Mouse scrolled (270, 346) with delta (0, 0)
Screenshot: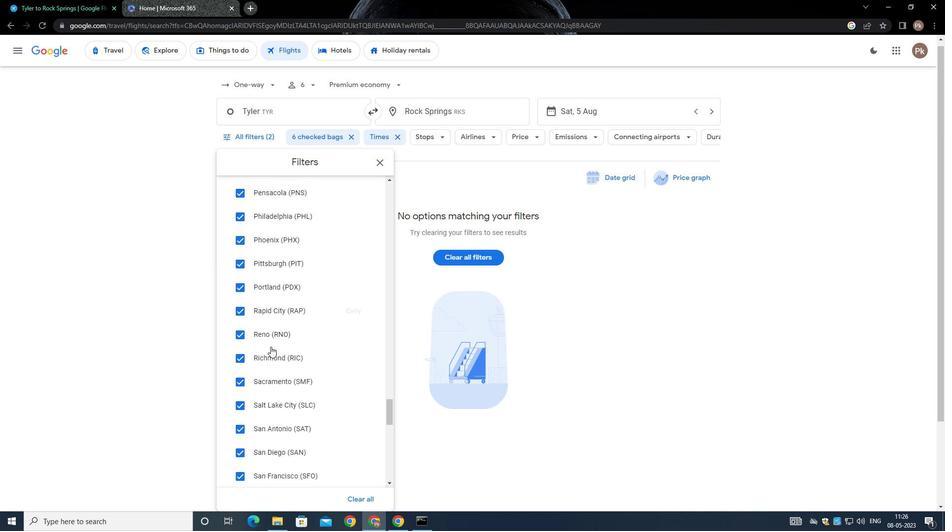 
Action: Mouse moved to (270, 346)
Screenshot: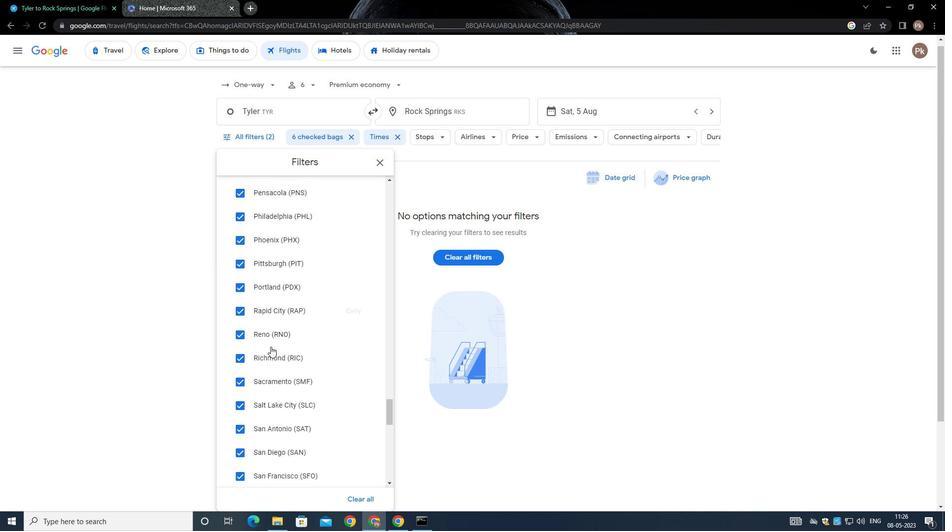 
Action: Mouse scrolled (270, 346) with delta (0, 0)
Screenshot: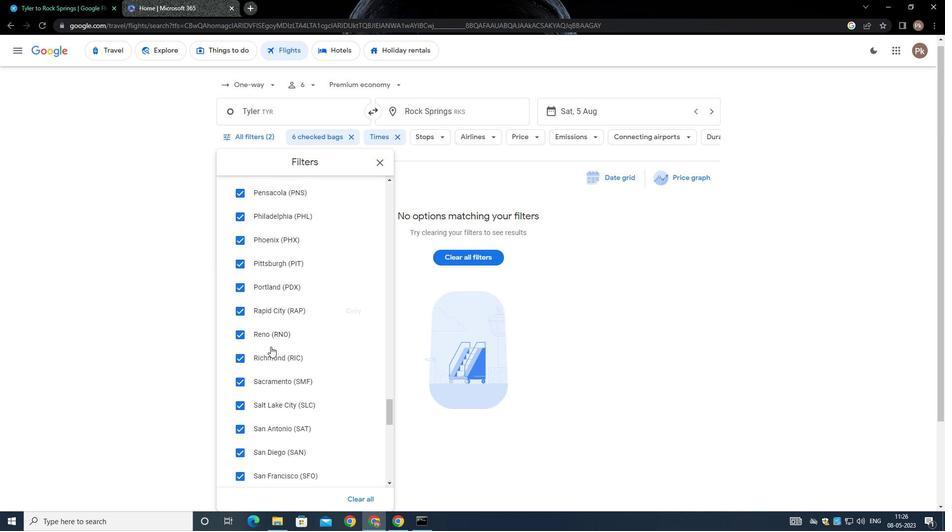 
Action: Mouse scrolled (270, 346) with delta (0, 0)
Screenshot: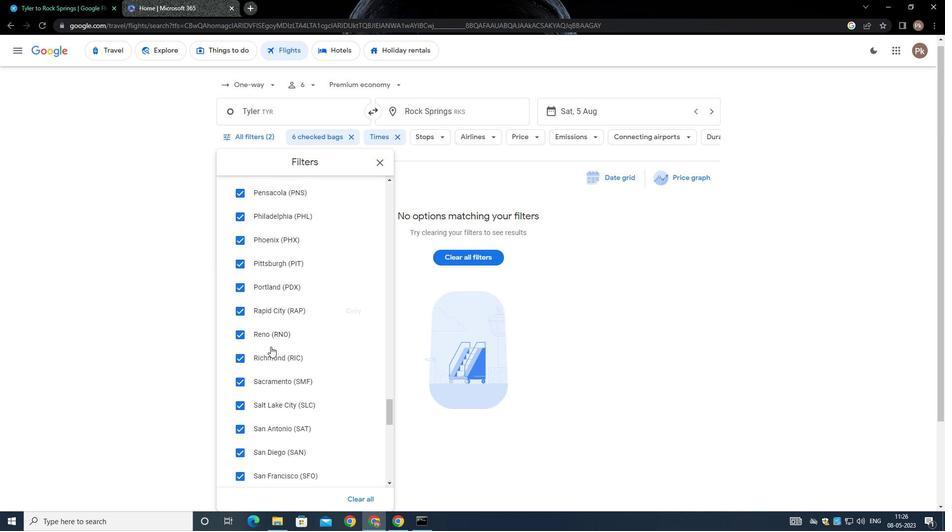 
Action: Mouse scrolled (270, 346) with delta (0, 0)
Screenshot: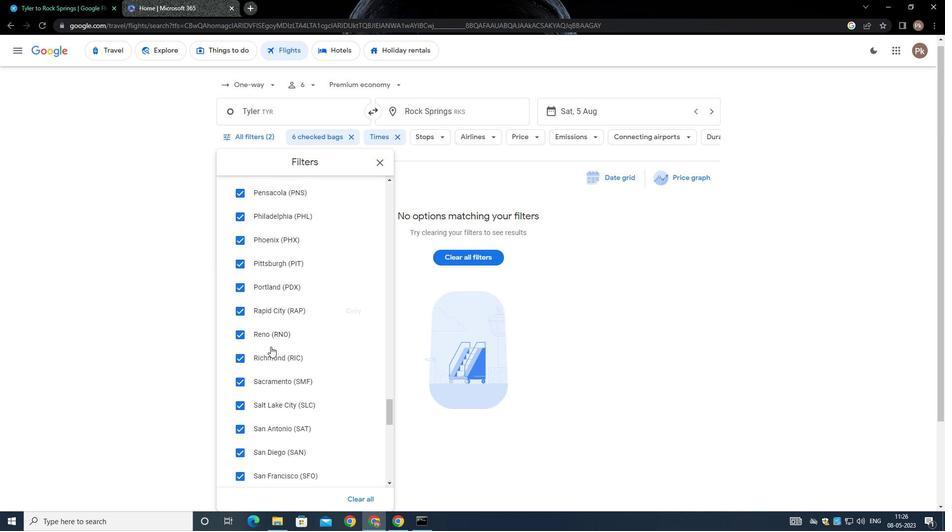 
Action: Mouse scrolled (270, 346) with delta (0, 0)
Screenshot: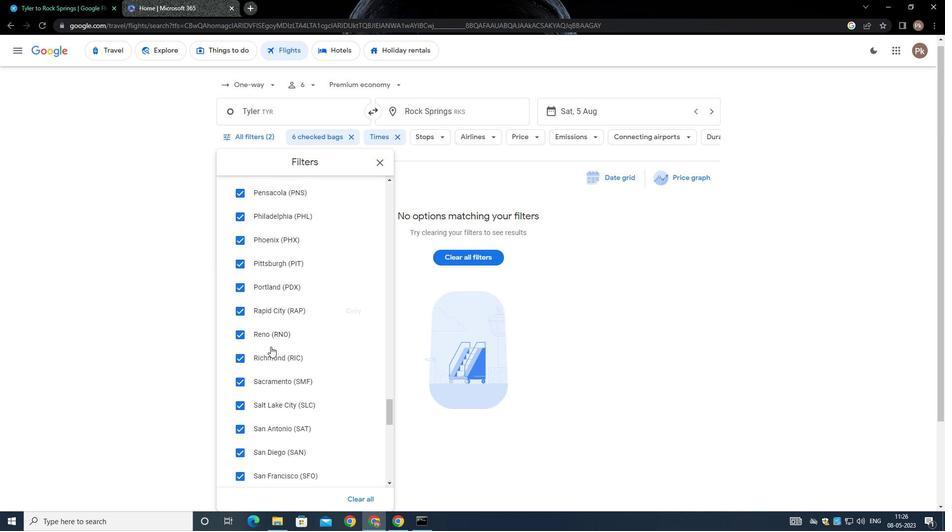 
Action: Mouse moved to (270, 346)
Screenshot: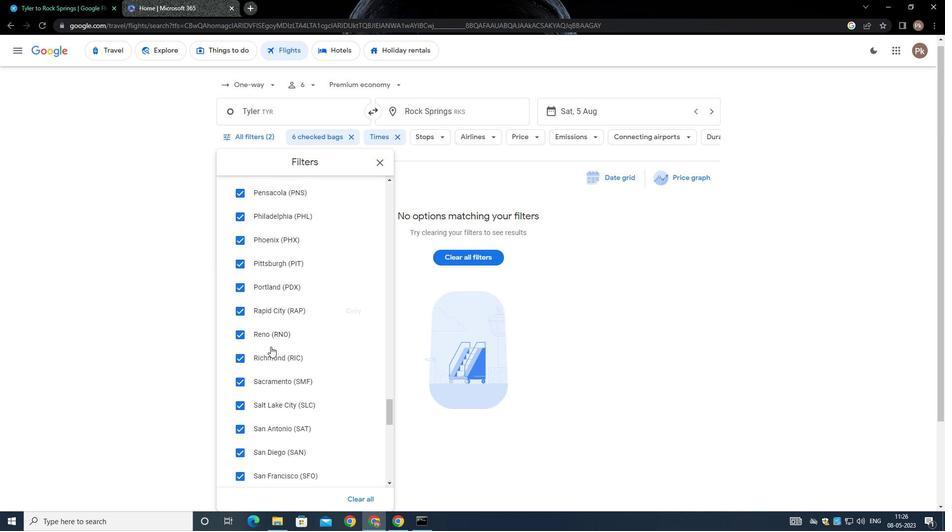 
Action: Mouse scrolled (270, 346) with delta (0, 0)
Screenshot: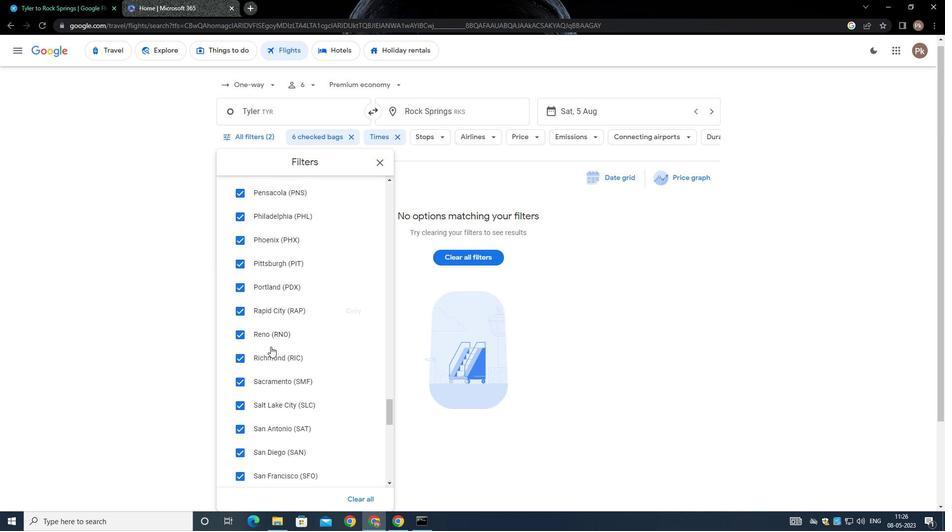 
Action: Mouse moved to (269, 344)
Screenshot: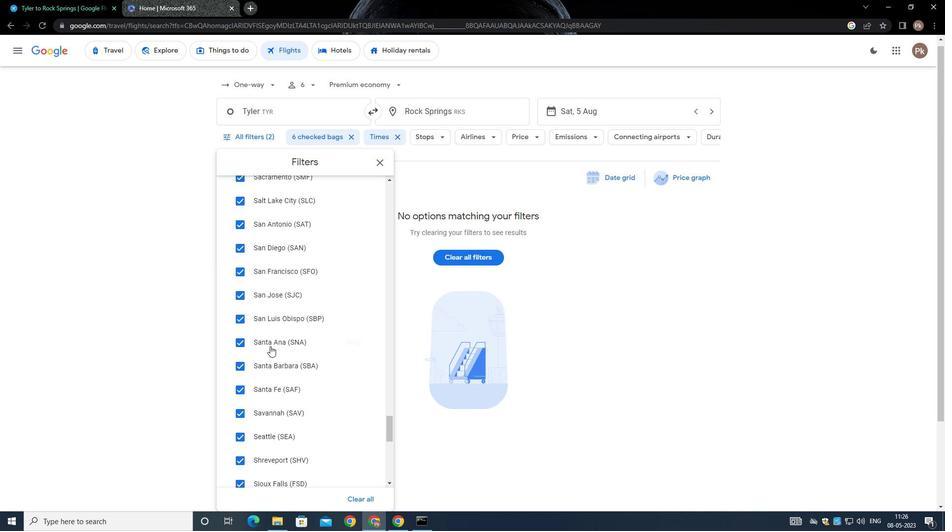 
Action: Mouse scrolled (269, 343) with delta (0, 0)
Screenshot: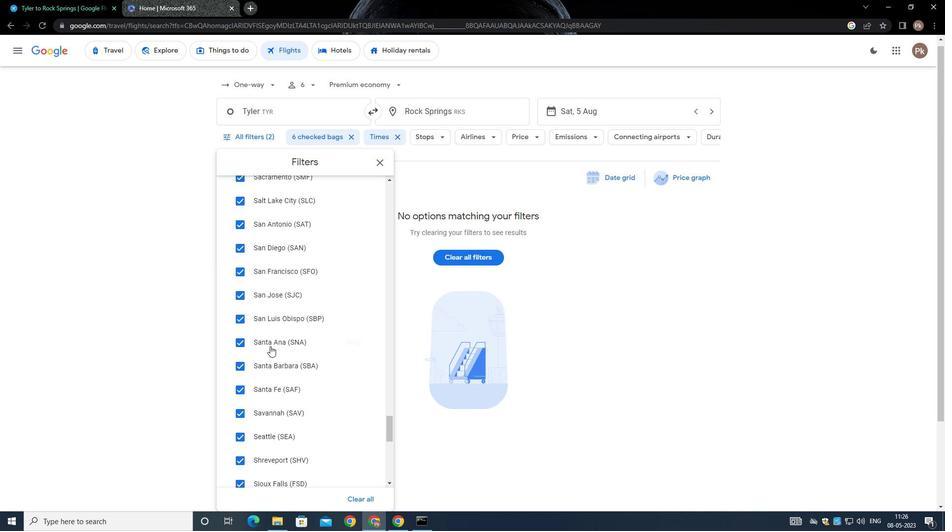 
Action: Mouse moved to (269, 344)
Screenshot: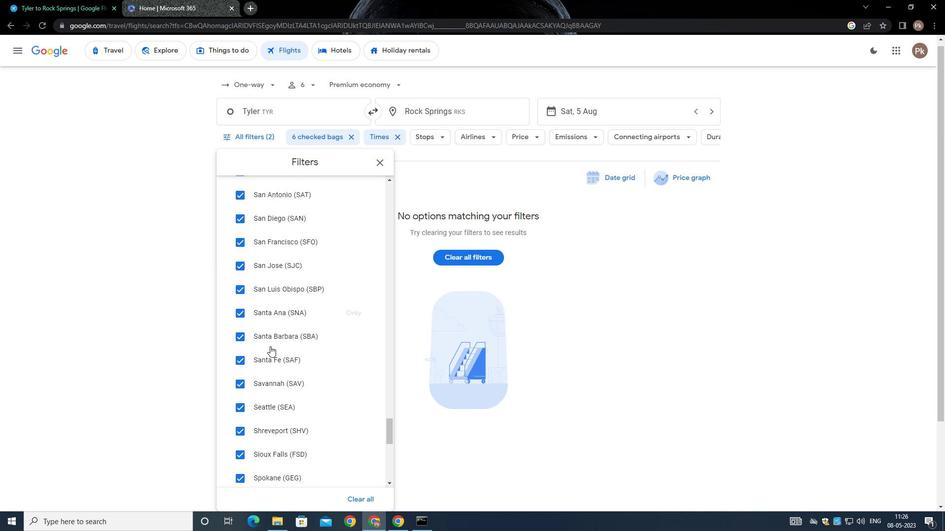
Action: Mouse scrolled (269, 343) with delta (0, 0)
Screenshot: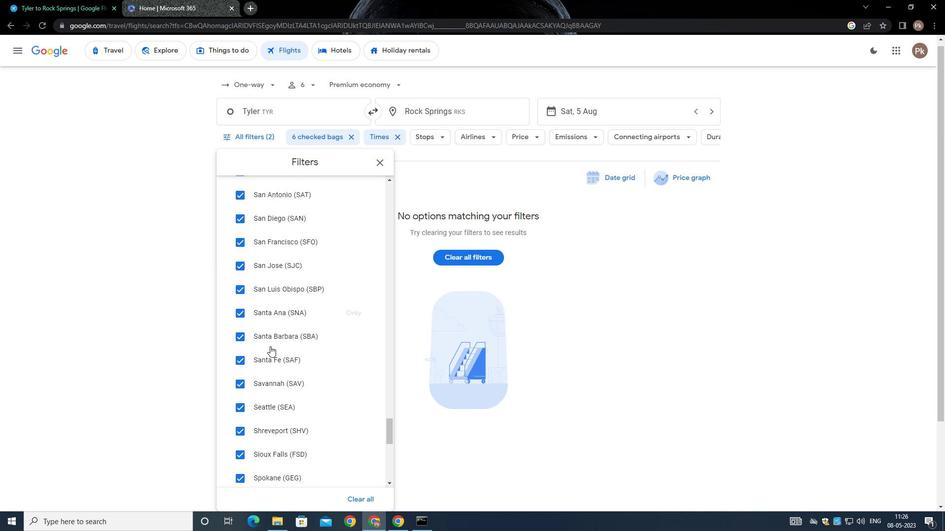 
Action: Mouse scrolled (269, 343) with delta (0, 0)
Screenshot: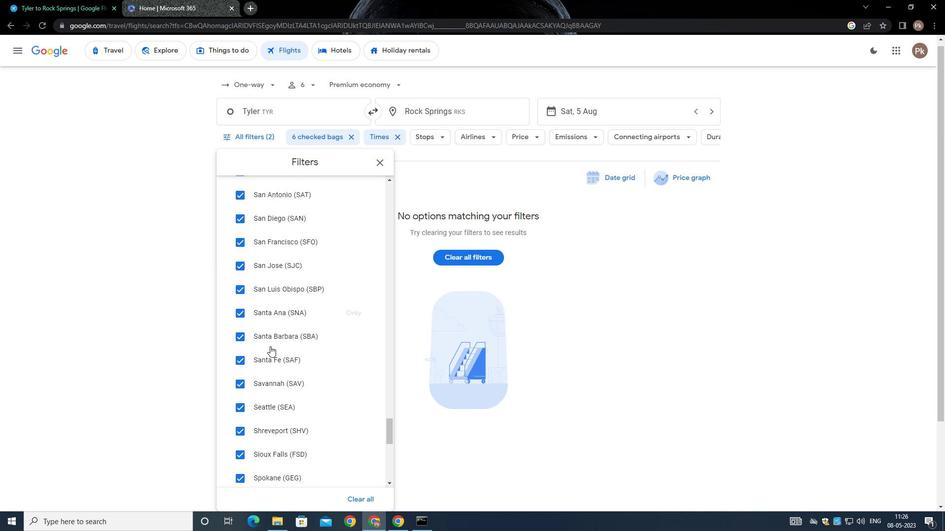 
Action: Mouse scrolled (269, 343) with delta (0, 0)
Screenshot: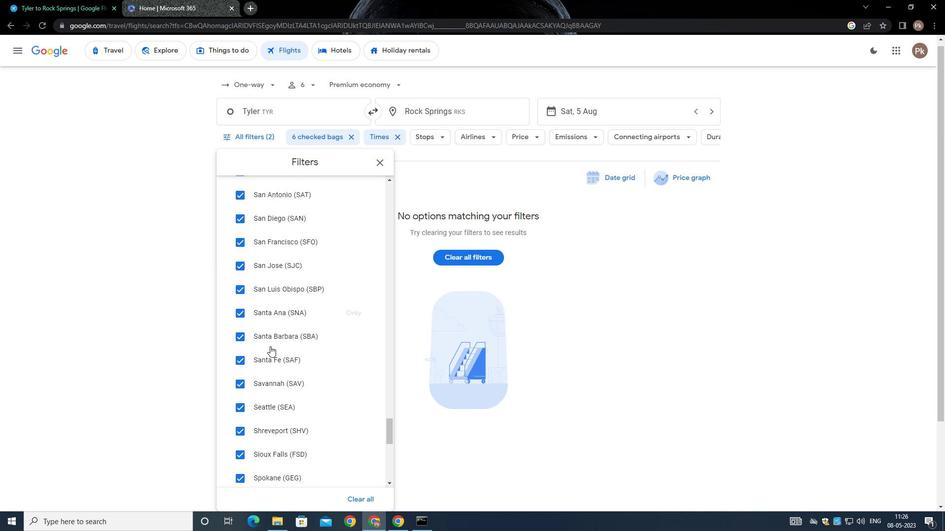
Action: Mouse scrolled (269, 343) with delta (0, 0)
Screenshot: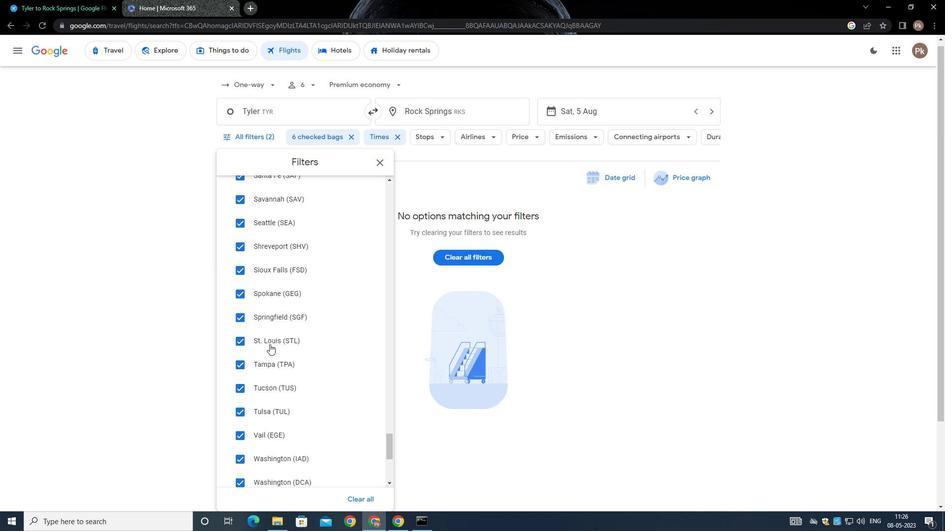 
Action: Mouse moved to (268, 344)
Screenshot: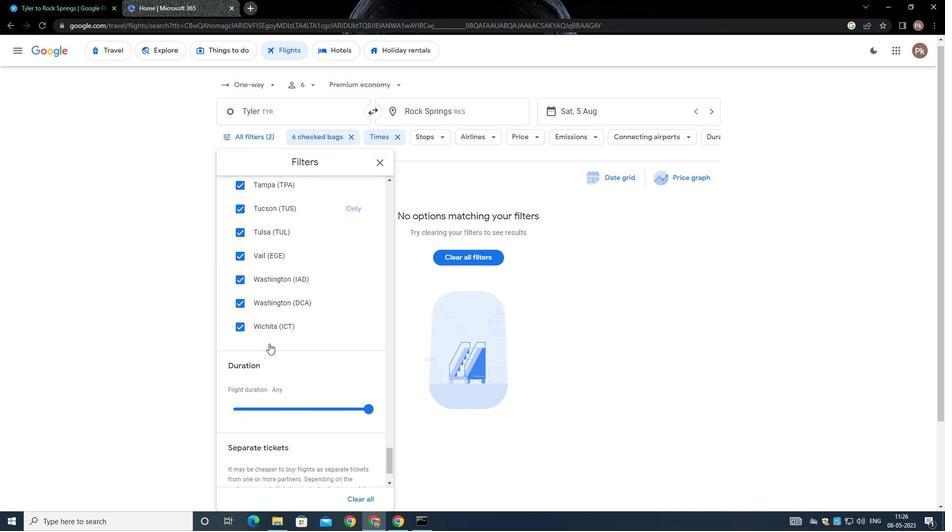 
Action: Mouse scrolled (268, 343) with delta (0, 0)
Screenshot: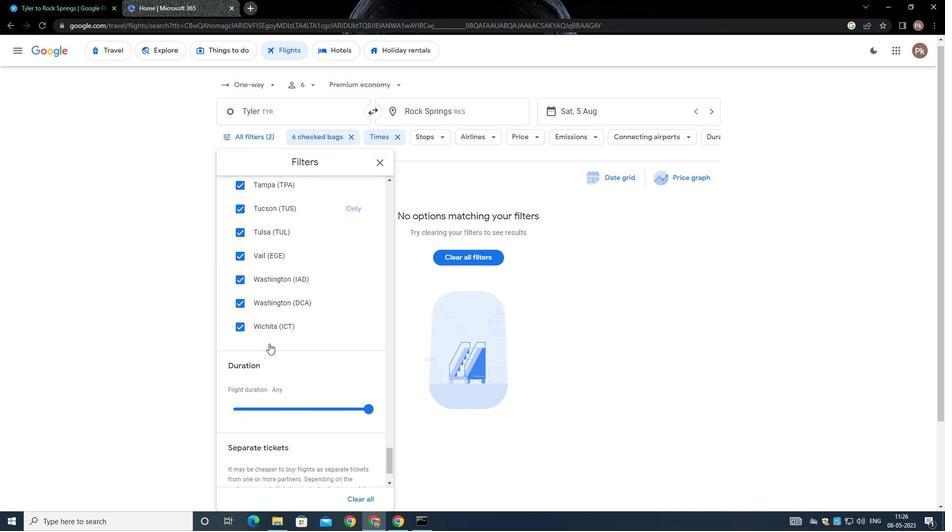
Action: Mouse scrolled (268, 343) with delta (0, 0)
Screenshot: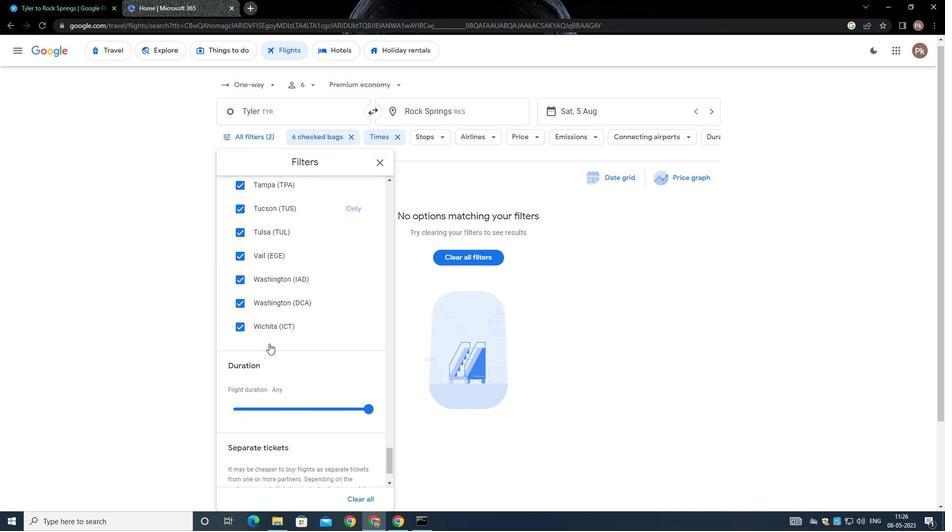 
Action: Mouse scrolled (268, 343) with delta (0, 0)
Screenshot: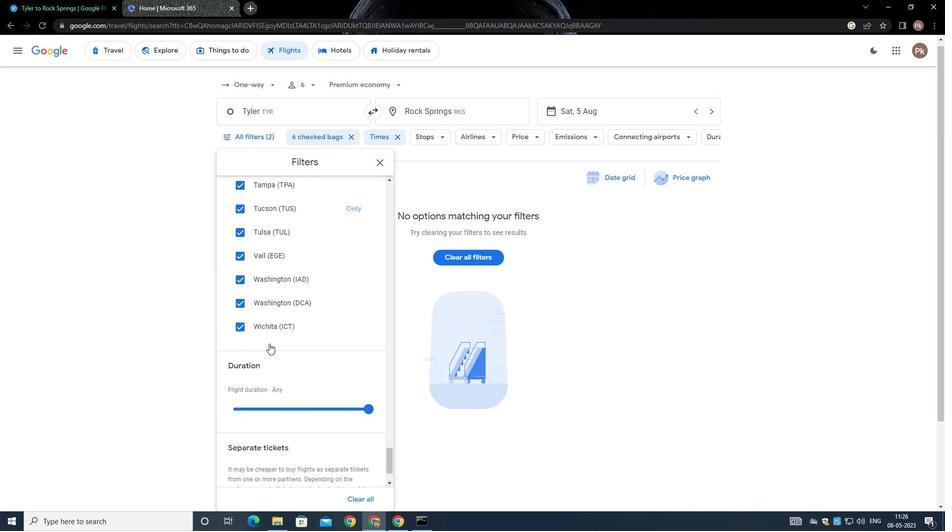
Action: Mouse scrolled (268, 343) with delta (0, 0)
Screenshot: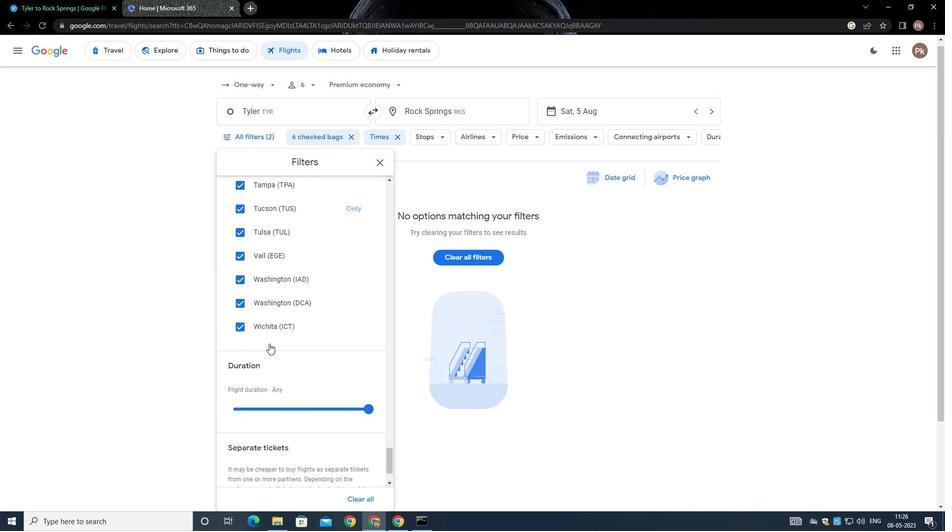 
Action: Mouse scrolled (268, 343) with delta (0, 0)
Screenshot: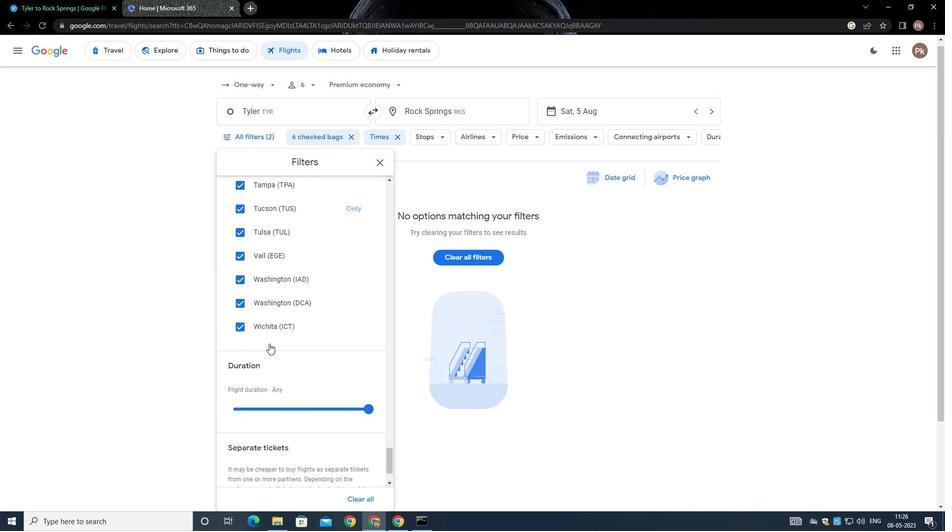 
Action: Mouse scrolled (268, 343) with delta (0, 0)
Screenshot: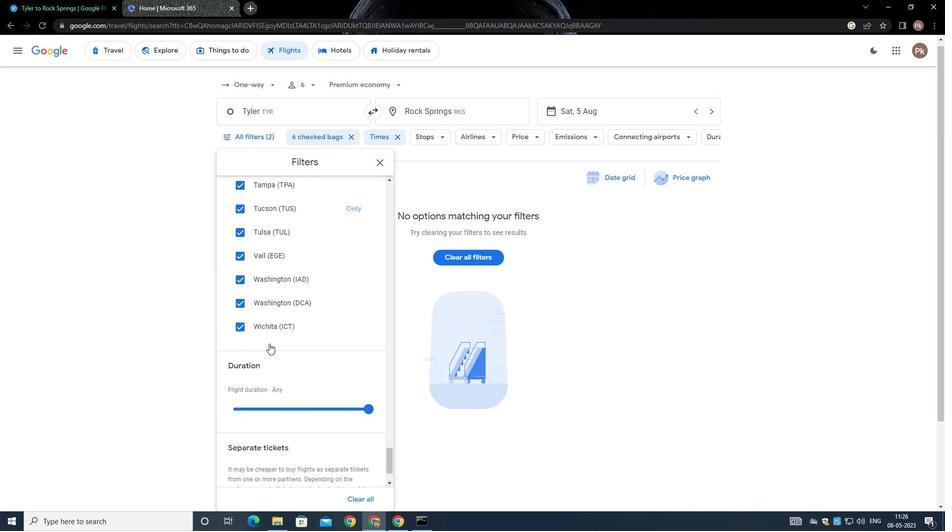 
Action: Mouse scrolled (268, 343) with delta (0, 0)
Screenshot: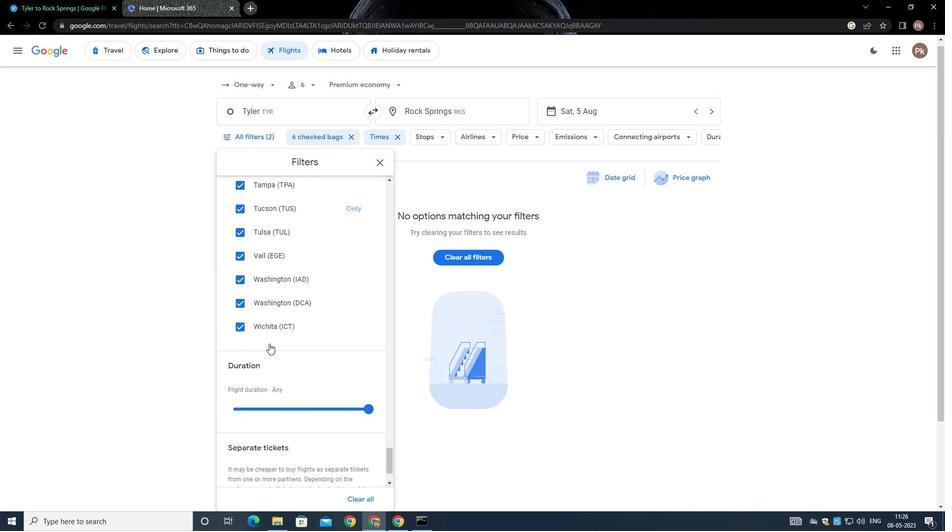 
Action: Mouse moved to (268, 343)
Screenshot: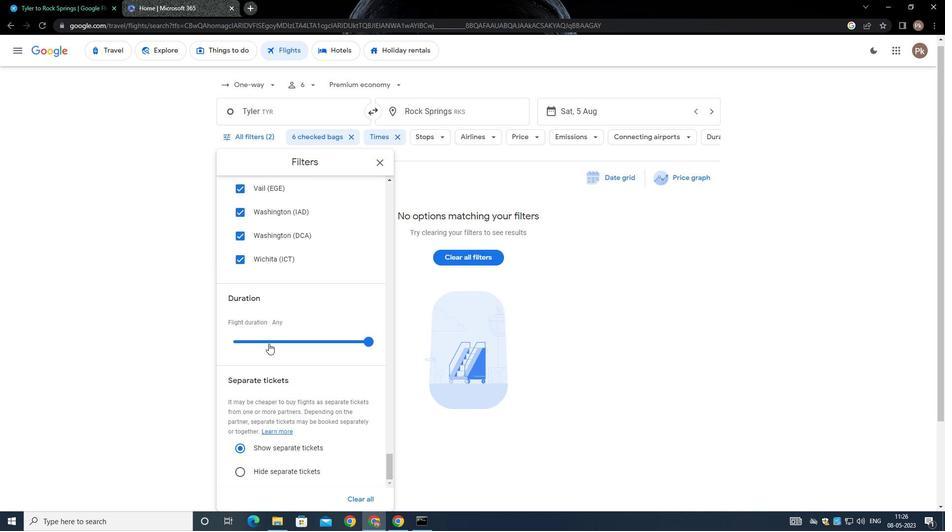 
Action: Mouse scrolled (268, 343) with delta (0, 0)
Screenshot: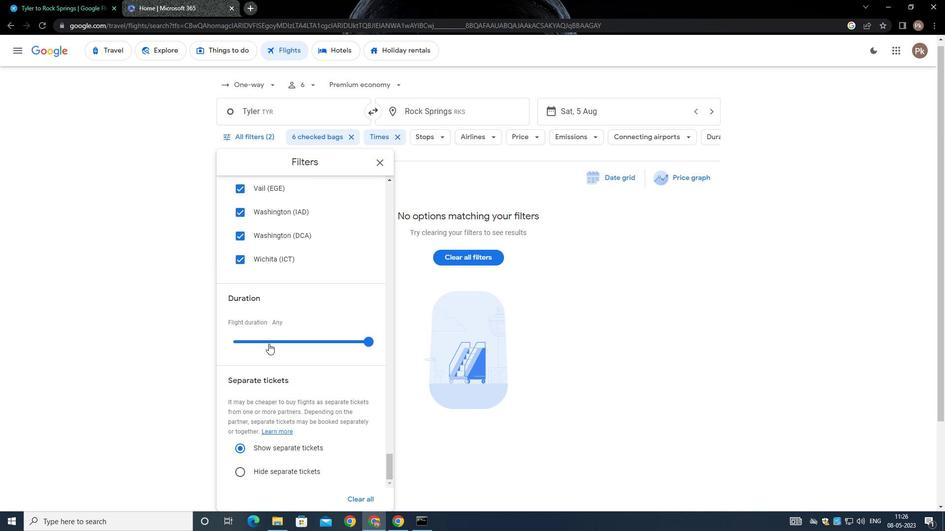 
Action: Mouse scrolled (268, 343) with delta (0, 0)
Screenshot: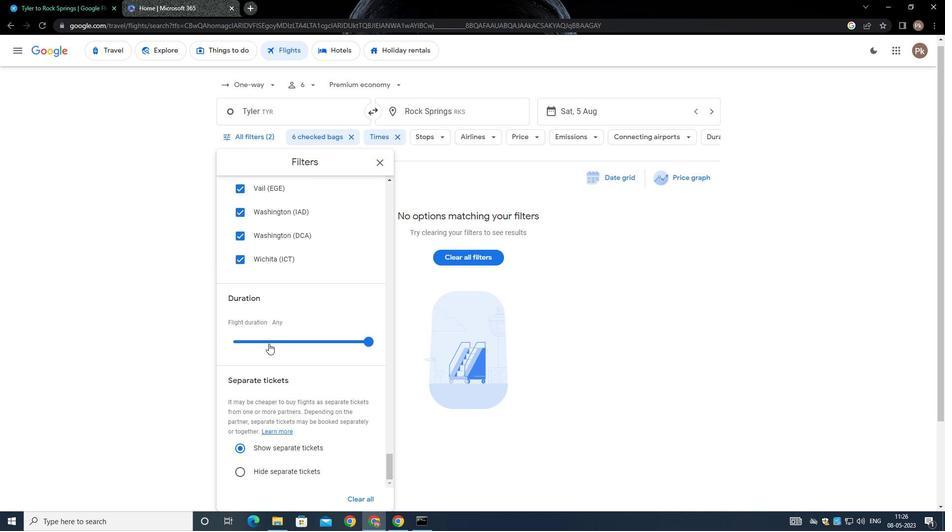 
Action: Mouse scrolled (268, 342) with delta (0, 0)
Screenshot: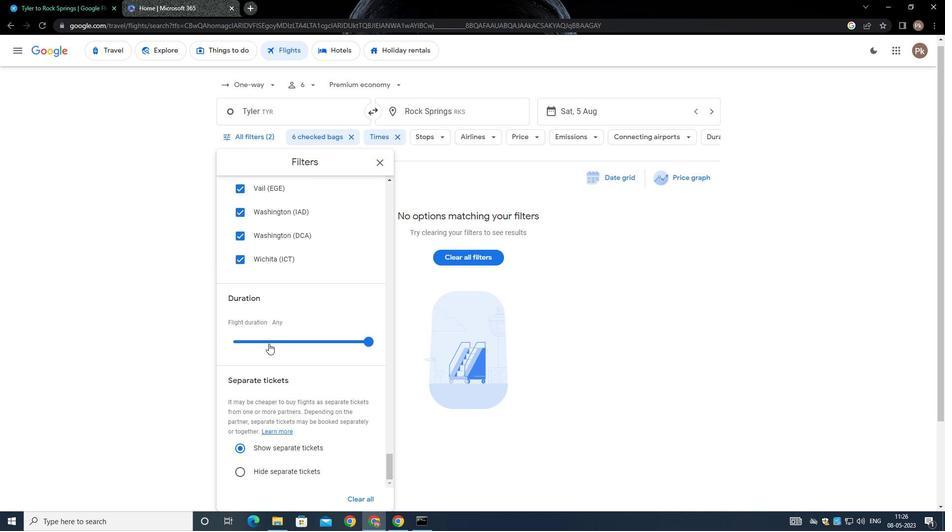
Action: Mouse scrolled (268, 343) with delta (0, 0)
Screenshot: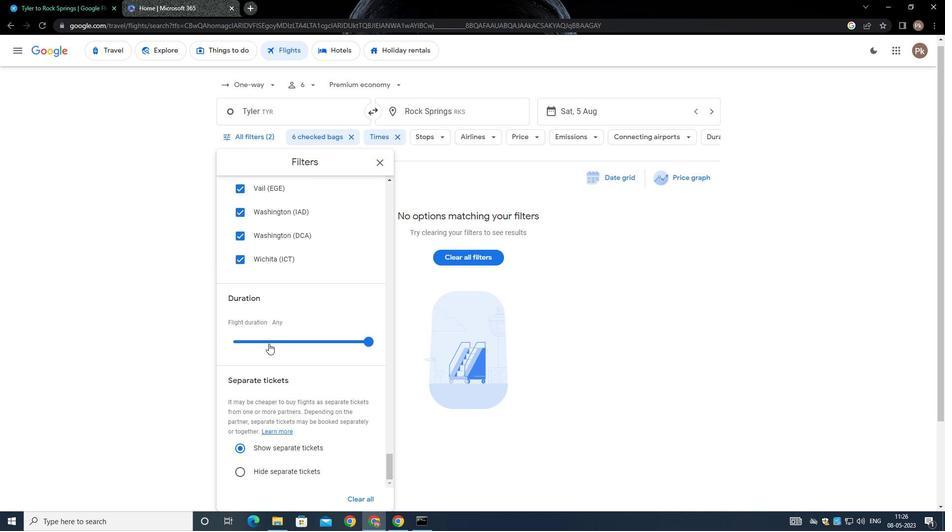 
